 Task: Open Card Board Meeting Preparation in Board Customer Service Feedback Loop Implementation and Management to Workspace Information Technology Consulting and add a team member Softage.3@softage.net, a label Orange, a checklist Nutrition, an attachment from your computer, a color Orange and finally, add a card description 'Conduct and analyze customer feedback survey' and a comment 'This task requires us to be proactive and take ownership of our work, ensuring that we are making progress towards our goals.'. Add a start date 'Jan 03, 1900' with a due date 'Jan 10, 1900'
Action: Mouse moved to (63, 311)
Screenshot: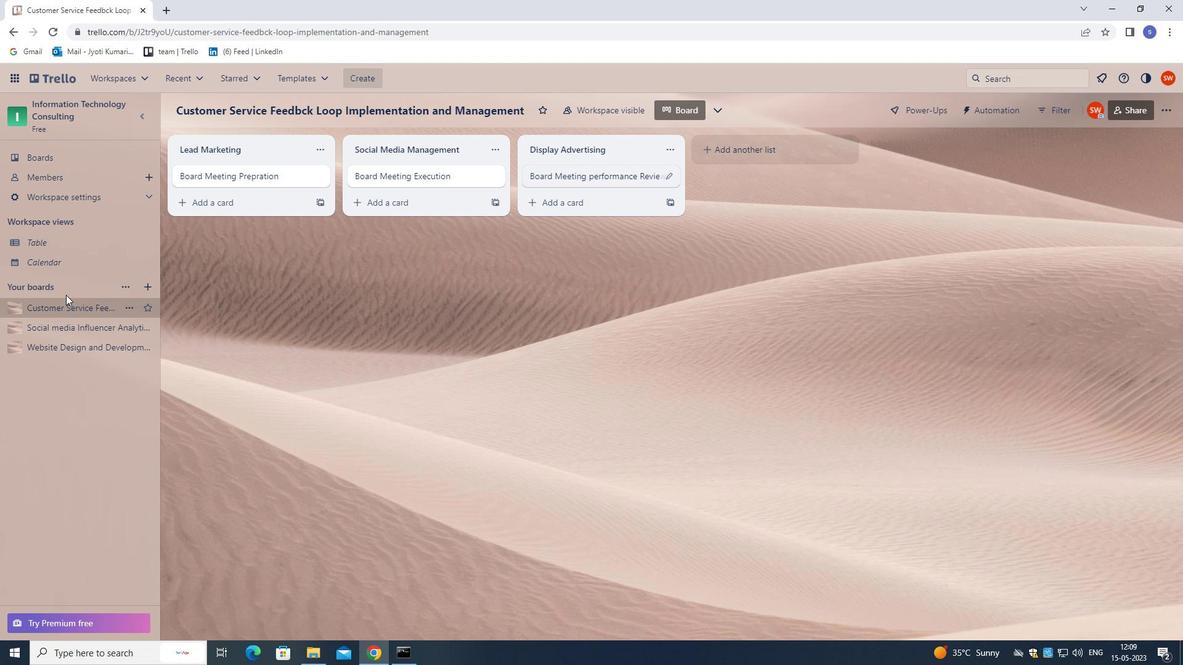 
Action: Mouse pressed left at (63, 311)
Screenshot: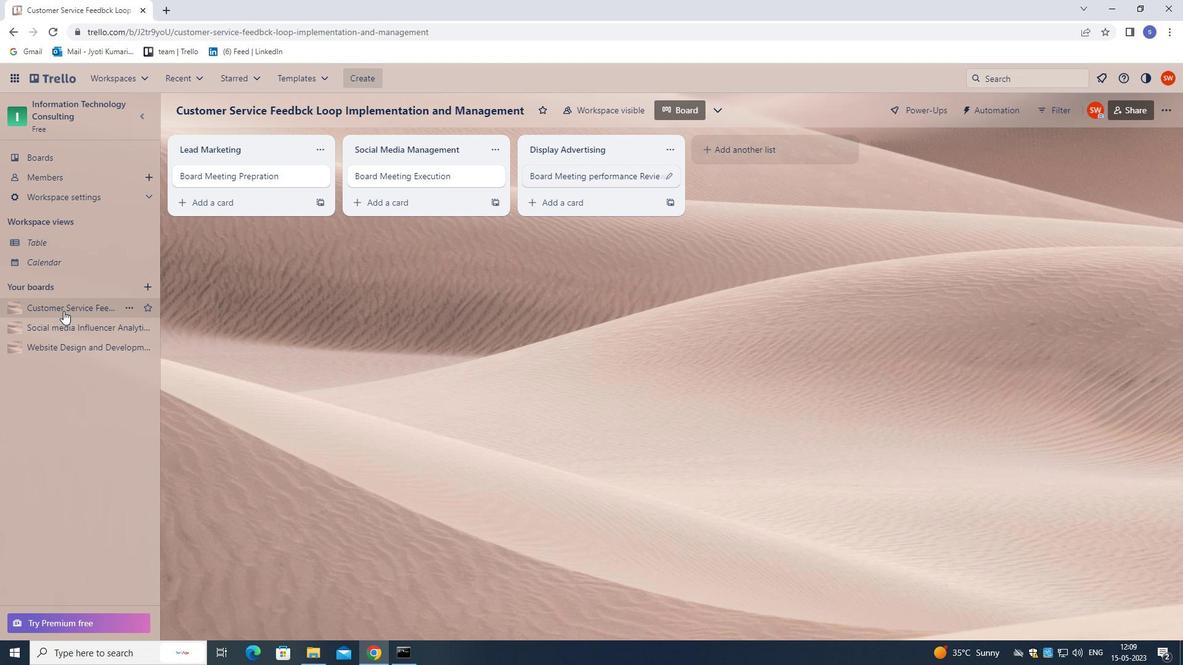 
Action: Mouse pressed left at (63, 311)
Screenshot: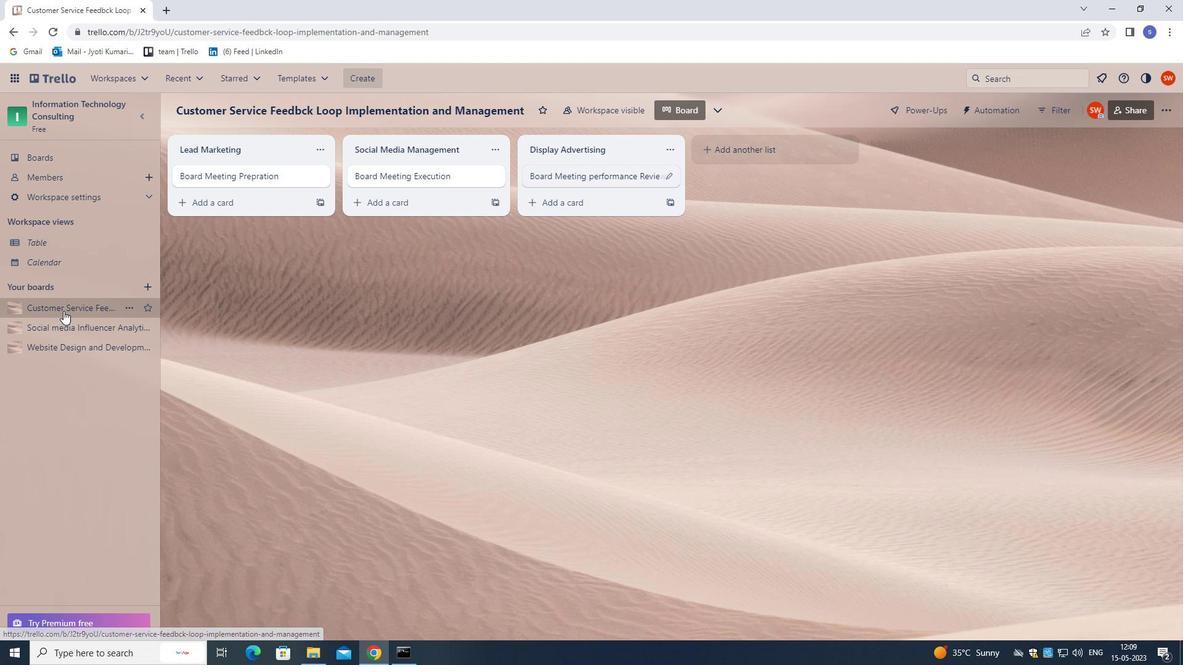 
Action: Mouse moved to (215, 177)
Screenshot: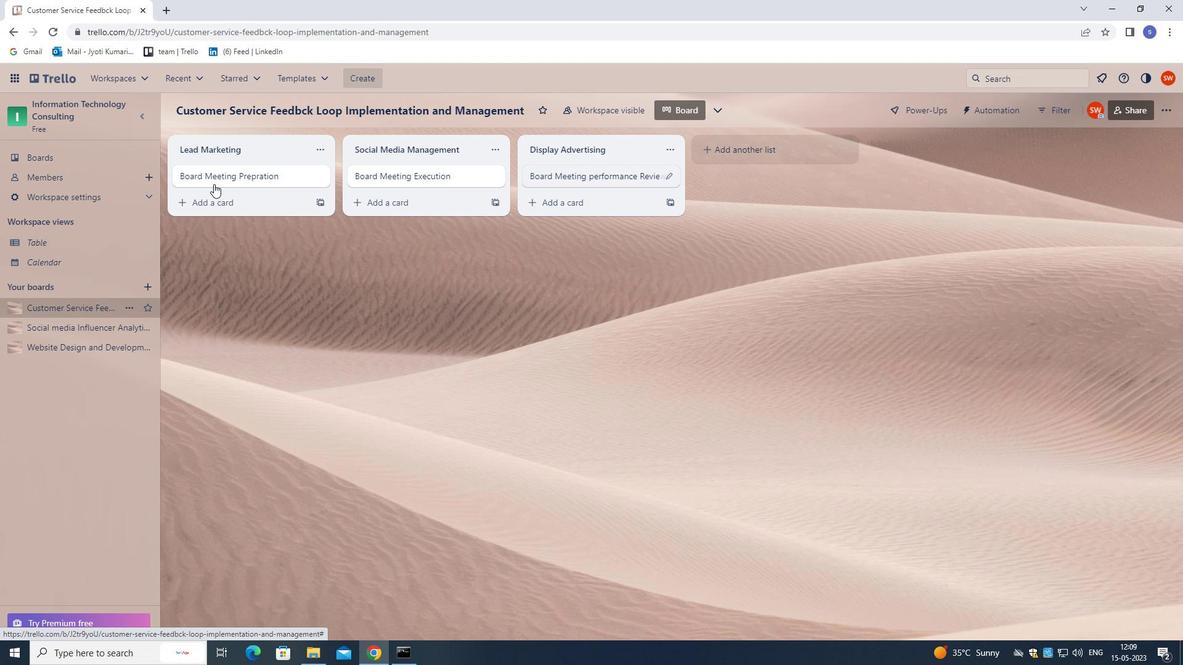 
Action: Mouse pressed left at (215, 177)
Screenshot: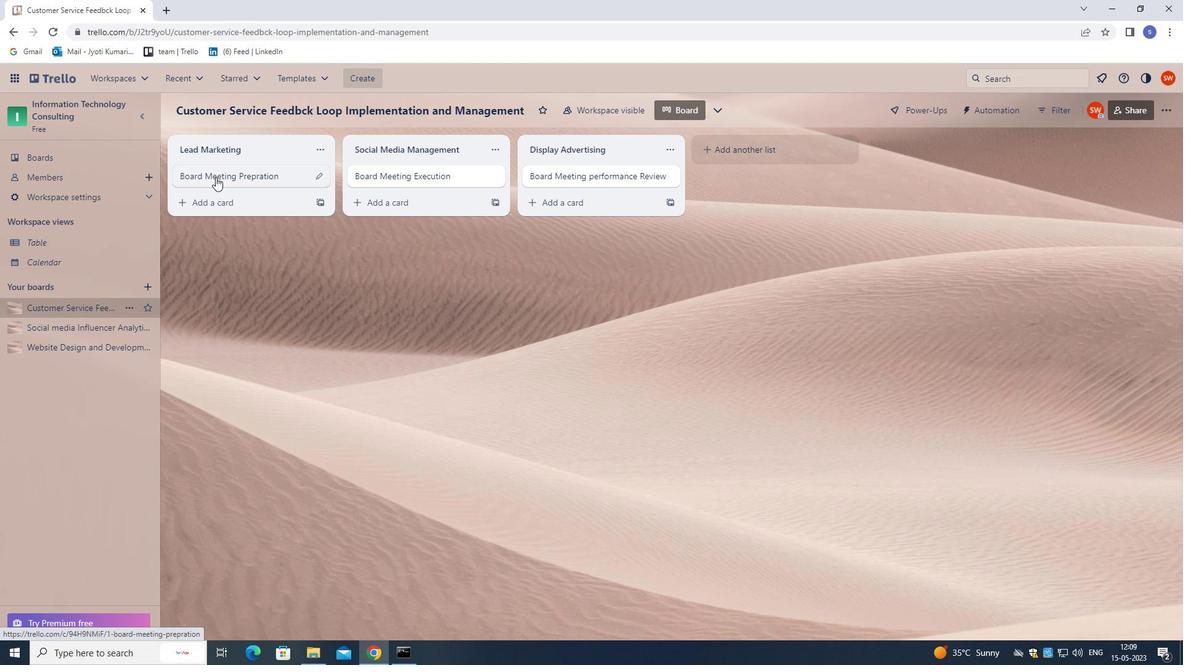
Action: Mouse moved to (733, 178)
Screenshot: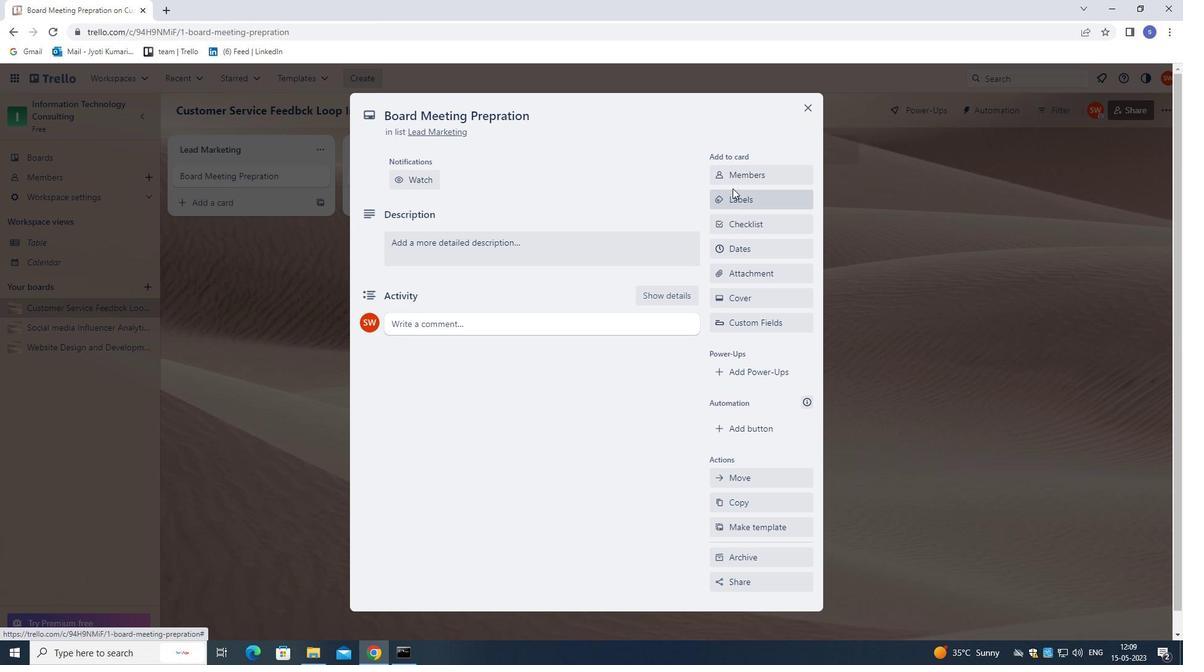 
Action: Mouse pressed left at (733, 178)
Screenshot: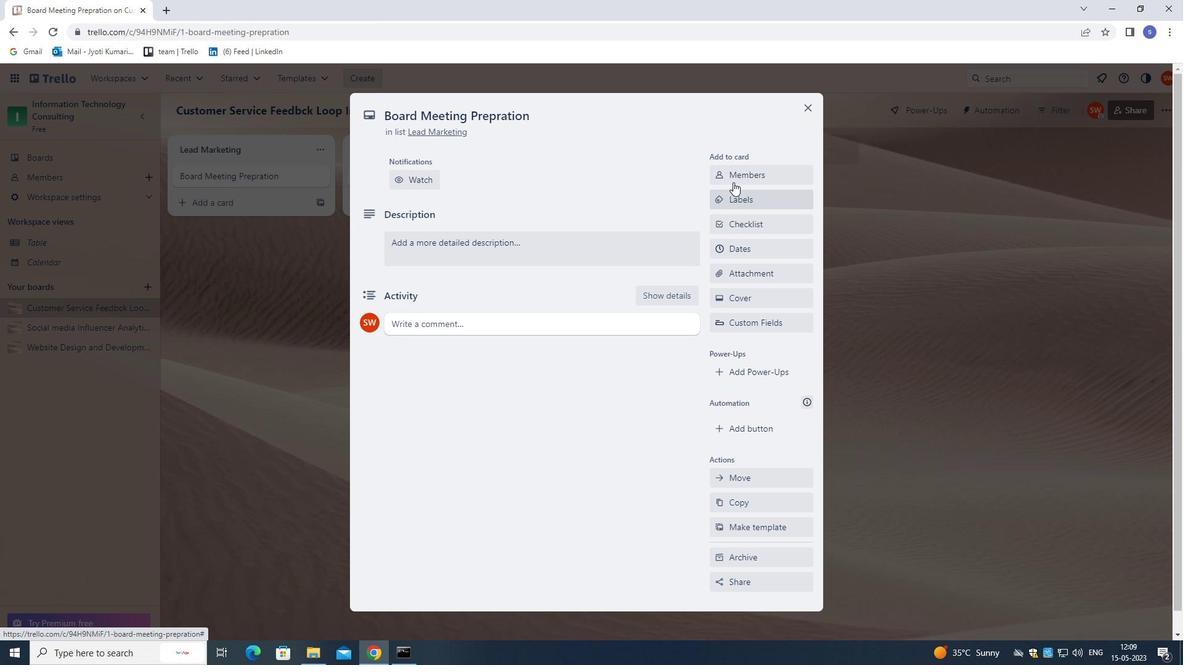 
Action: Mouse moved to (506, 245)
Screenshot: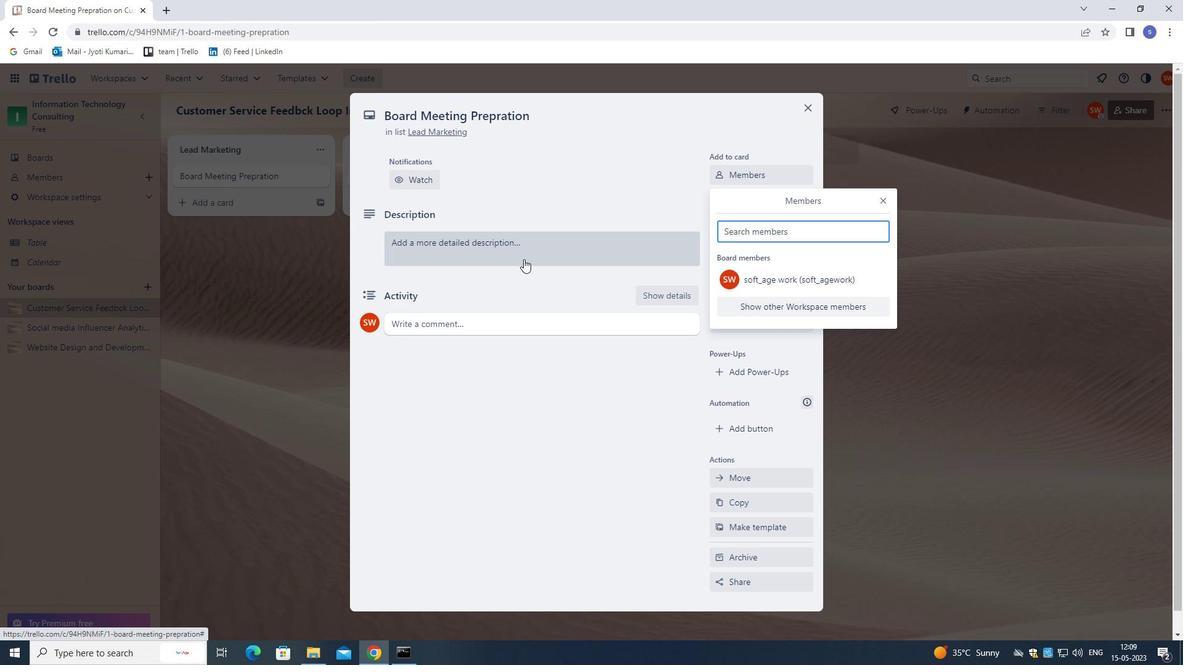 
Action: Key pressed softage.3<Key.shift>@SOFTAGE.NET
Screenshot: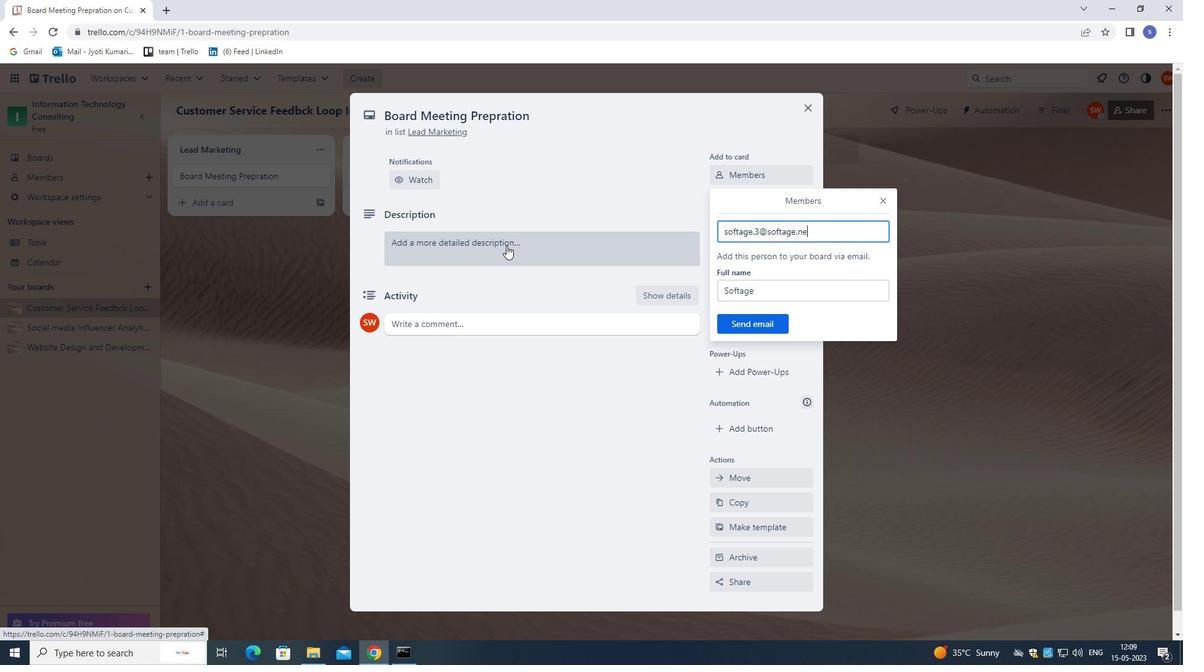 
Action: Mouse moved to (730, 320)
Screenshot: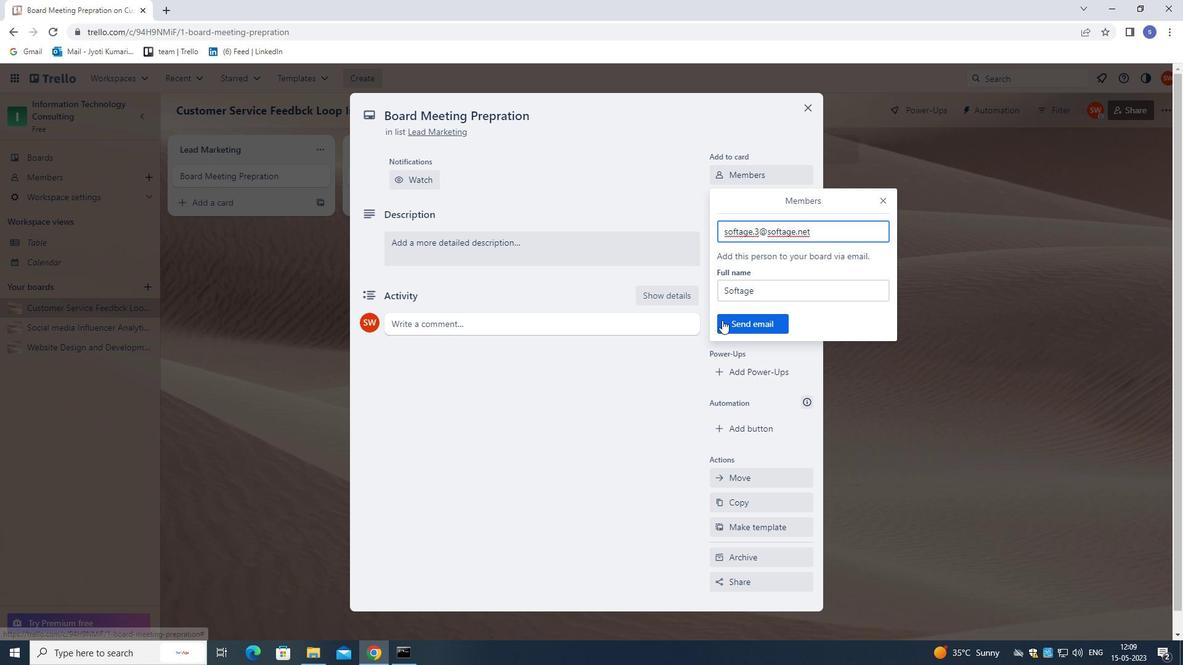 
Action: Mouse pressed left at (730, 320)
Screenshot: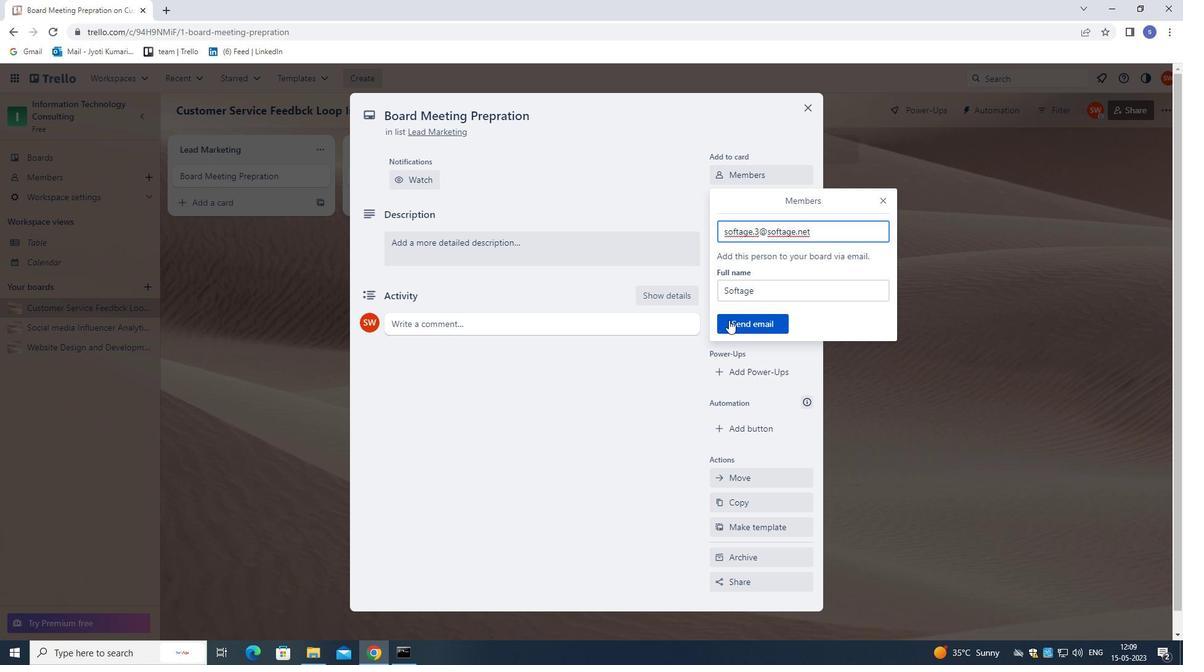 
Action: Mouse moved to (752, 240)
Screenshot: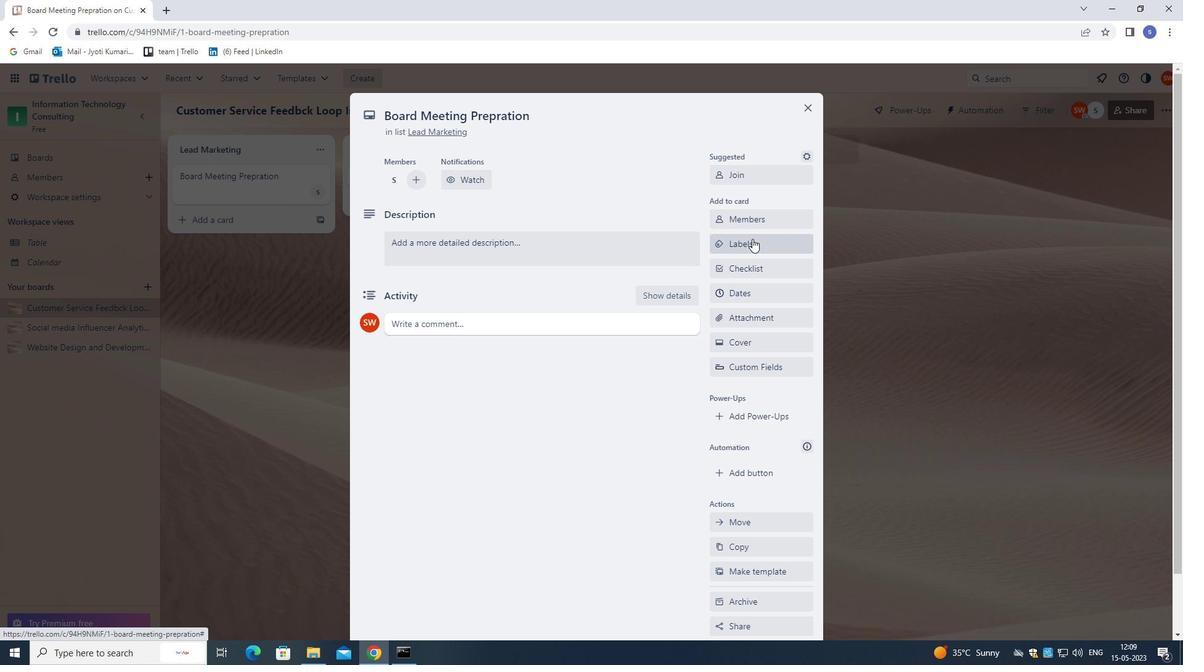 
Action: Mouse pressed left at (752, 240)
Screenshot: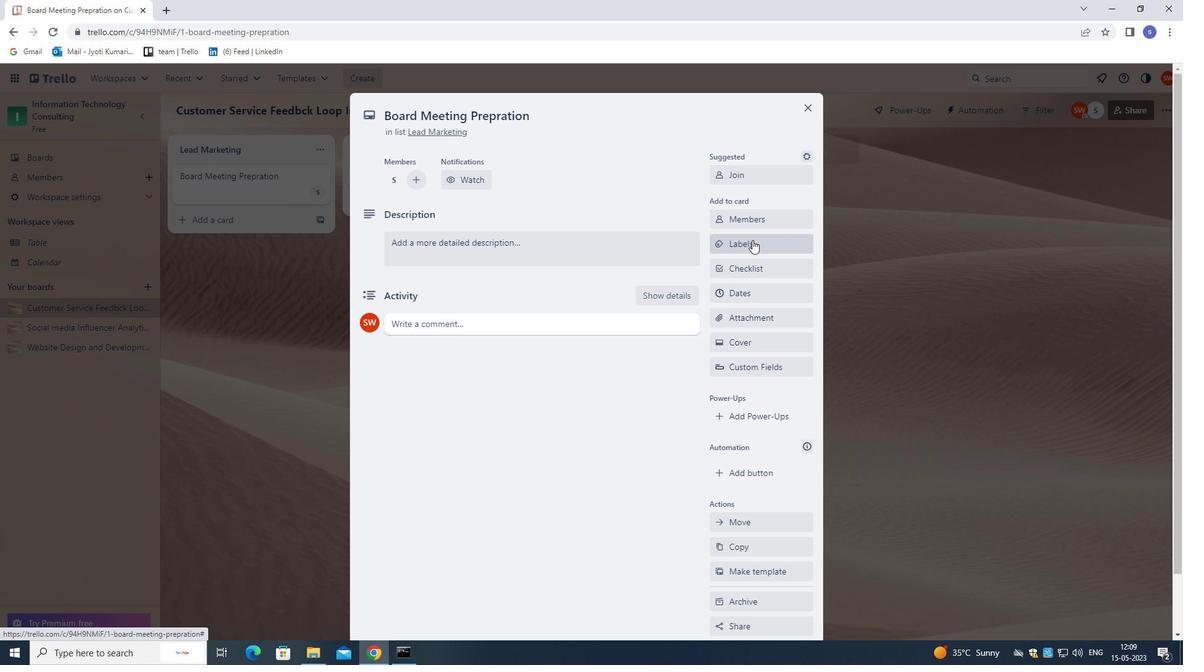 
Action: Mouse moved to (755, 237)
Screenshot: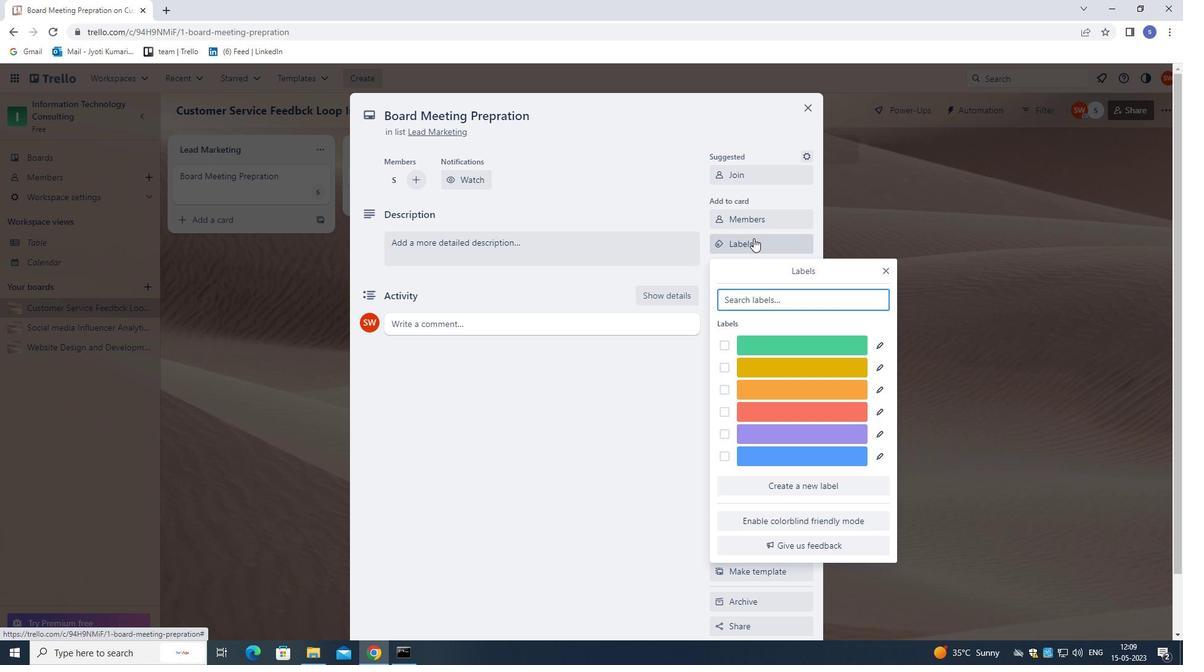 
Action: Key pressed O
Screenshot: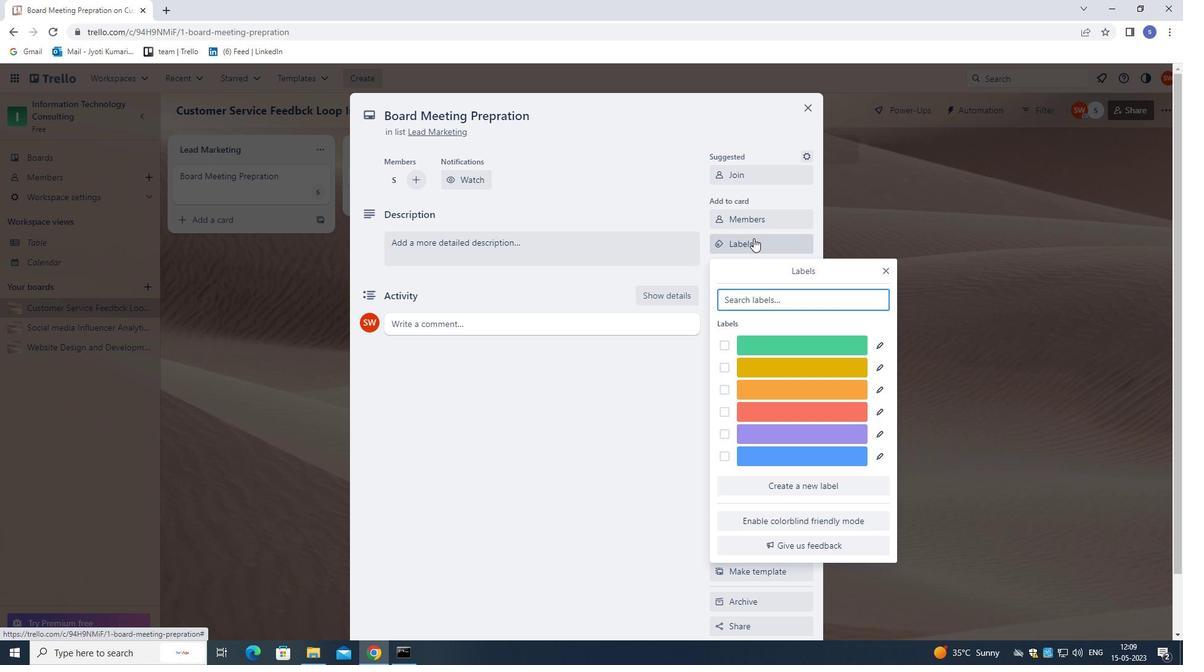 
Action: Mouse moved to (791, 346)
Screenshot: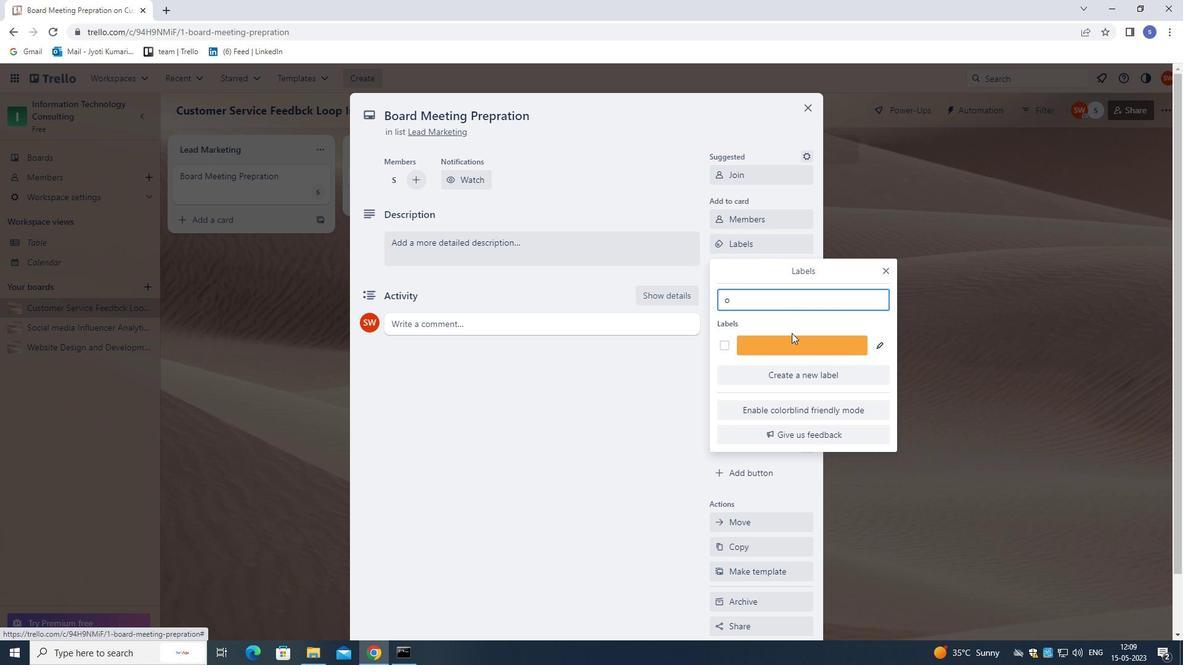 
Action: Mouse pressed left at (791, 346)
Screenshot: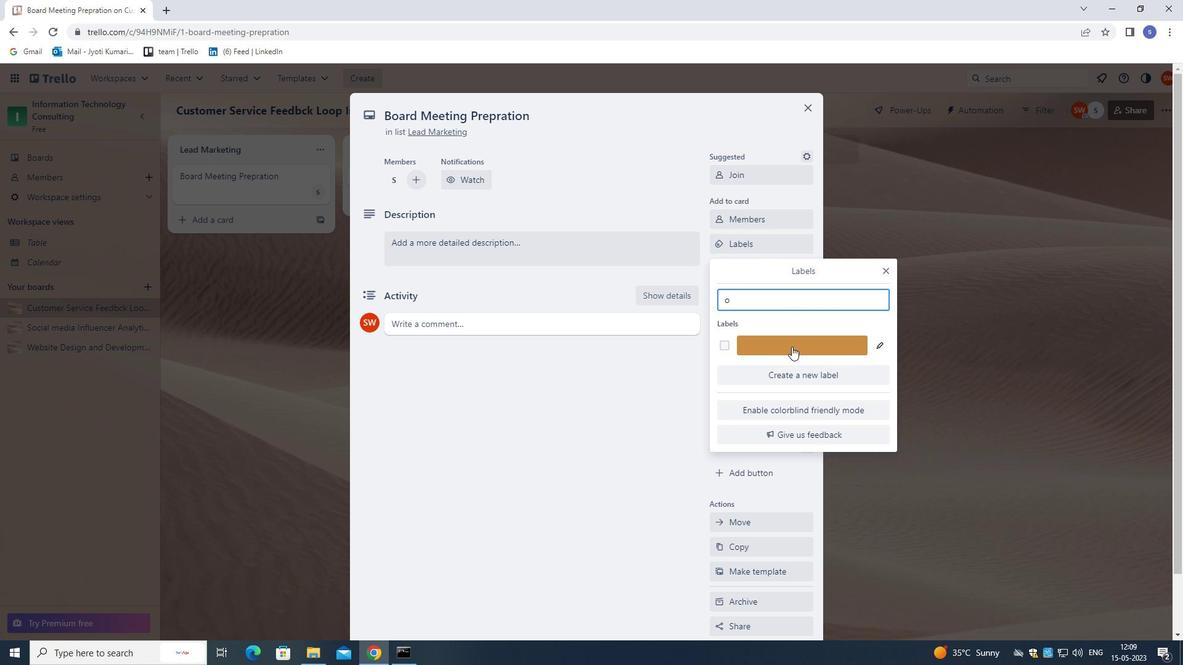 
Action: Mouse moved to (883, 266)
Screenshot: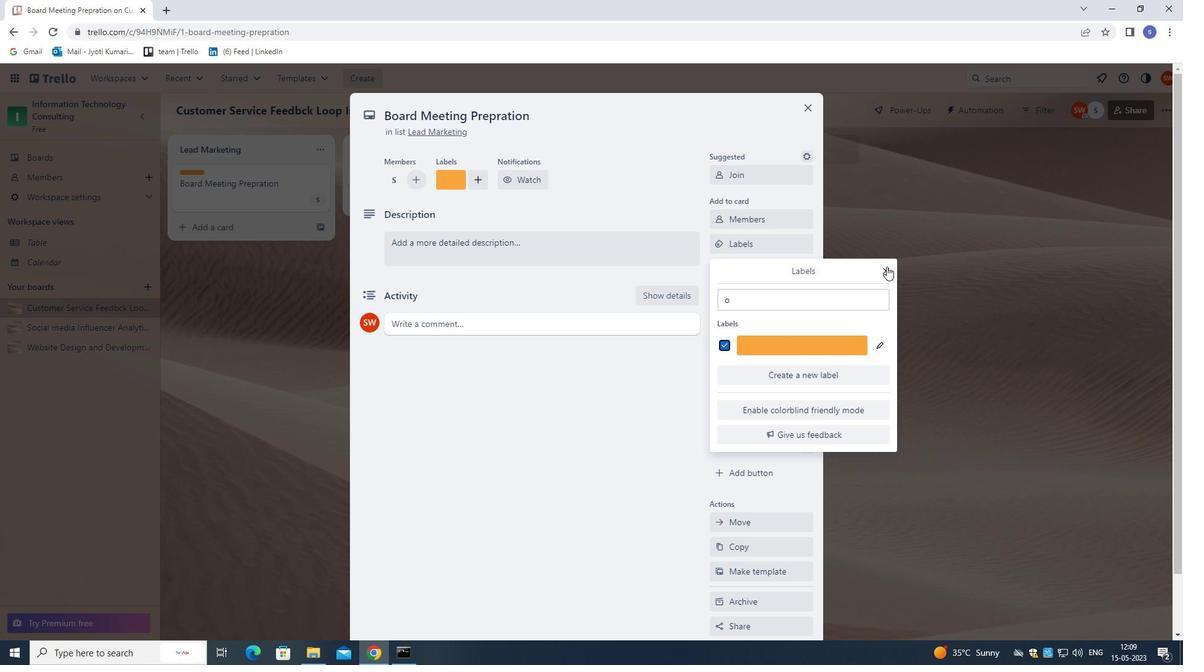 
Action: Mouse pressed left at (883, 266)
Screenshot: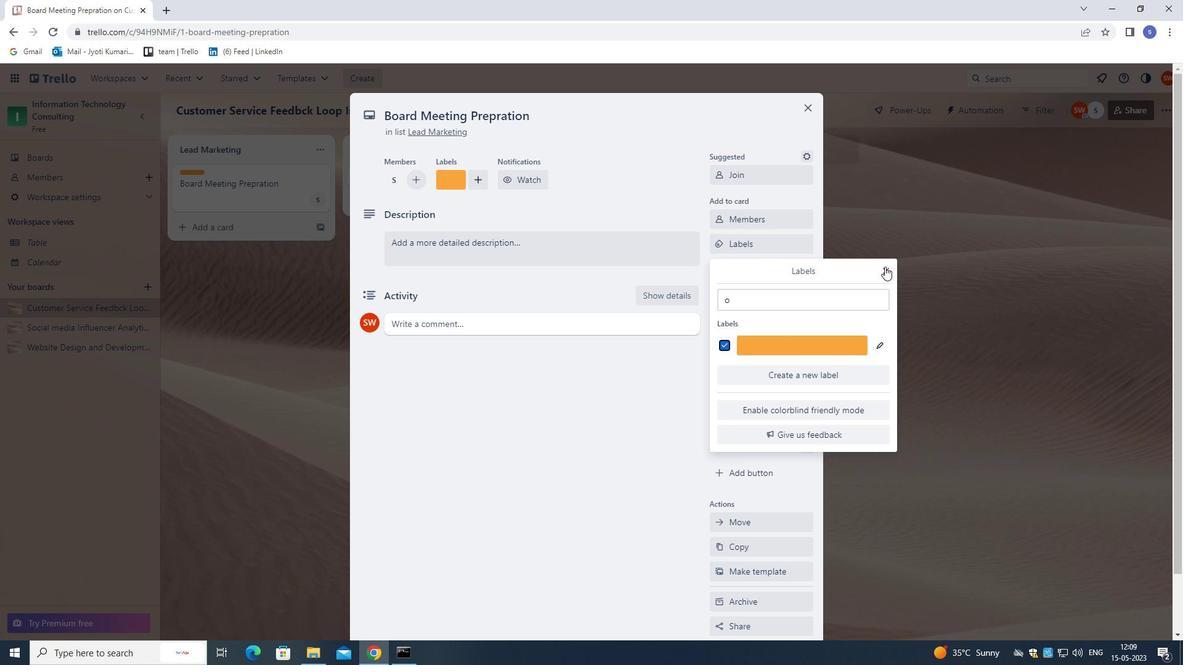 
Action: Mouse moved to (797, 272)
Screenshot: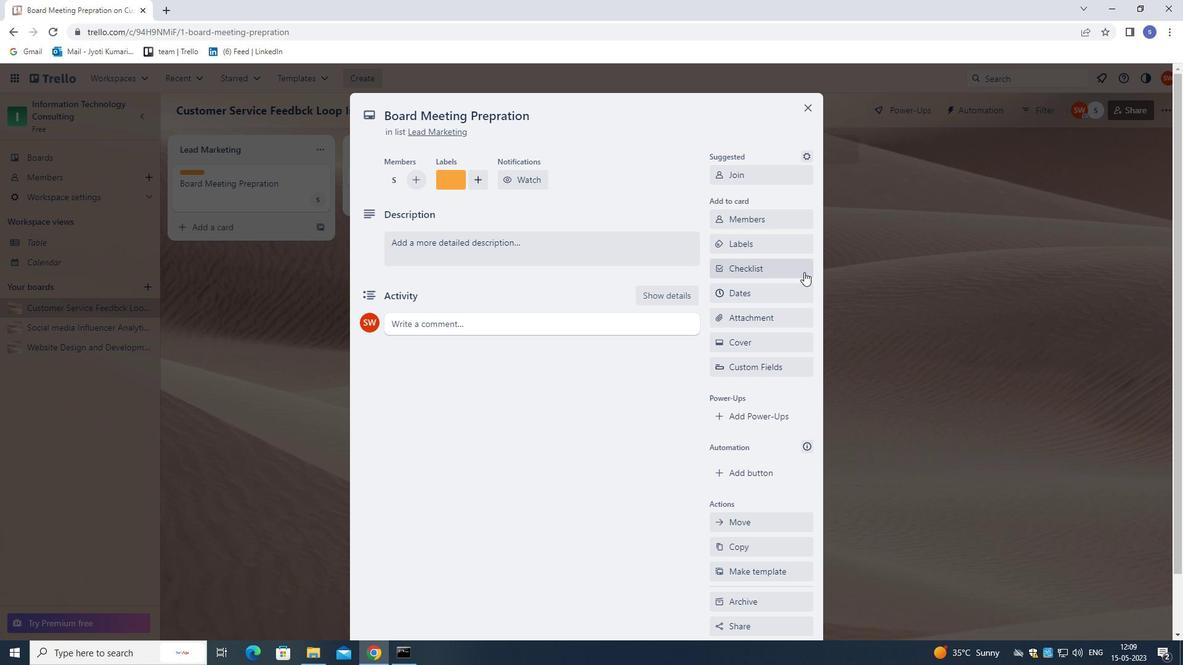 
Action: Mouse pressed left at (797, 272)
Screenshot: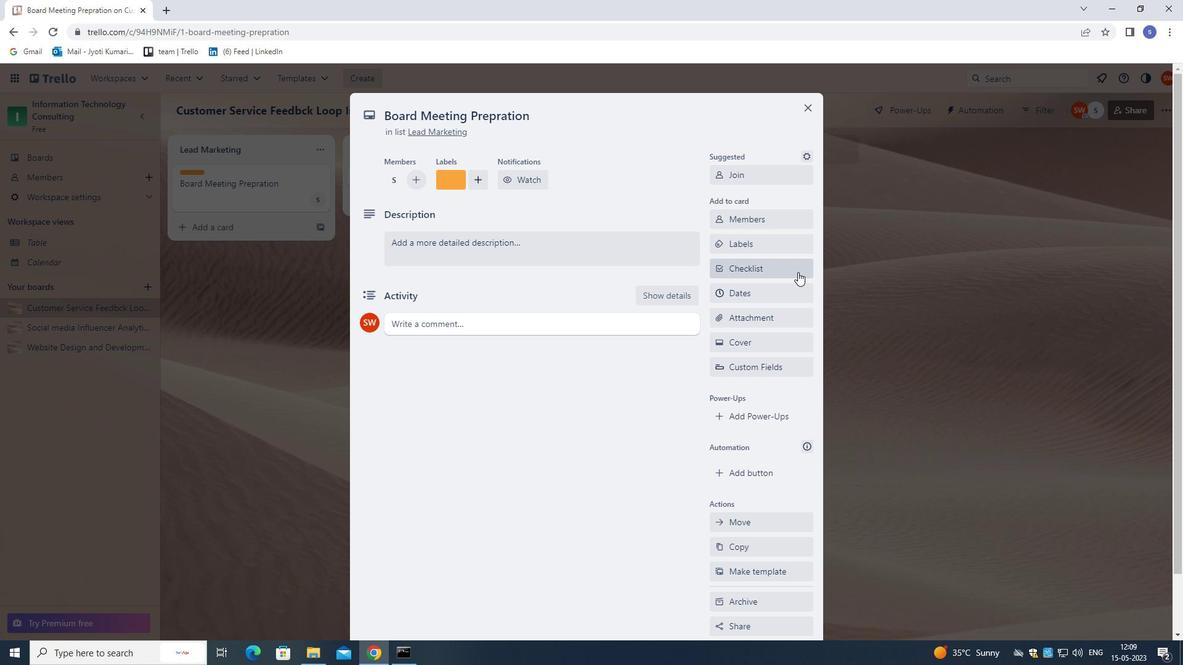 
Action: Mouse moved to (670, 316)
Screenshot: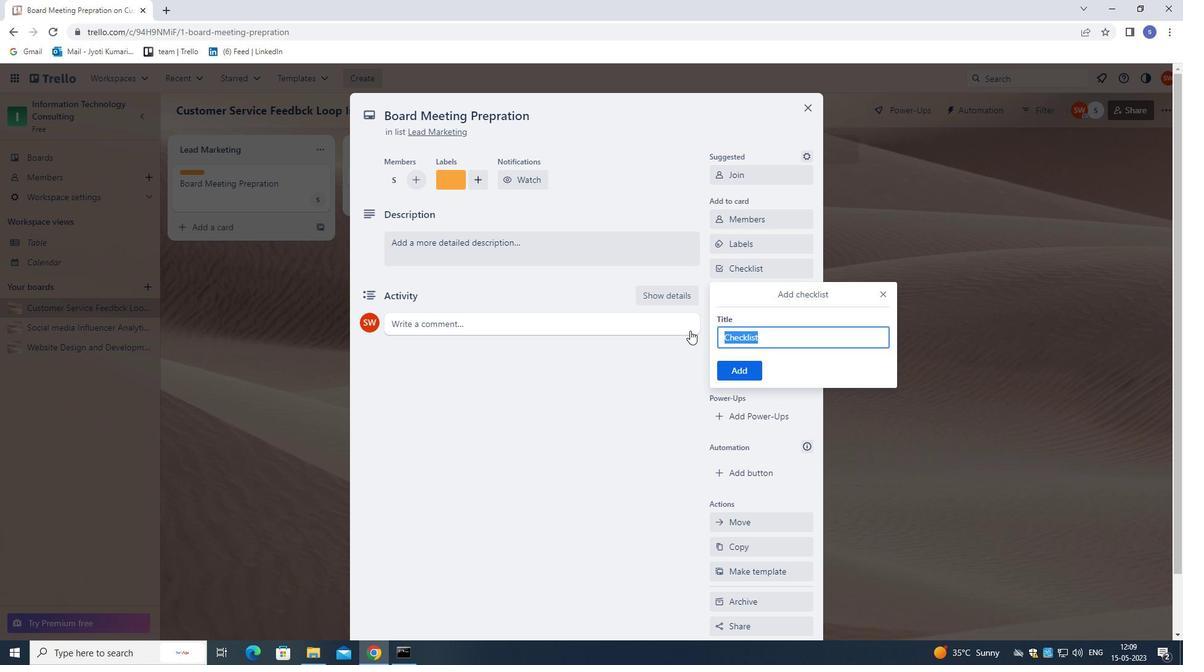 
Action: Key pressed <Key.shift>NUTRITION
Screenshot: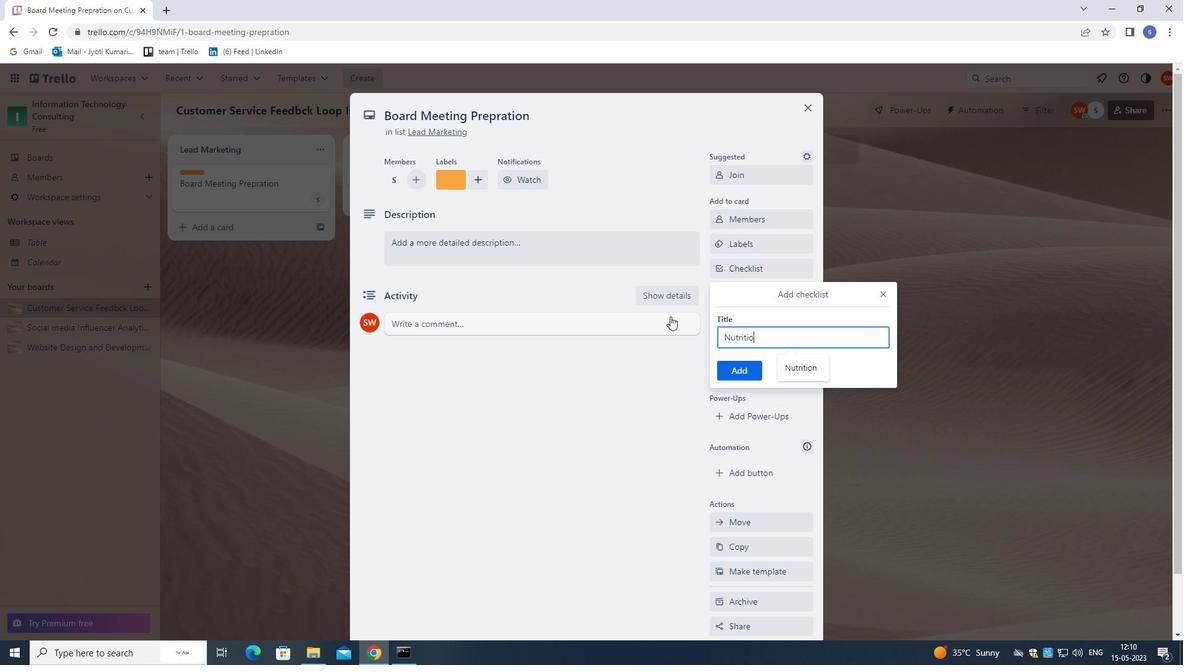 
Action: Mouse moved to (733, 370)
Screenshot: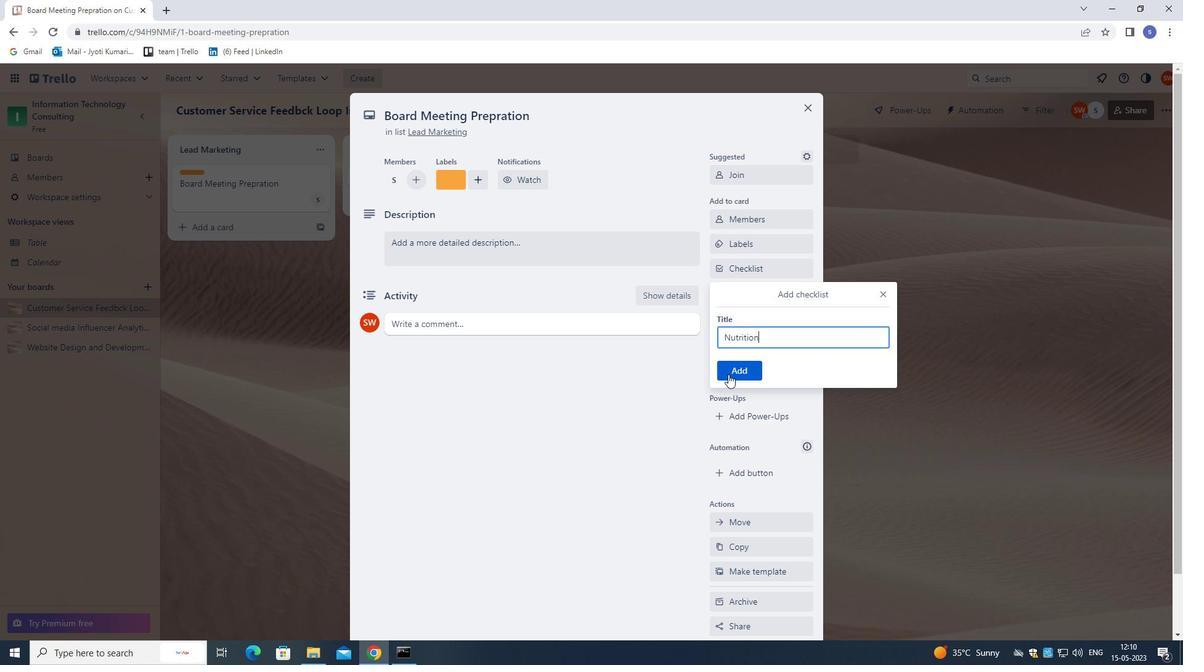 
Action: Mouse pressed left at (733, 370)
Screenshot: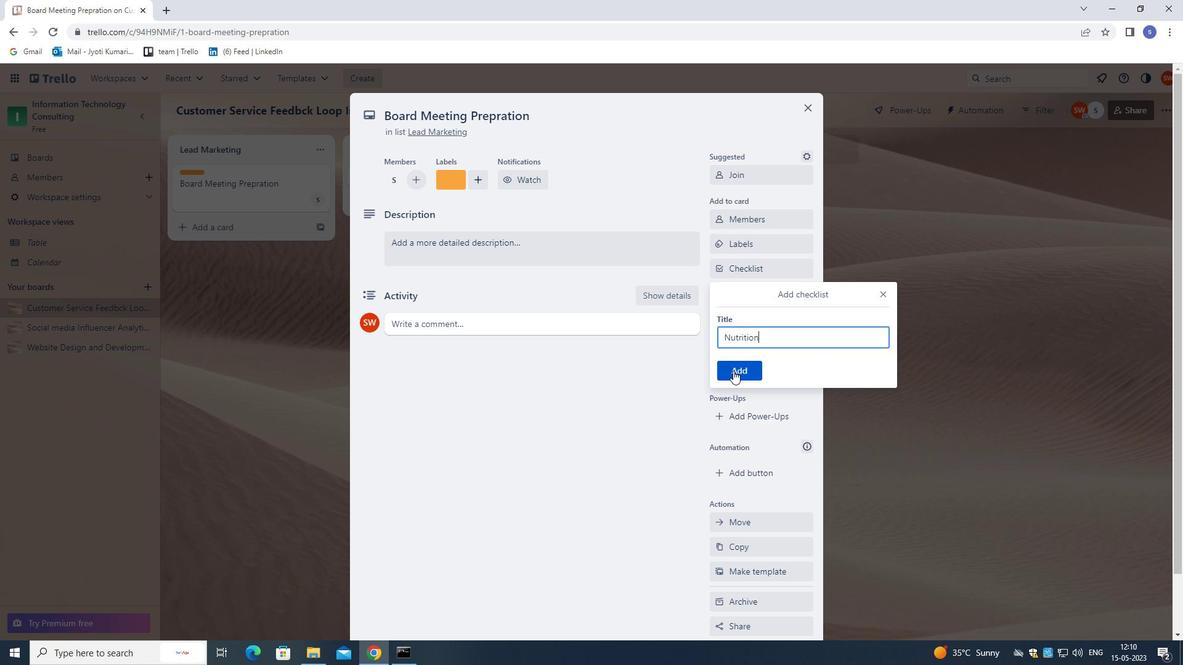 
Action: Mouse moved to (738, 298)
Screenshot: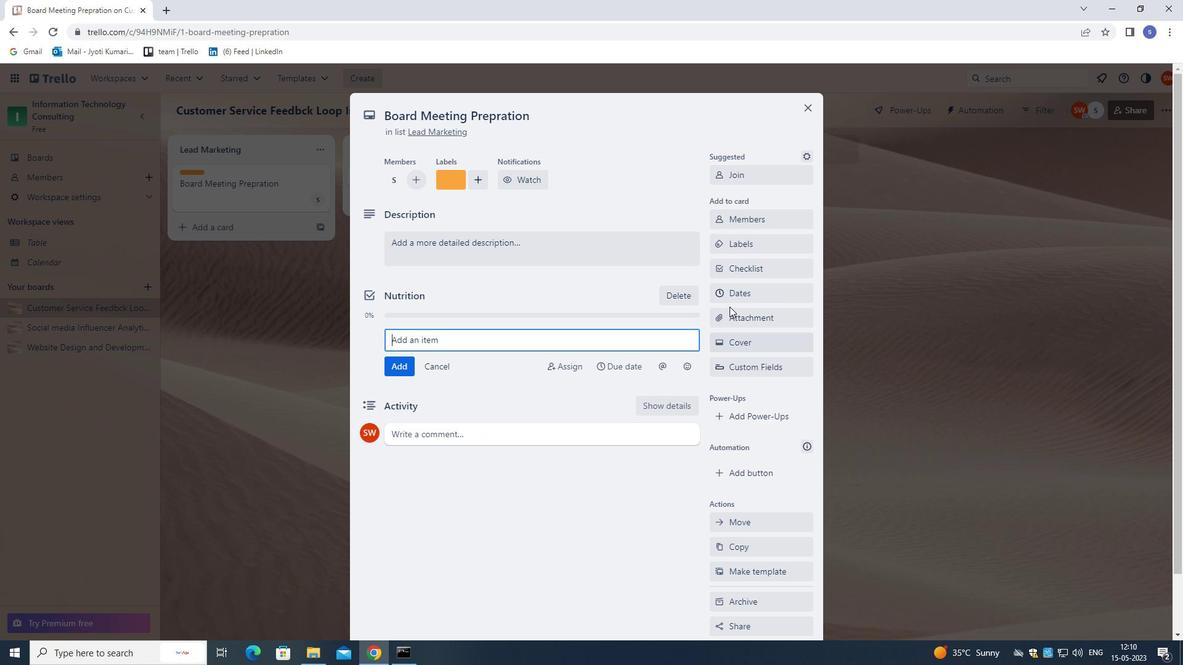 
Action: Mouse pressed left at (738, 298)
Screenshot: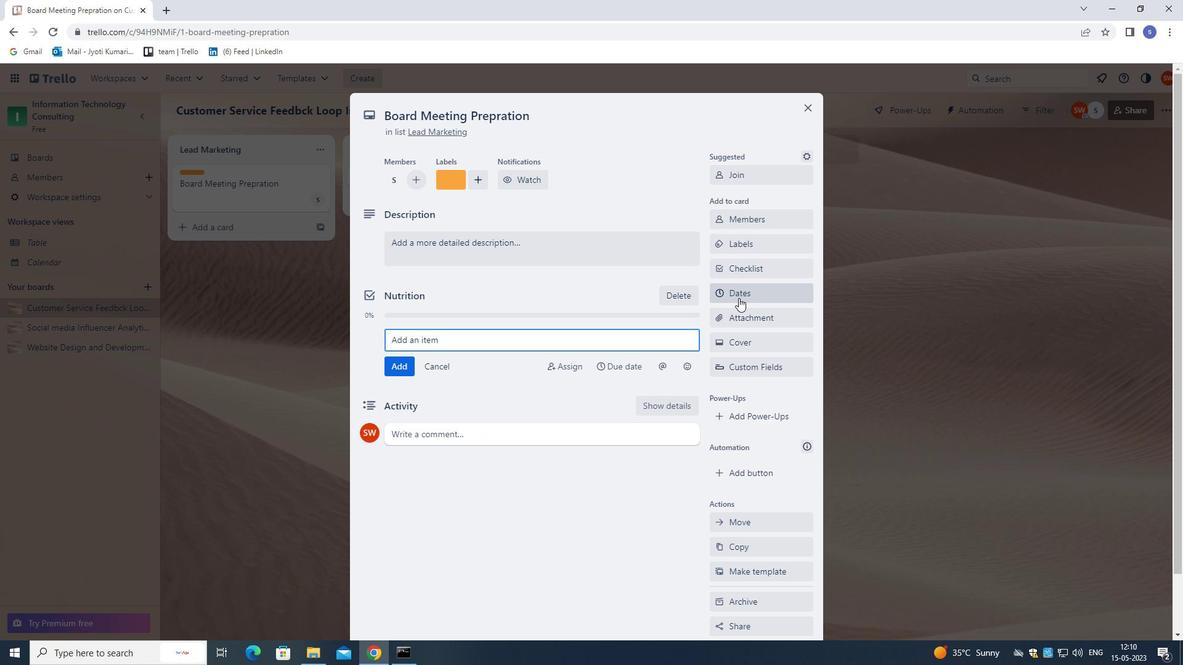 
Action: Mouse moved to (725, 335)
Screenshot: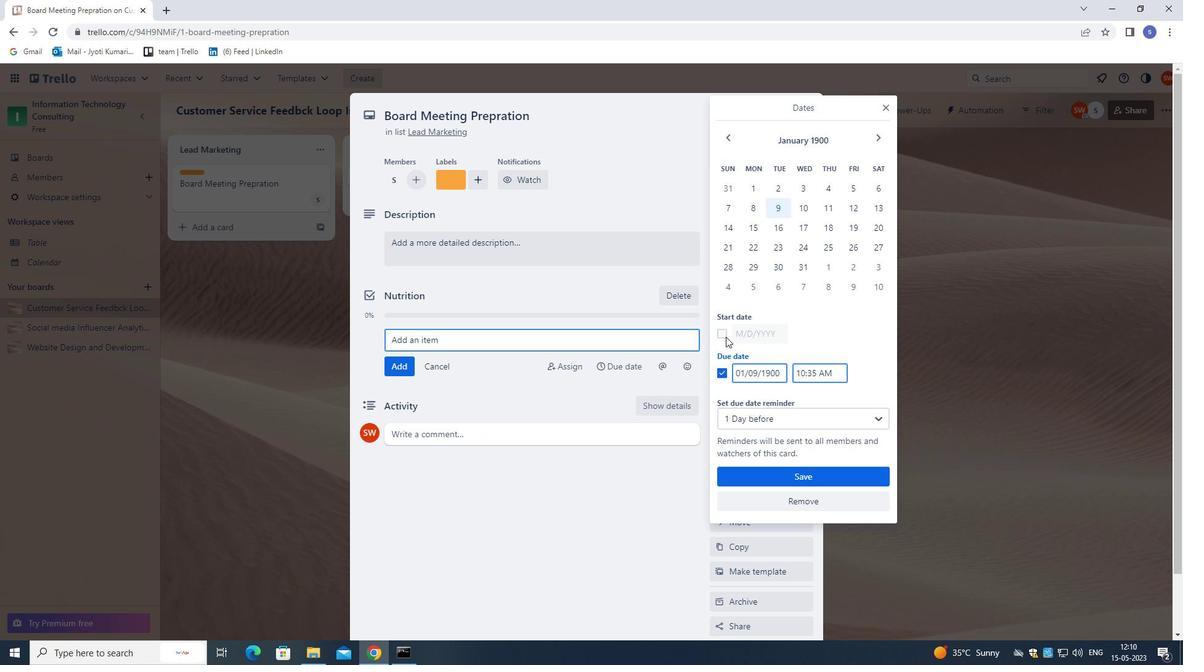 
Action: Mouse pressed left at (725, 335)
Screenshot: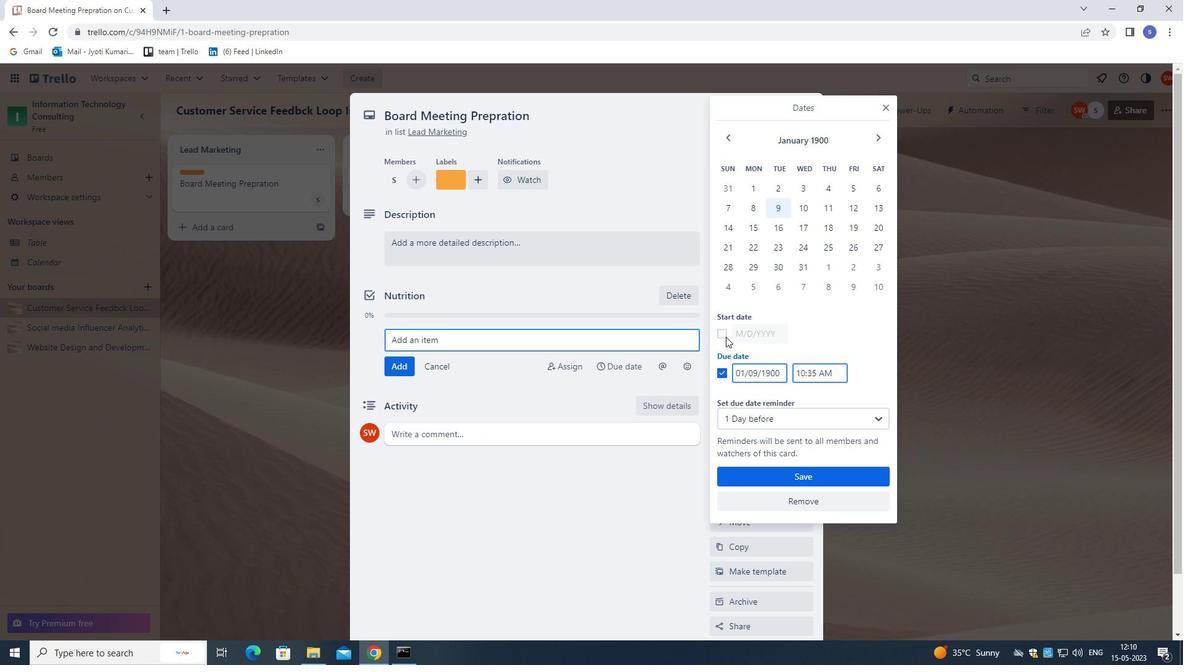
Action: Mouse moved to (796, 187)
Screenshot: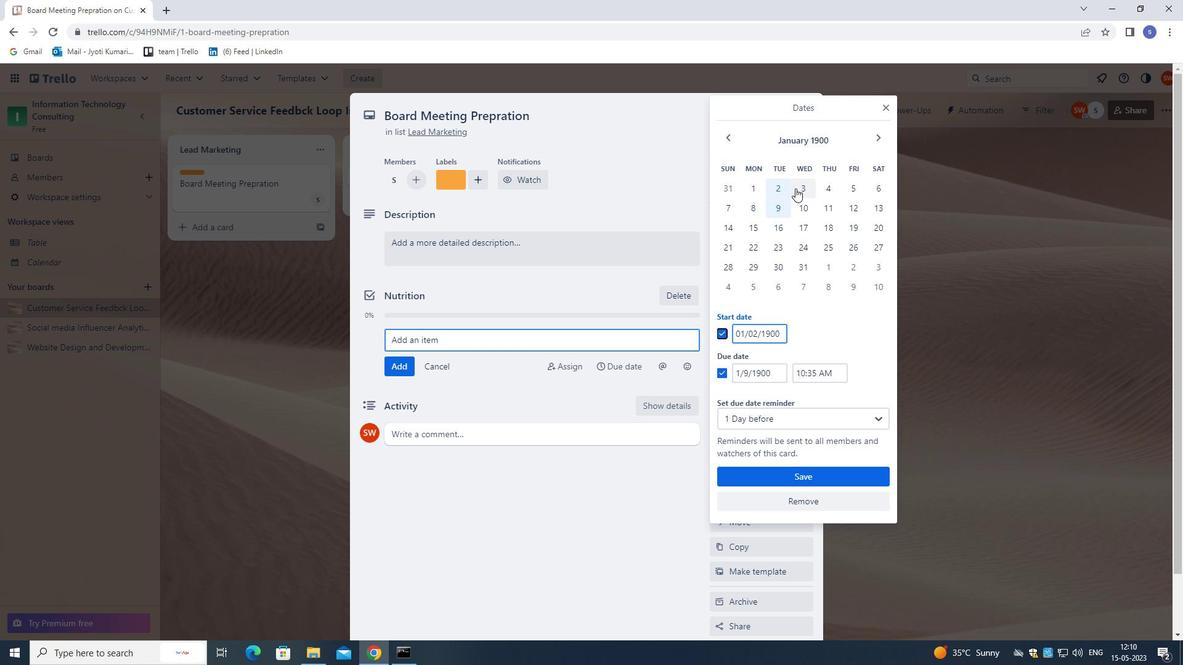 
Action: Mouse pressed left at (796, 187)
Screenshot: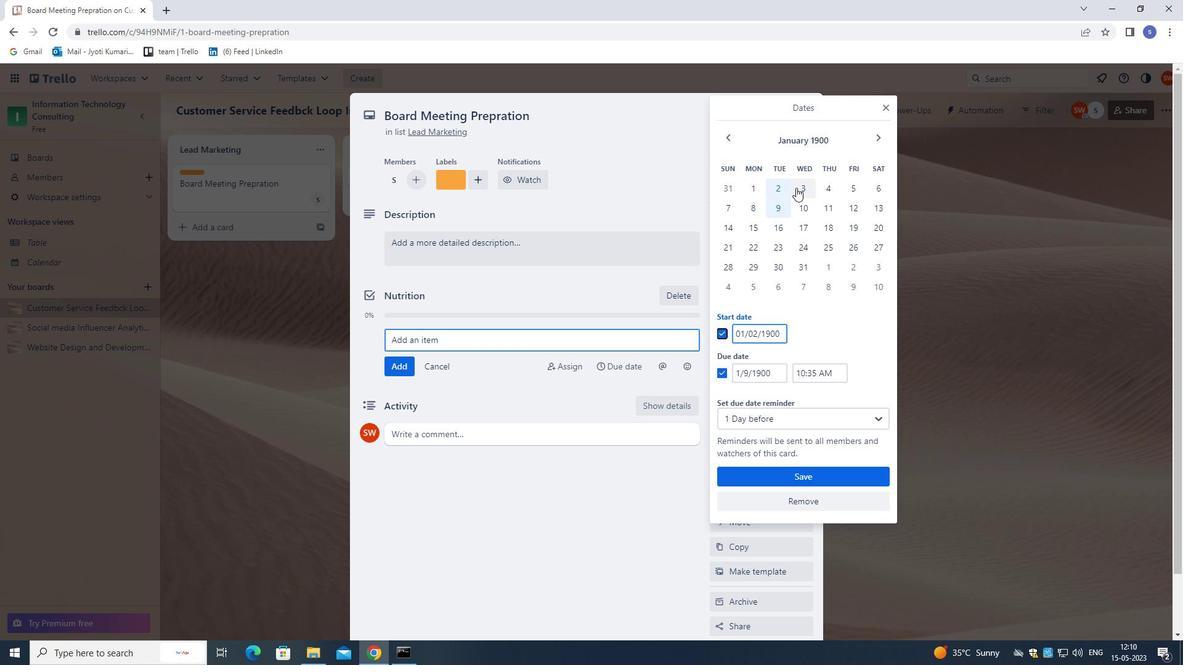 
Action: Mouse moved to (804, 209)
Screenshot: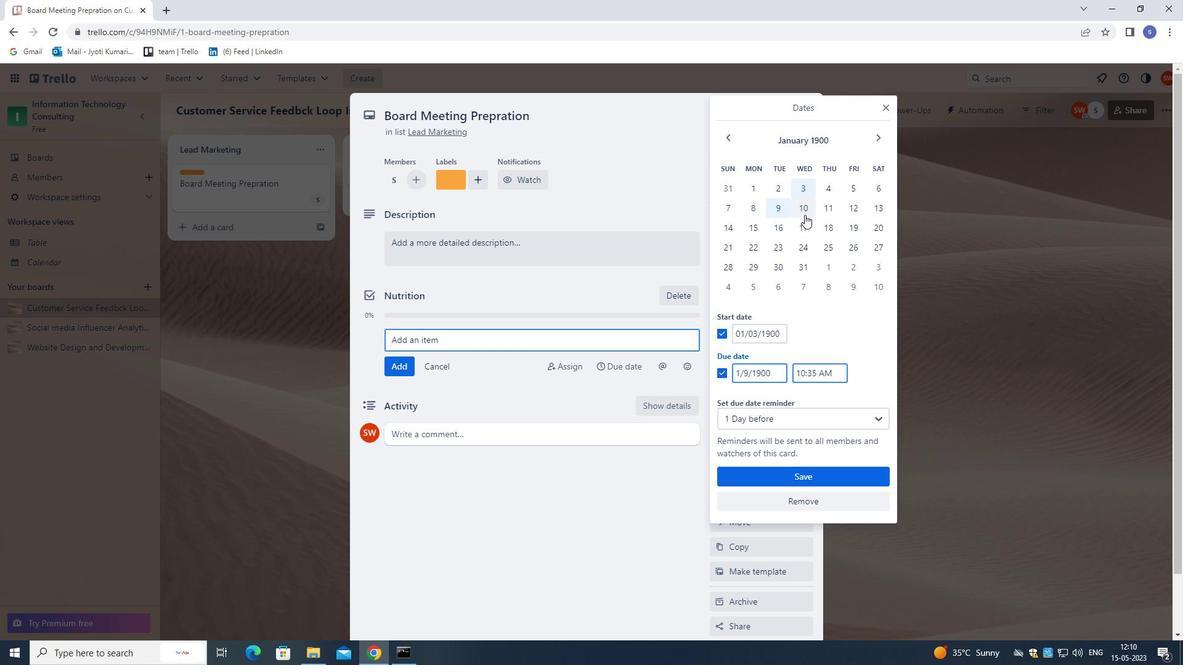 
Action: Mouse pressed left at (804, 209)
Screenshot: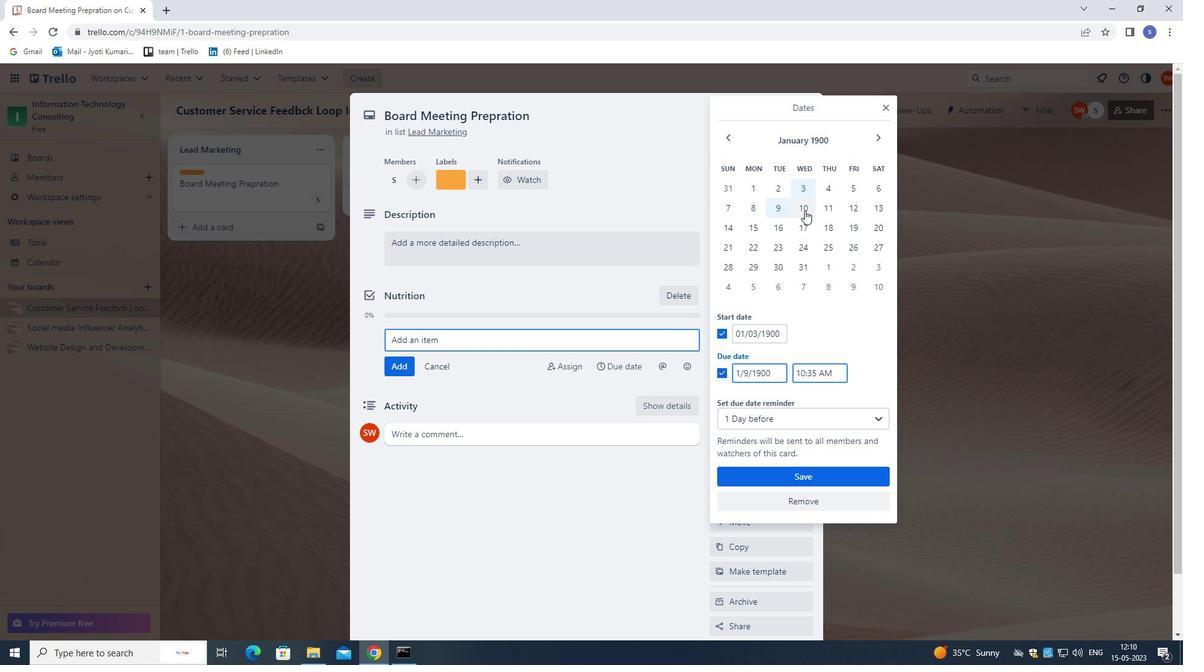 
Action: Mouse moved to (778, 475)
Screenshot: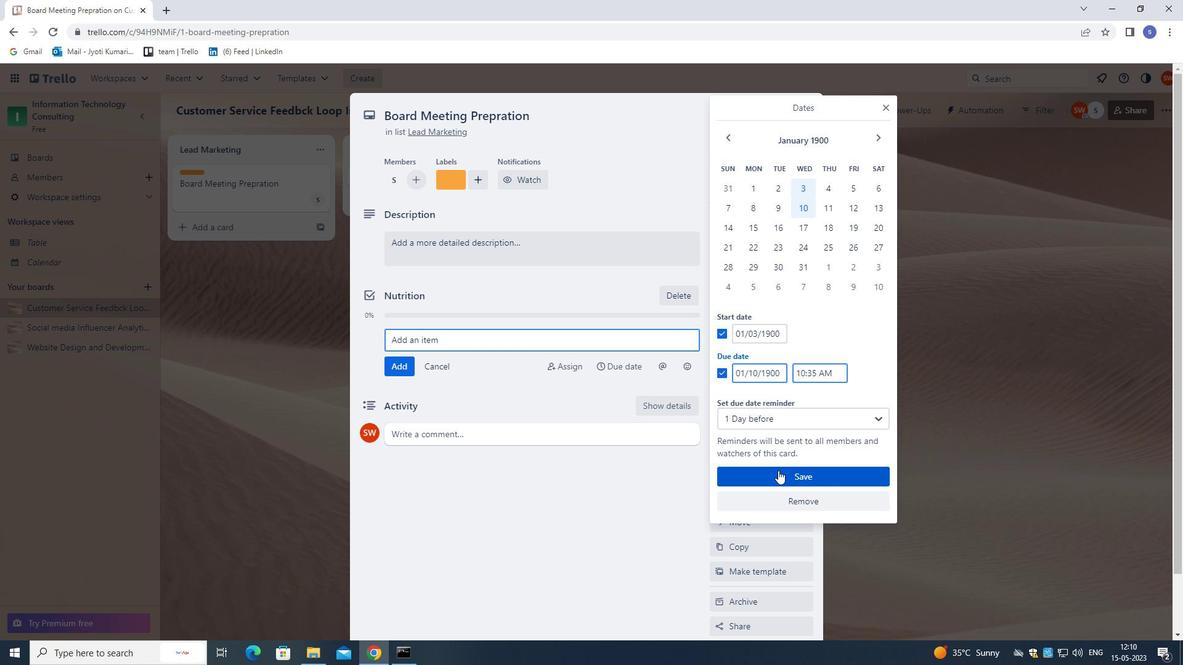 
Action: Mouse pressed left at (778, 475)
Screenshot: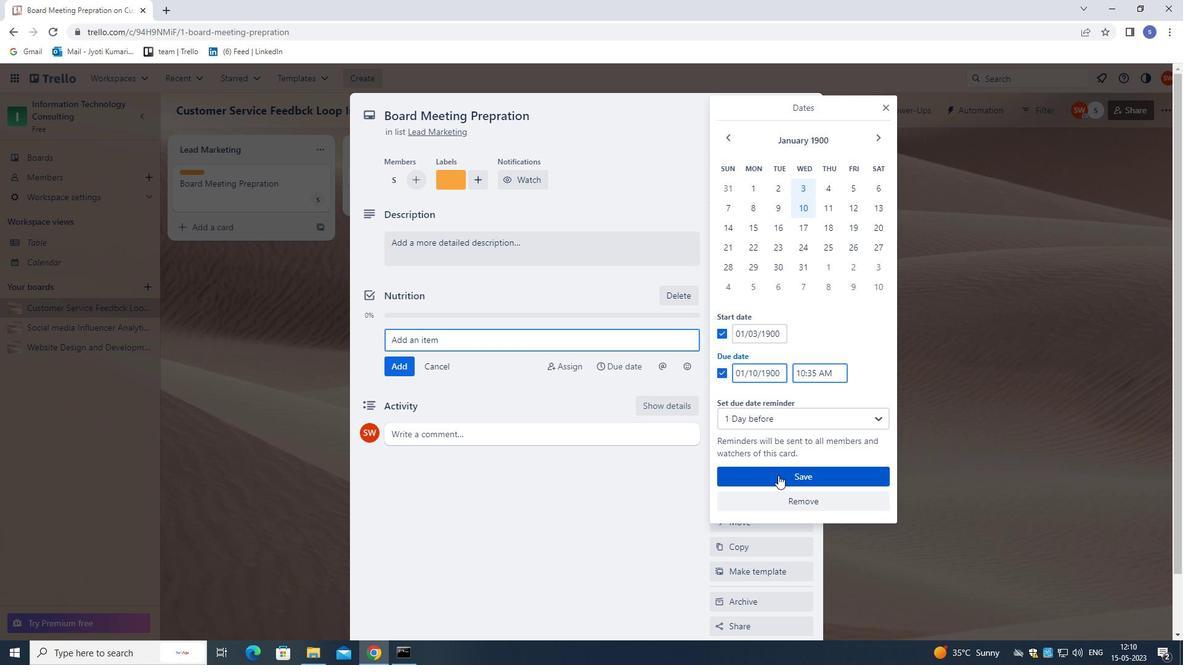 
Action: Mouse moved to (748, 318)
Screenshot: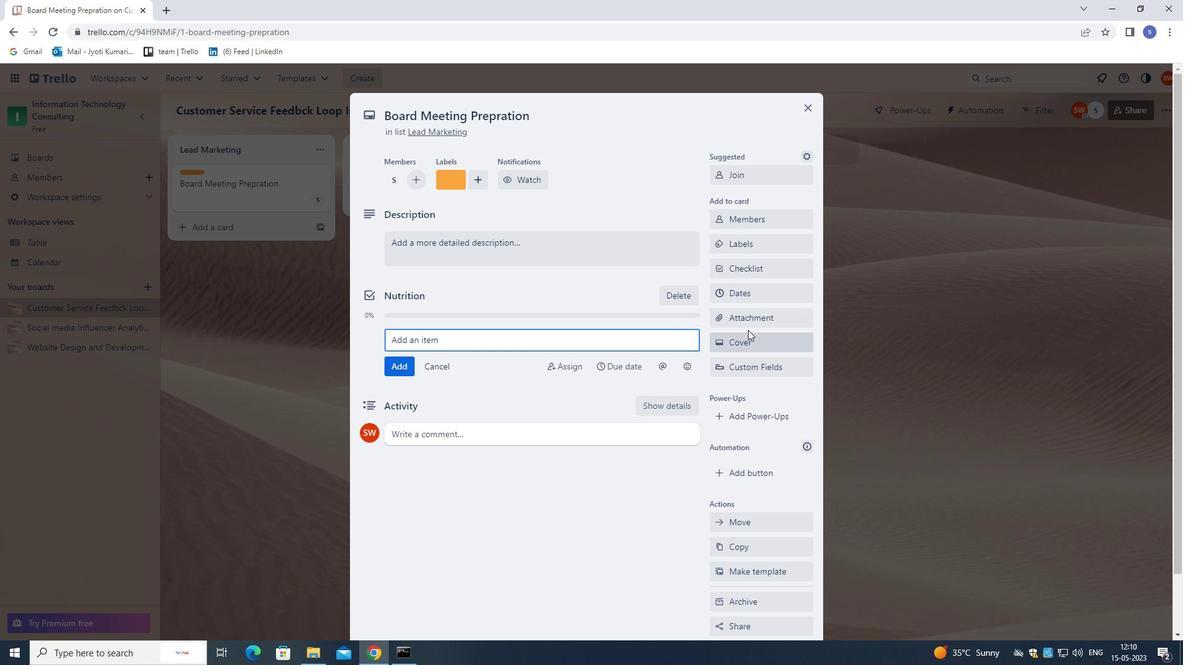 
Action: Mouse pressed left at (748, 318)
Screenshot: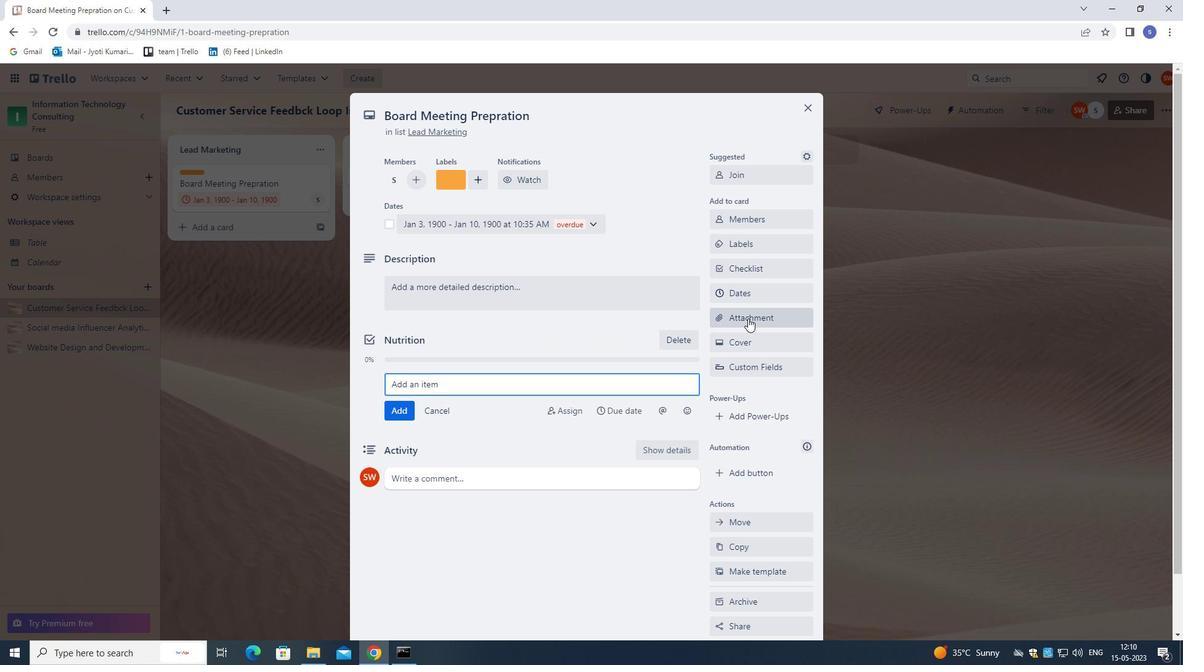 
Action: Mouse moved to (752, 370)
Screenshot: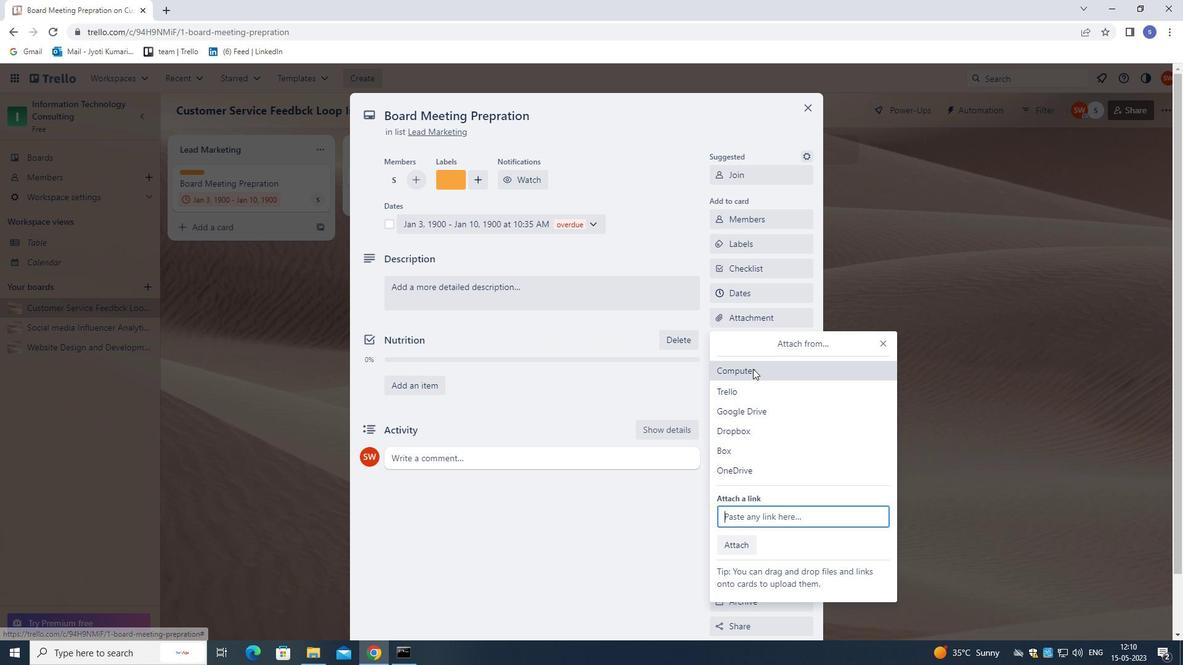 
Action: Mouse pressed left at (752, 370)
Screenshot: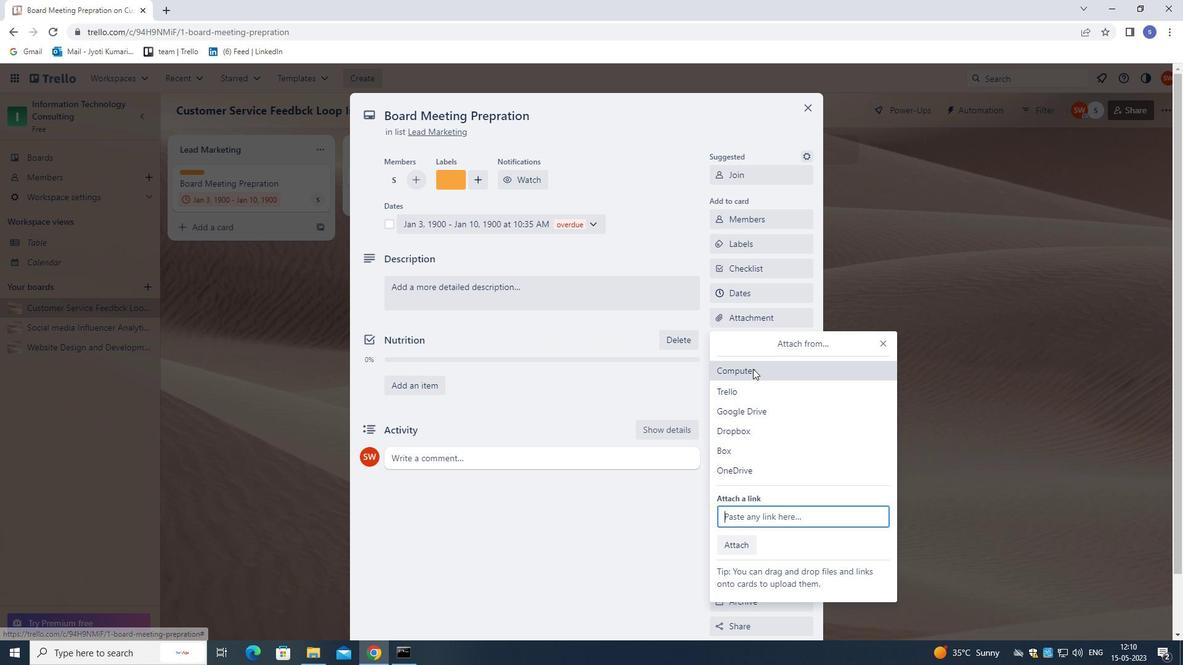 
Action: Mouse moved to (396, 203)
Screenshot: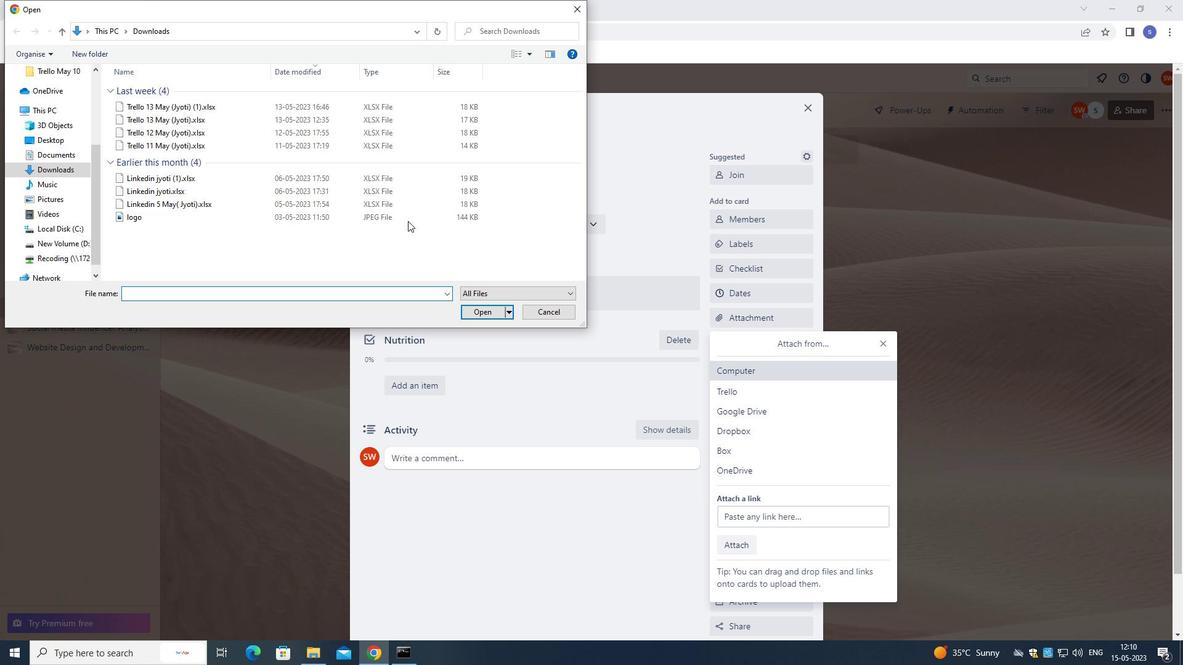 
Action: Mouse pressed left at (396, 203)
Screenshot: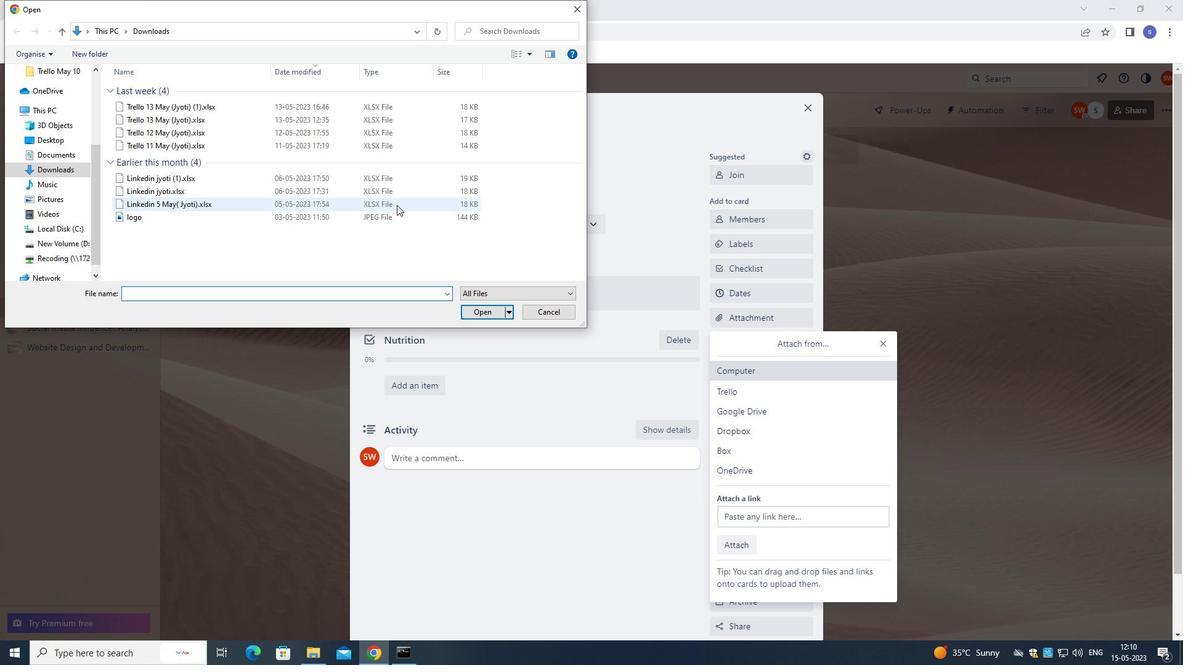 
Action: Mouse moved to (489, 308)
Screenshot: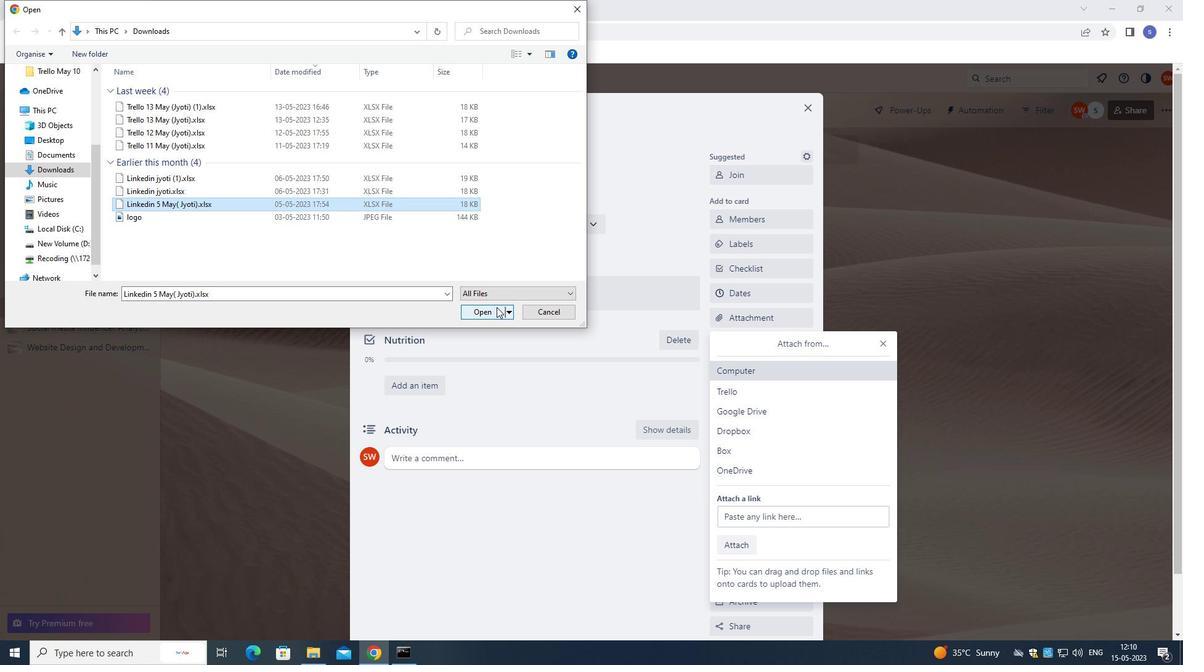 
Action: Mouse pressed left at (489, 308)
Screenshot: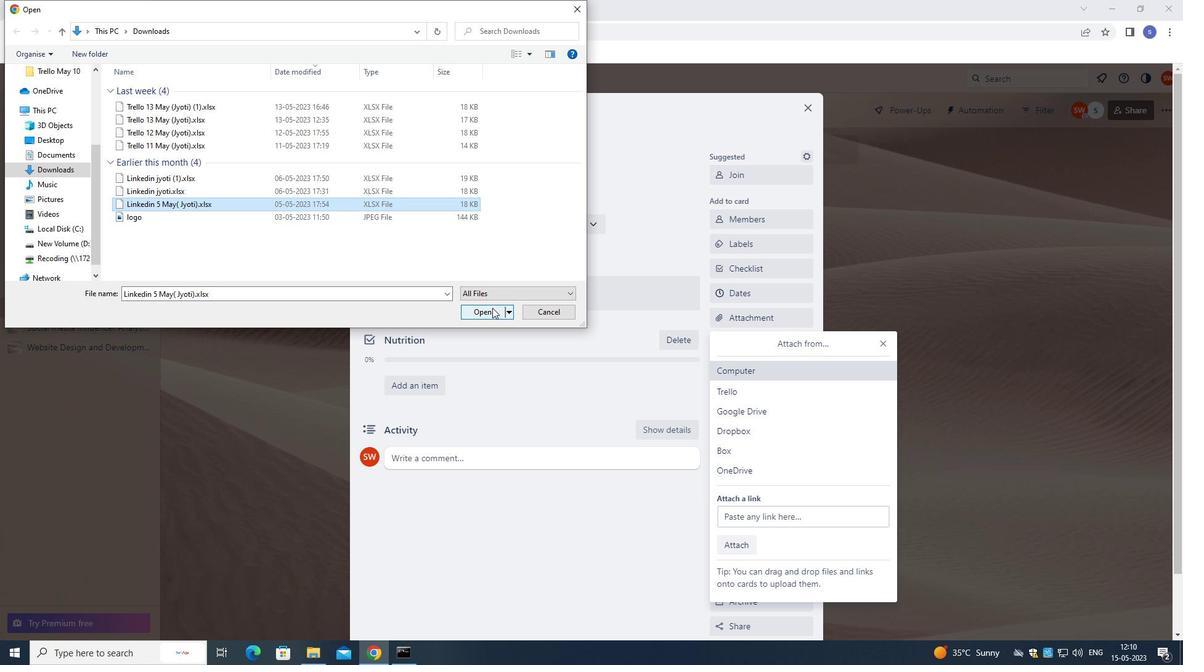 
Action: Mouse moved to (551, 296)
Screenshot: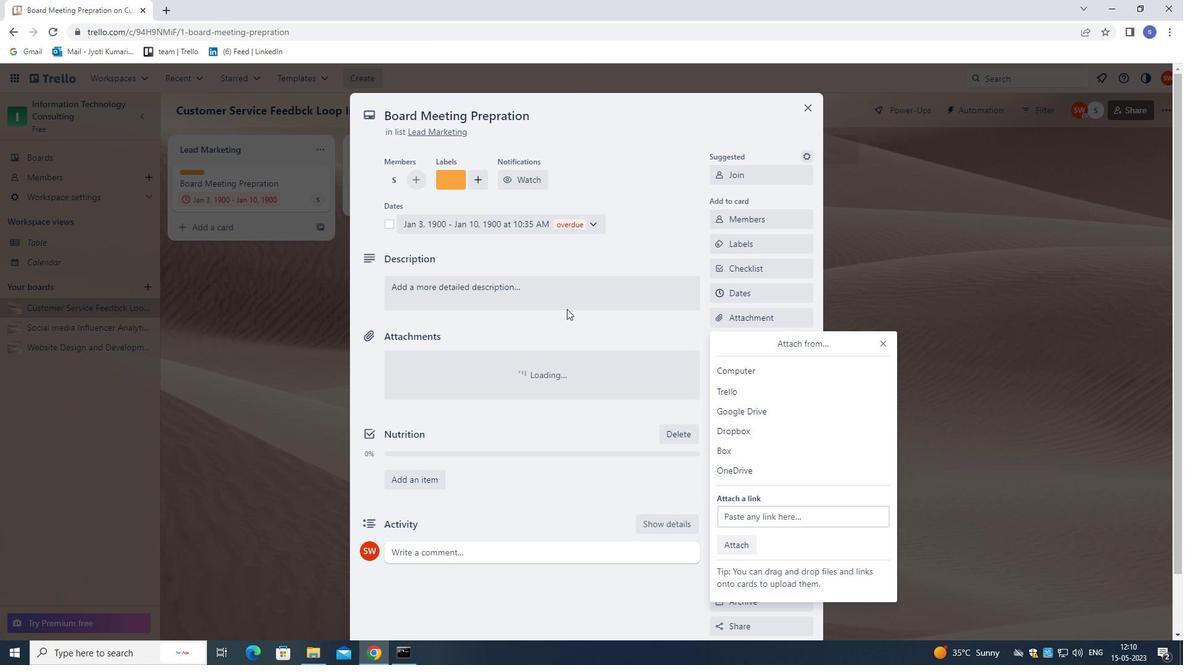 
Action: Mouse pressed left at (551, 296)
Screenshot: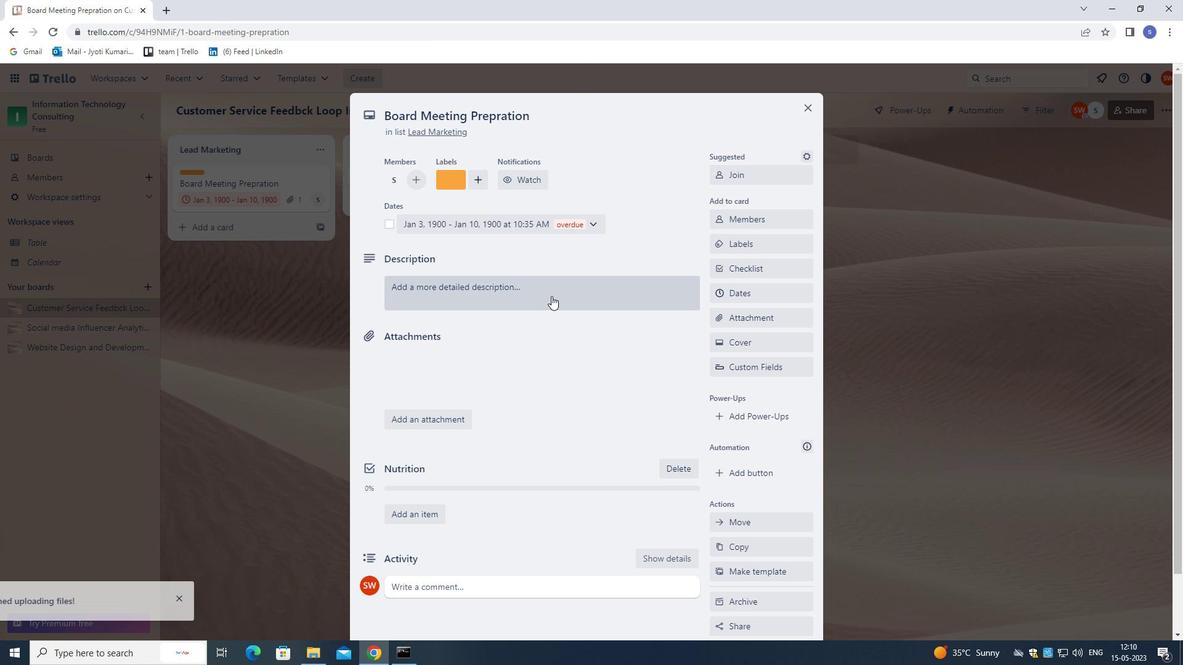 
Action: Mouse moved to (516, 295)
Screenshot: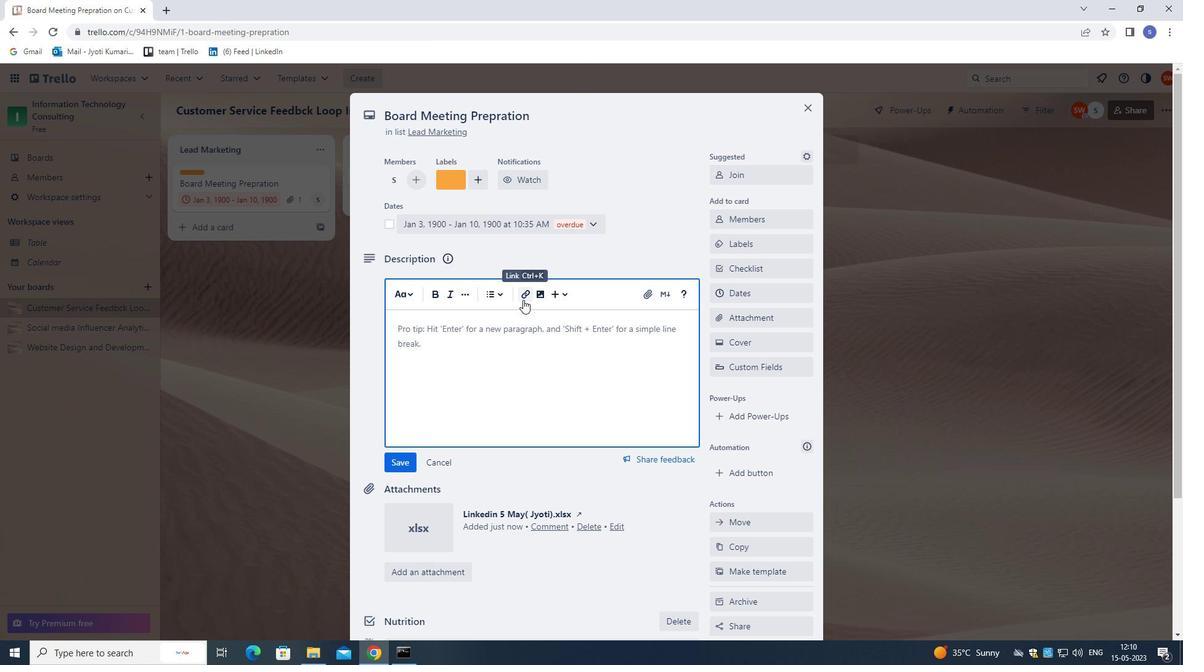 
Action: Key pressed <Key.shift>CONDUCT<Key.space>AND<Key.space>ANALYZE<Key.space>CUSTOMER<Key.space>FEEDBACK<Key.space>SURVEY<Key.space>.
Screenshot: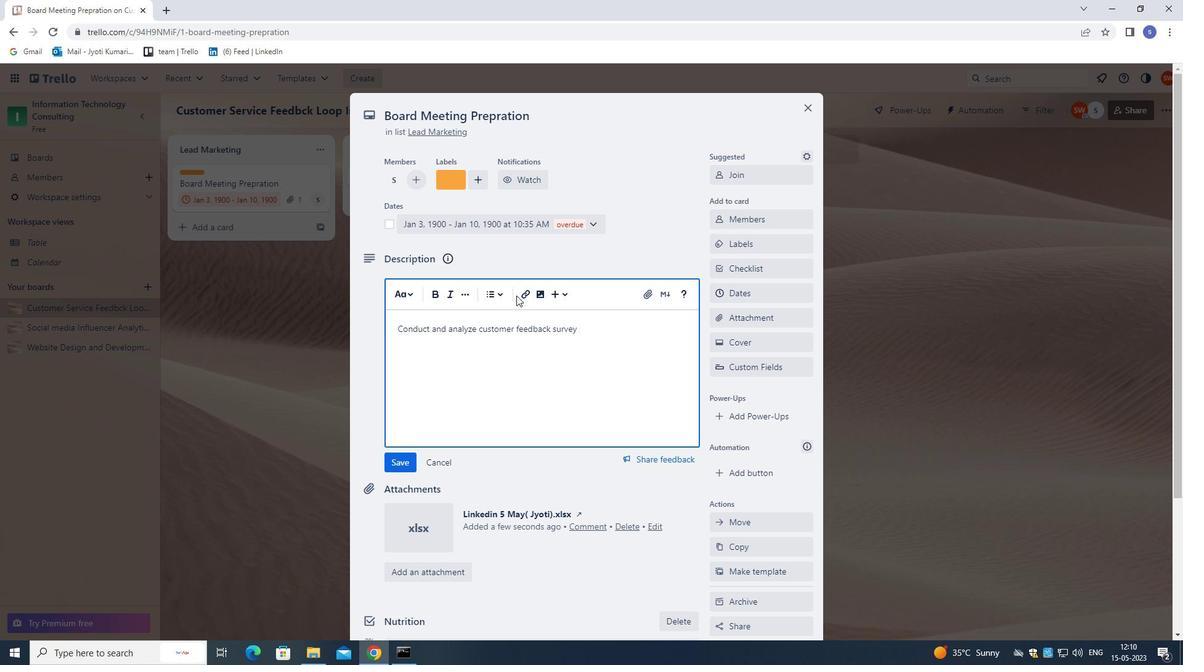 
Action: Mouse moved to (523, 282)
Screenshot: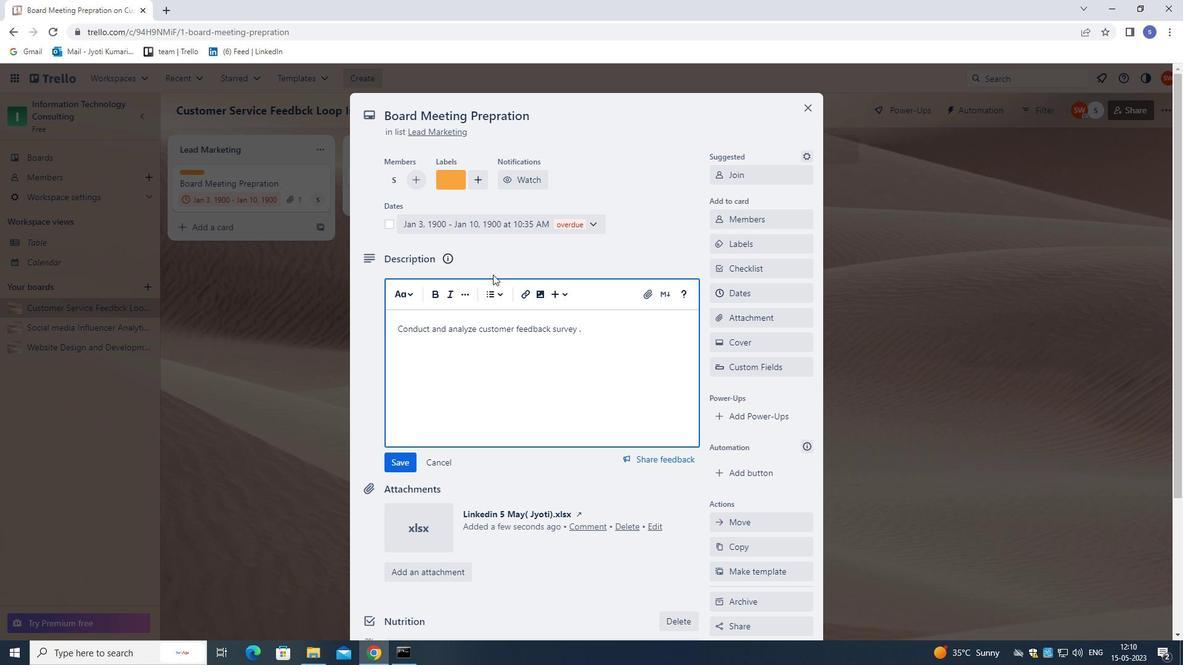 
Action: Mouse scrolled (523, 281) with delta (0, 0)
Screenshot: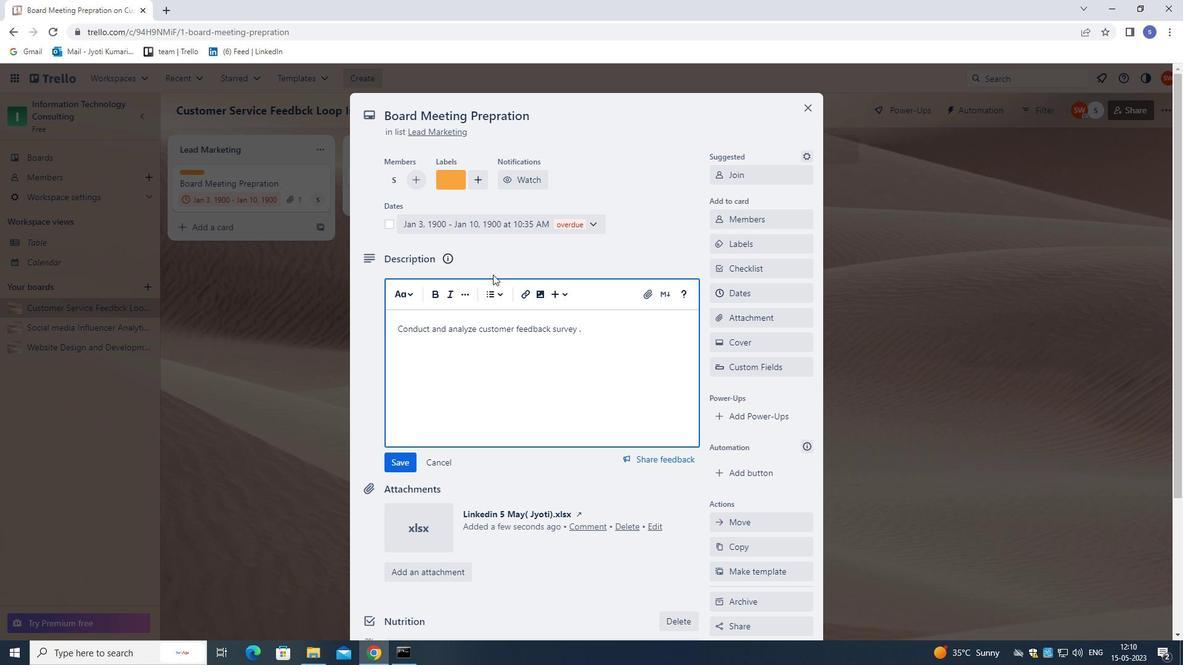 
Action: Mouse moved to (530, 301)
Screenshot: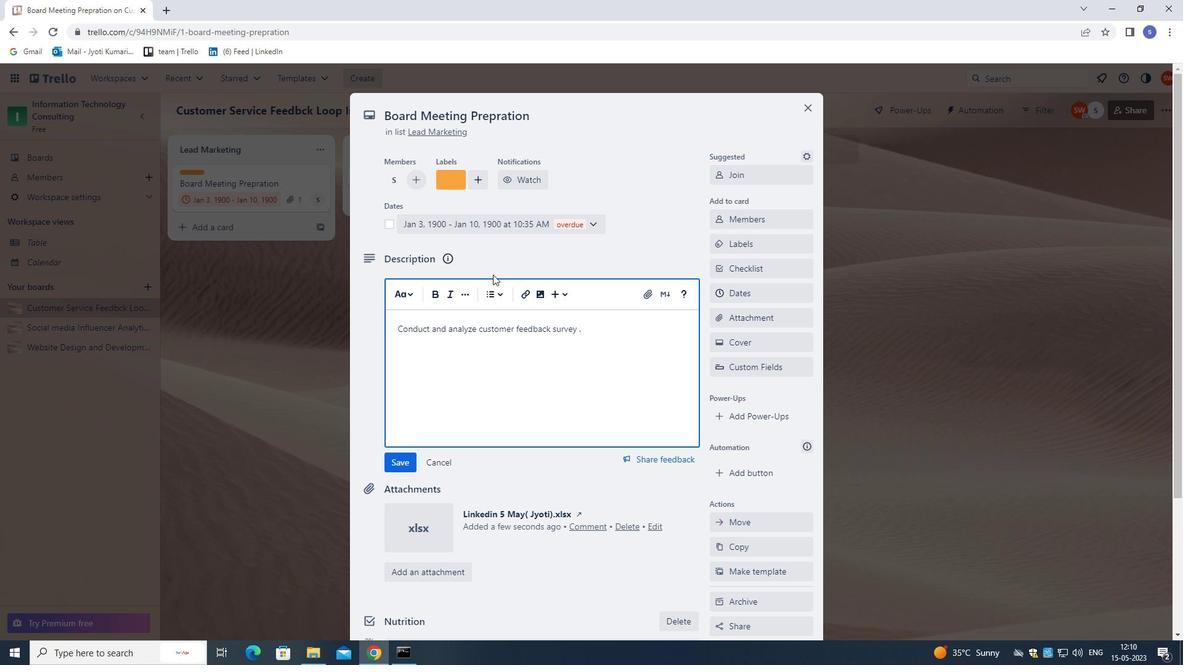 
Action: Mouse scrolled (530, 300) with delta (0, 0)
Screenshot: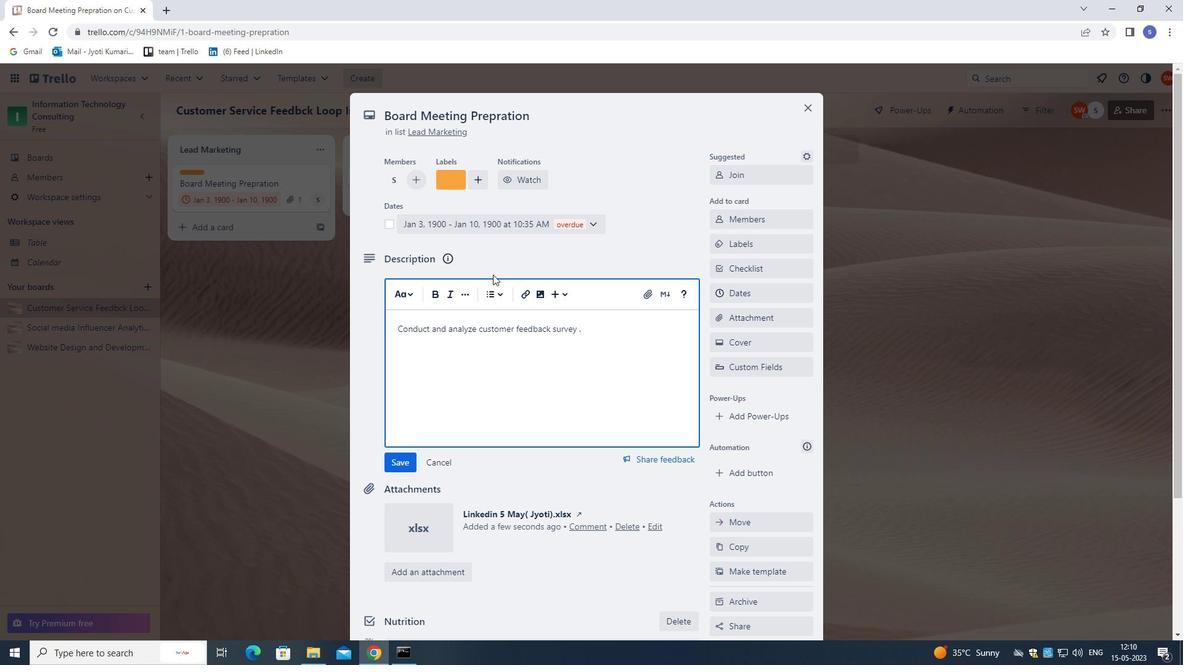 
Action: Mouse moved to (537, 316)
Screenshot: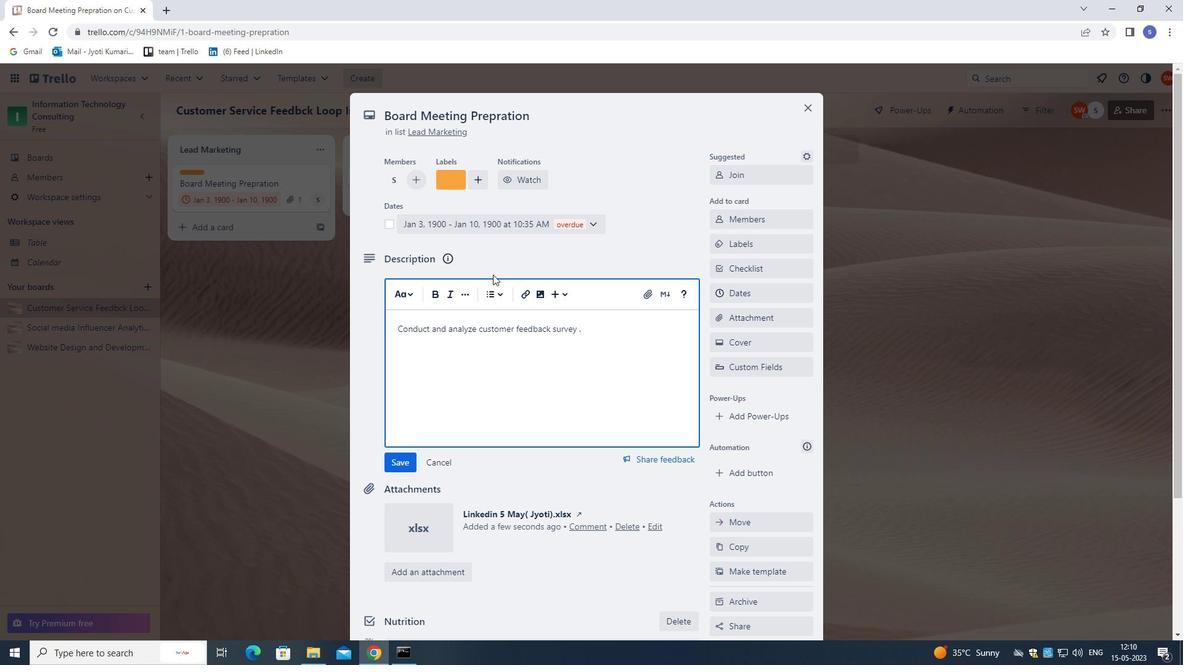 
Action: Mouse scrolled (537, 316) with delta (0, 0)
Screenshot: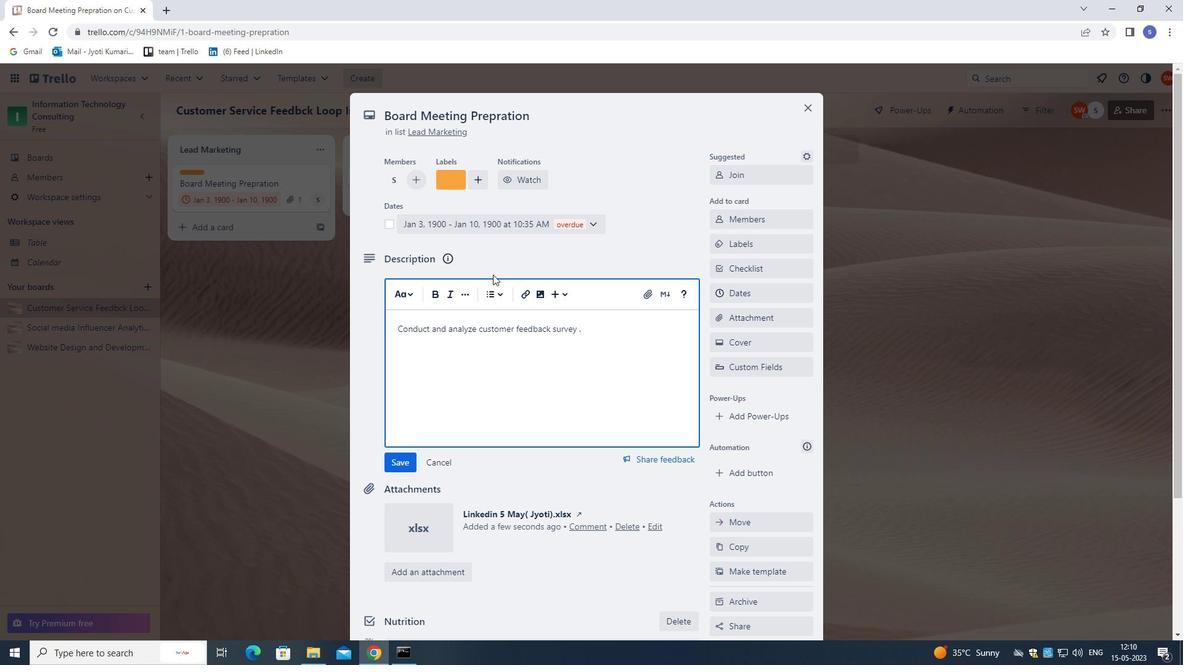 
Action: Mouse moved to (537, 324)
Screenshot: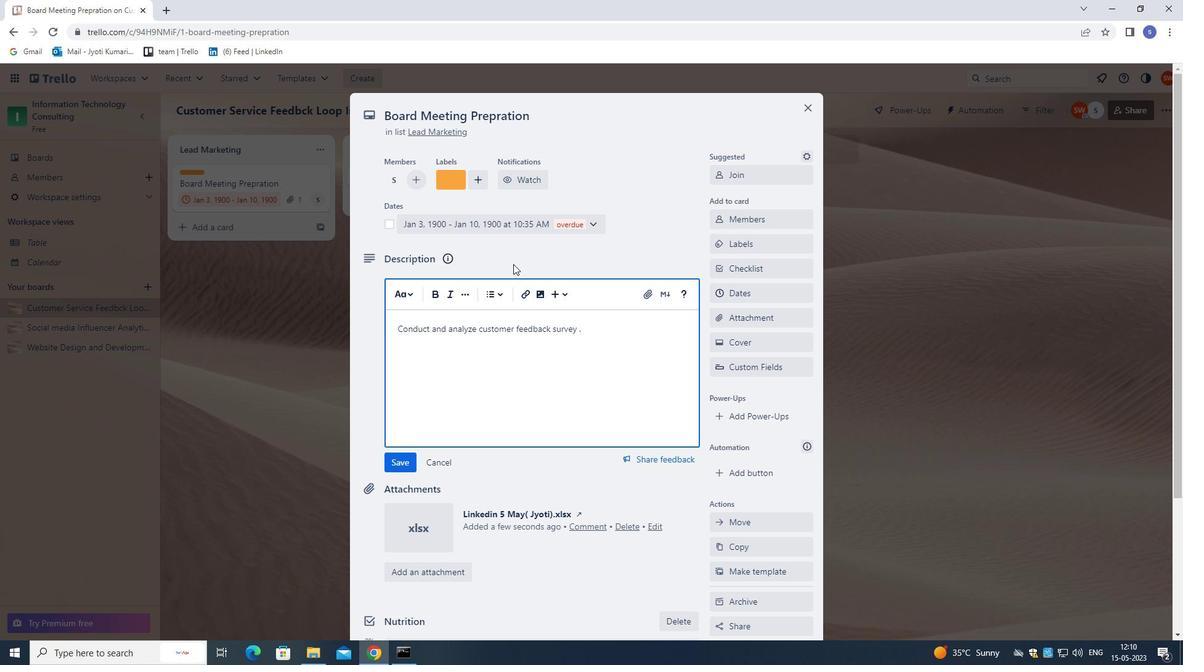 
Action: Mouse scrolled (537, 323) with delta (0, 0)
Screenshot: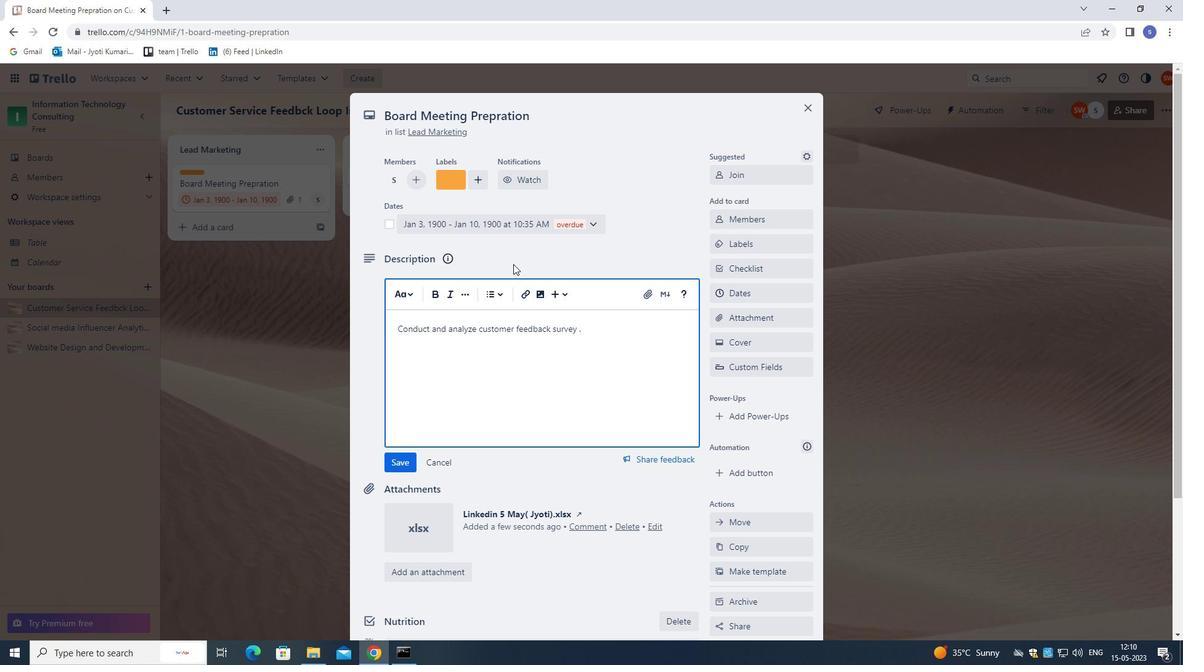 
Action: Mouse moved to (535, 338)
Screenshot: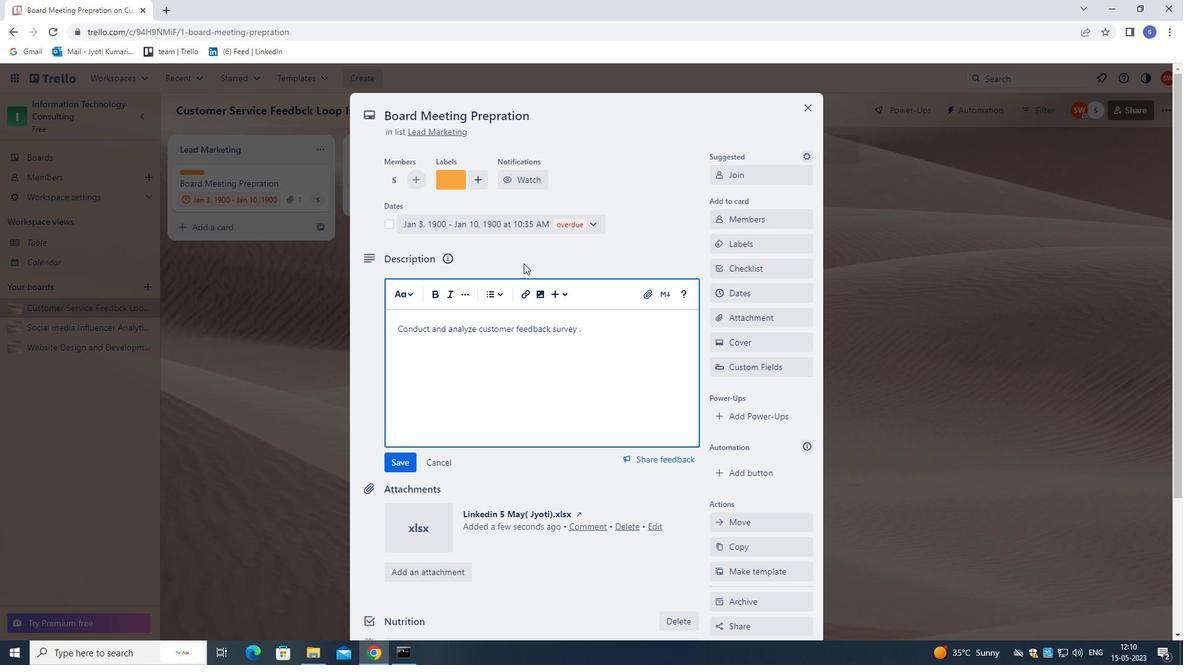 
Action: Mouse scrolled (535, 338) with delta (0, 0)
Screenshot: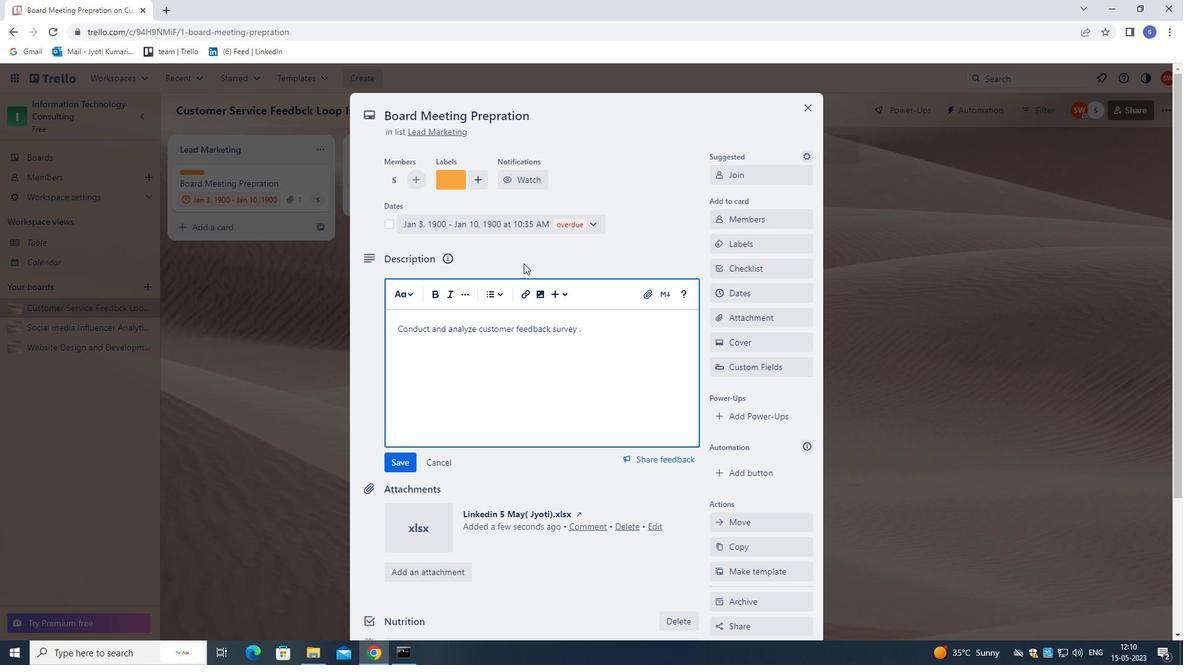 
Action: Mouse moved to (545, 369)
Screenshot: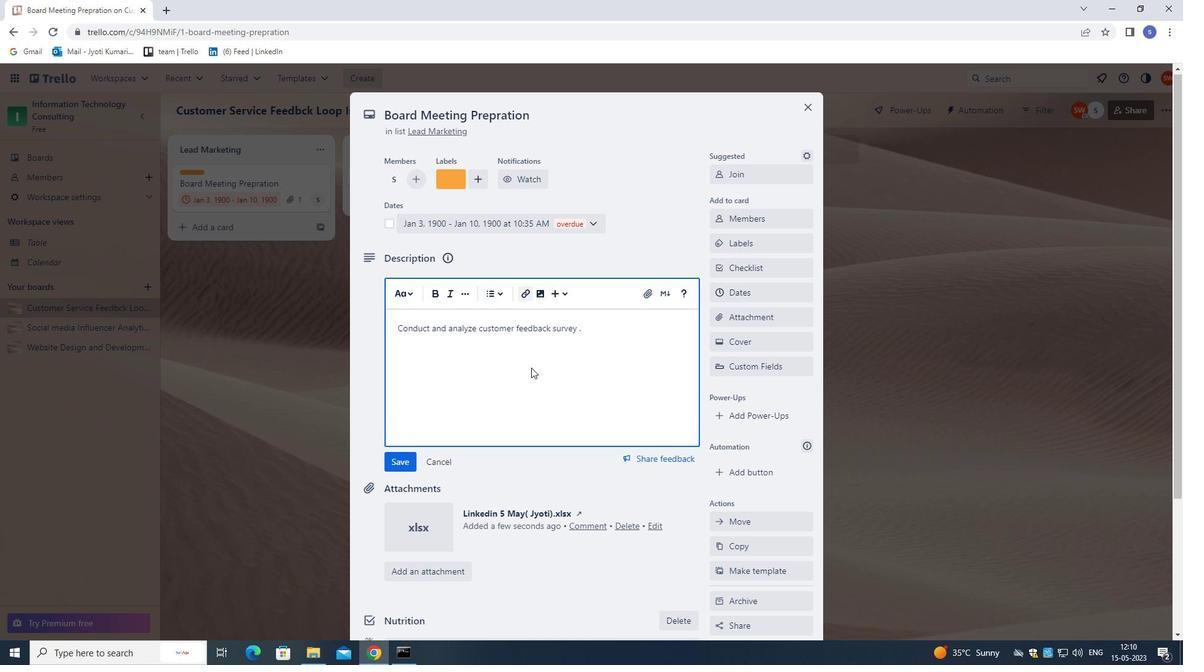 
Action: Mouse scrolled (545, 368) with delta (0, 0)
Screenshot: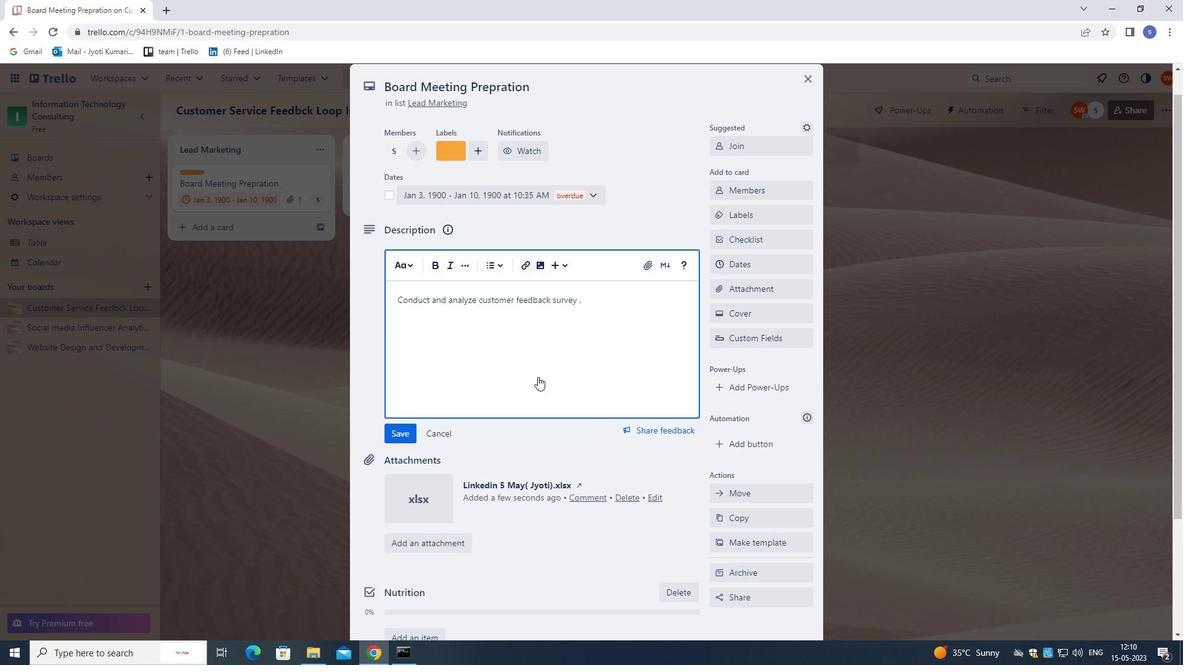 
Action: Mouse moved to (545, 376)
Screenshot: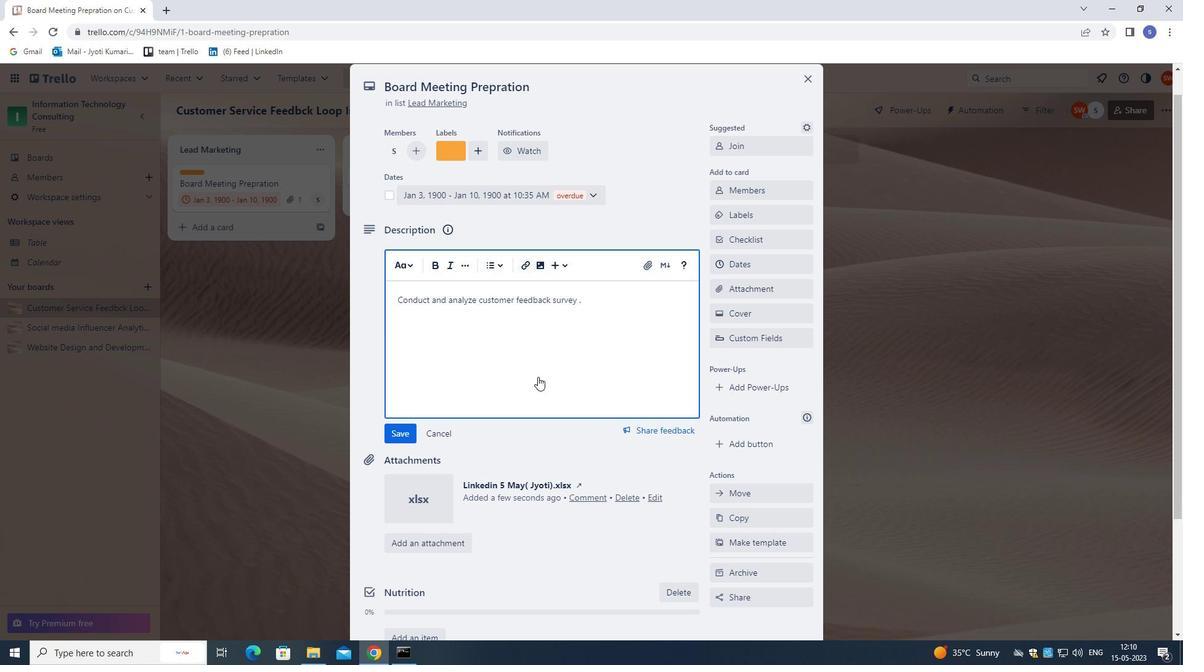 
Action: Mouse scrolled (545, 375) with delta (0, 0)
Screenshot: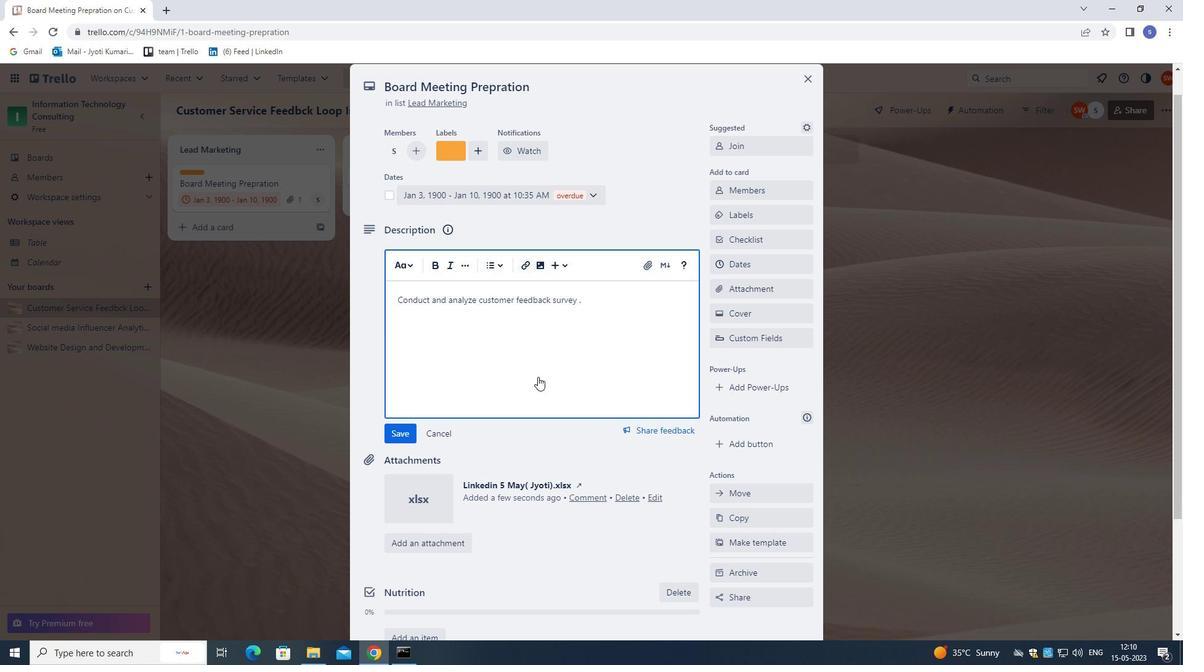 
Action: Mouse moved to (545, 380)
Screenshot: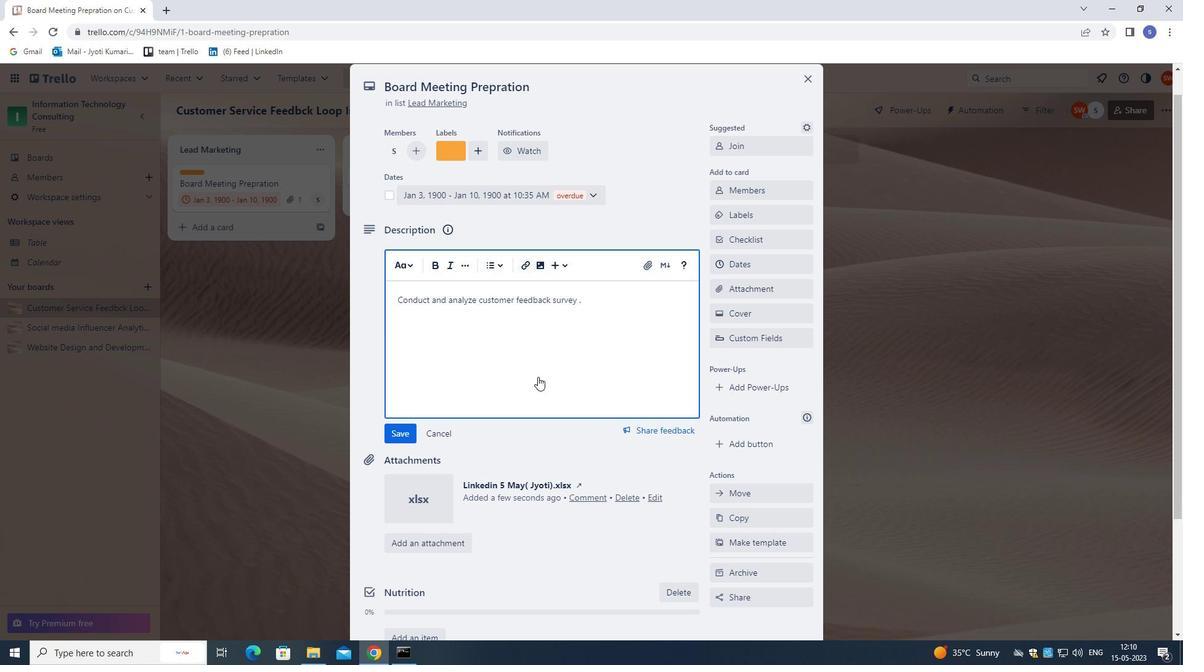 
Action: Mouse scrolled (545, 380) with delta (0, 0)
Screenshot: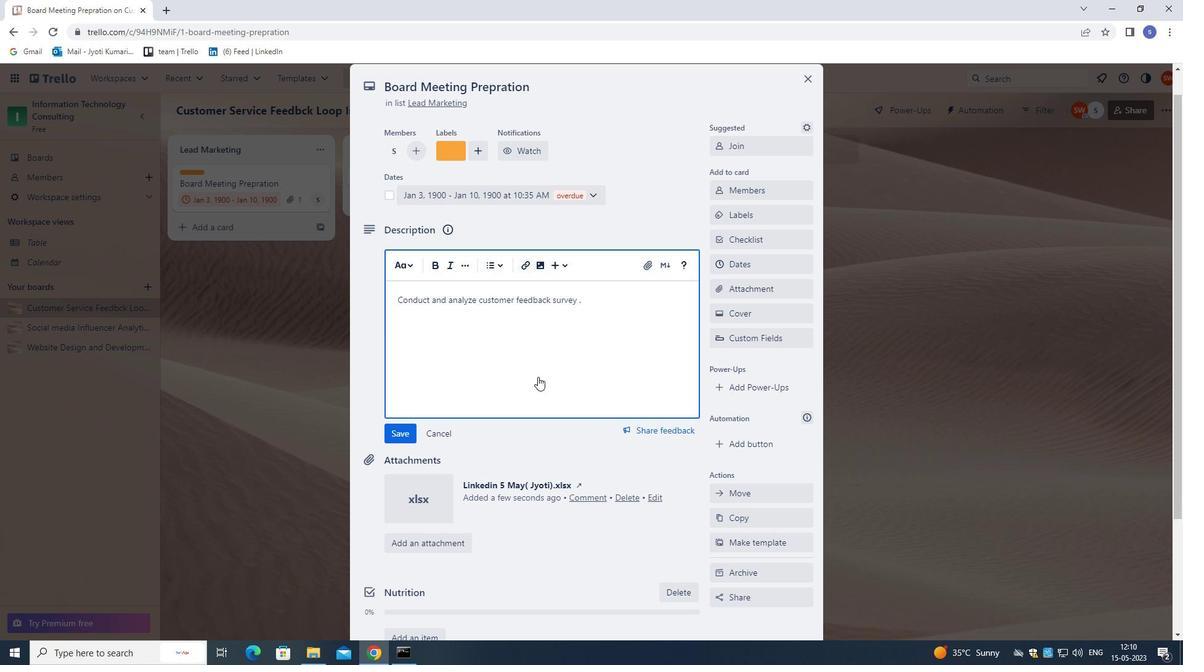 
Action: Mouse moved to (545, 382)
Screenshot: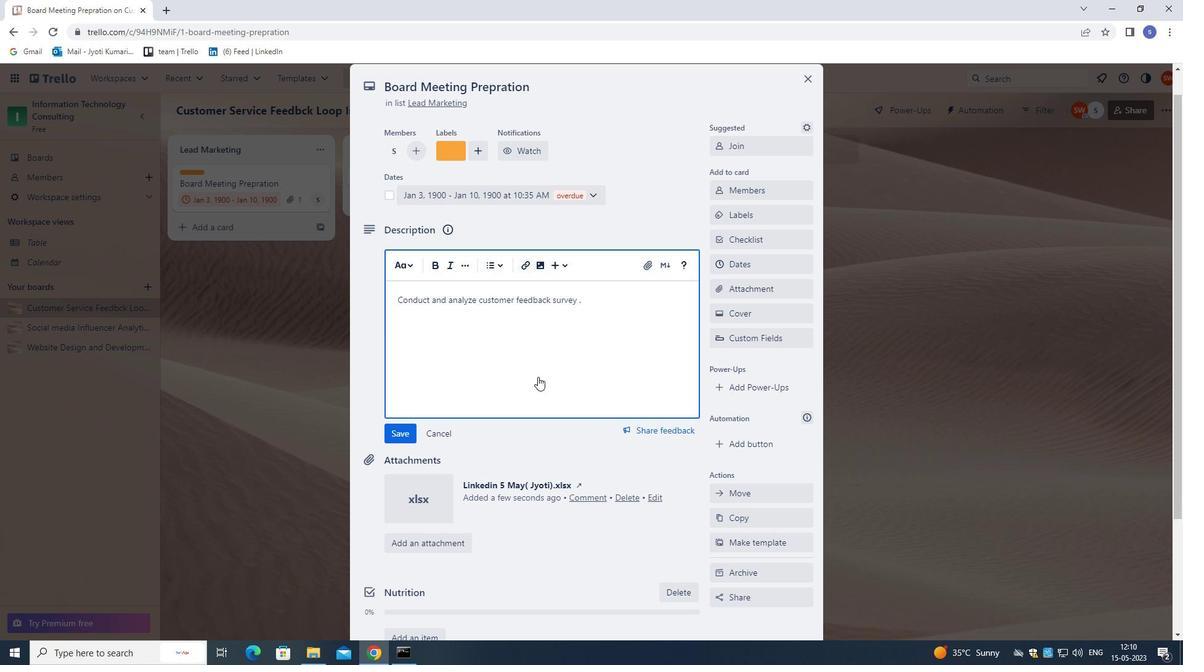 
Action: Mouse scrolled (545, 382) with delta (0, 0)
Screenshot: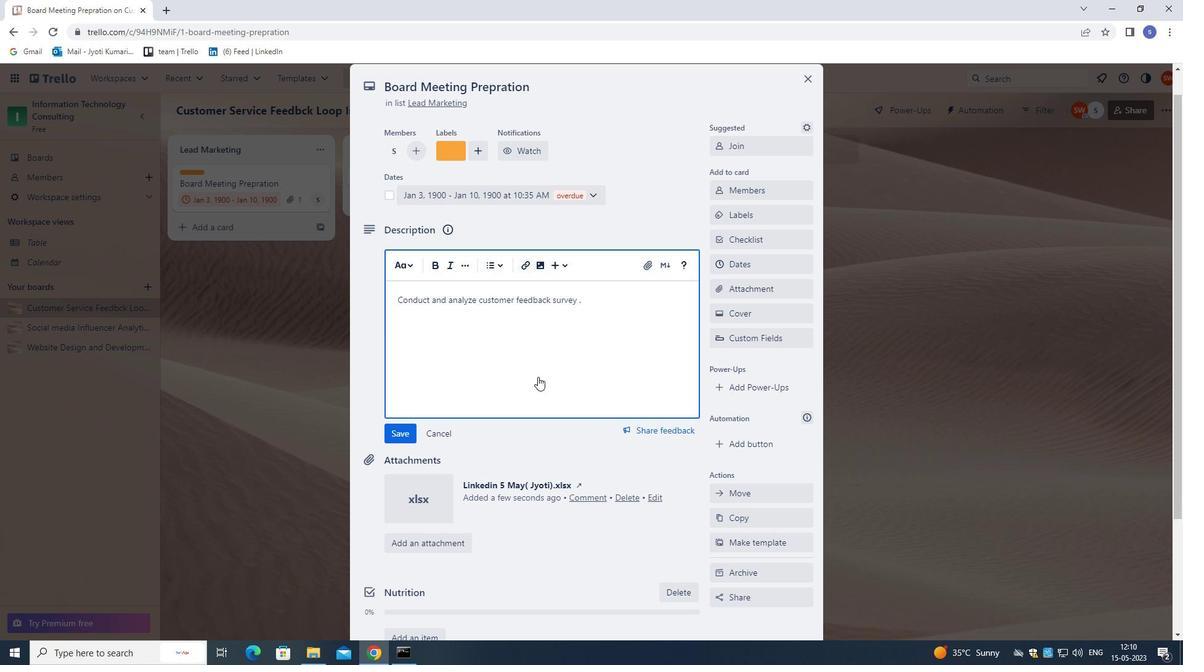 
Action: Mouse moved to (545, 383)
Screenshot: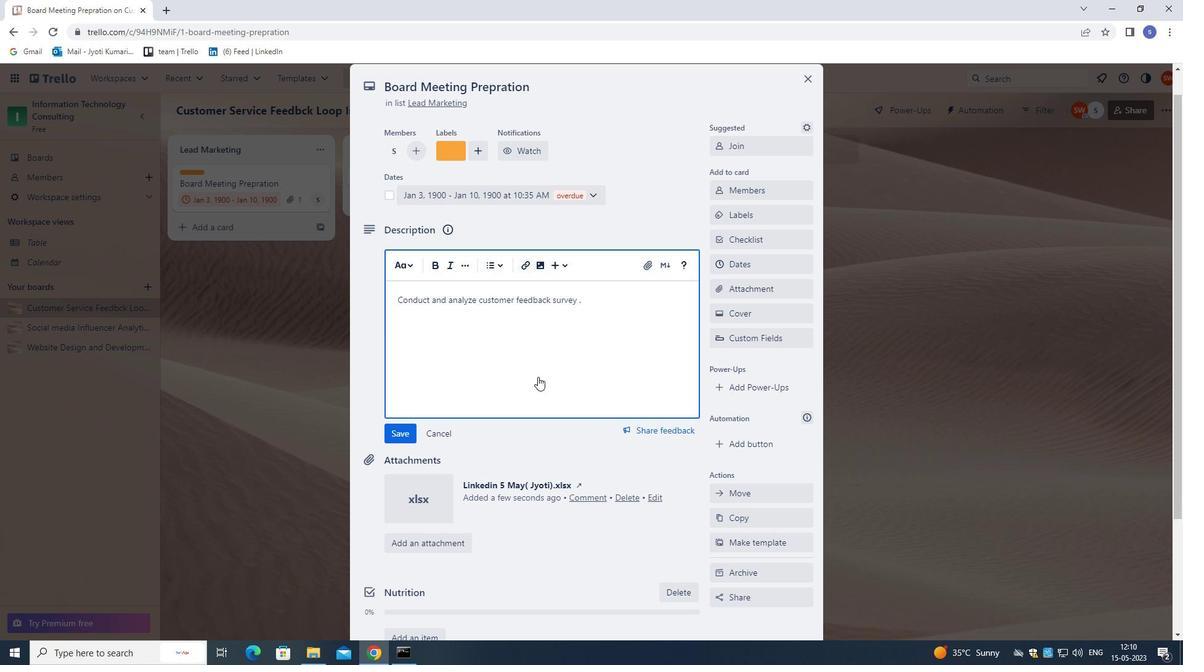 
Action: Mouse scrolled (545, 383) with delta (0, 0)
Screenshot: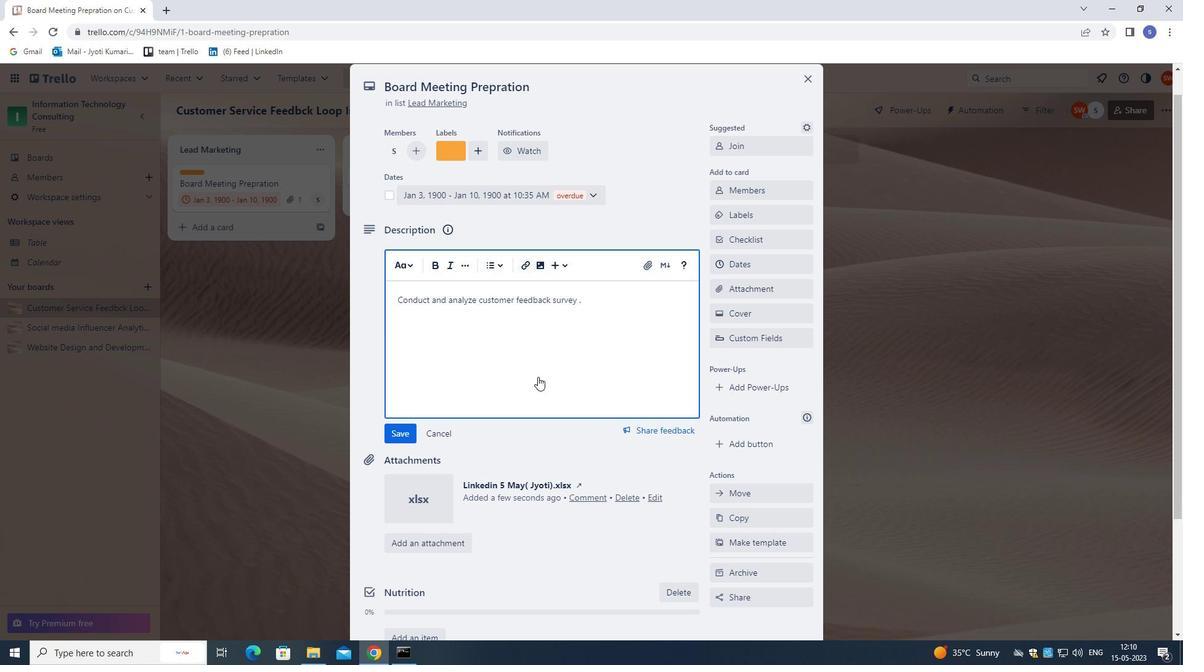 
Action: Mouse moved to (545, 385)
Screenshot: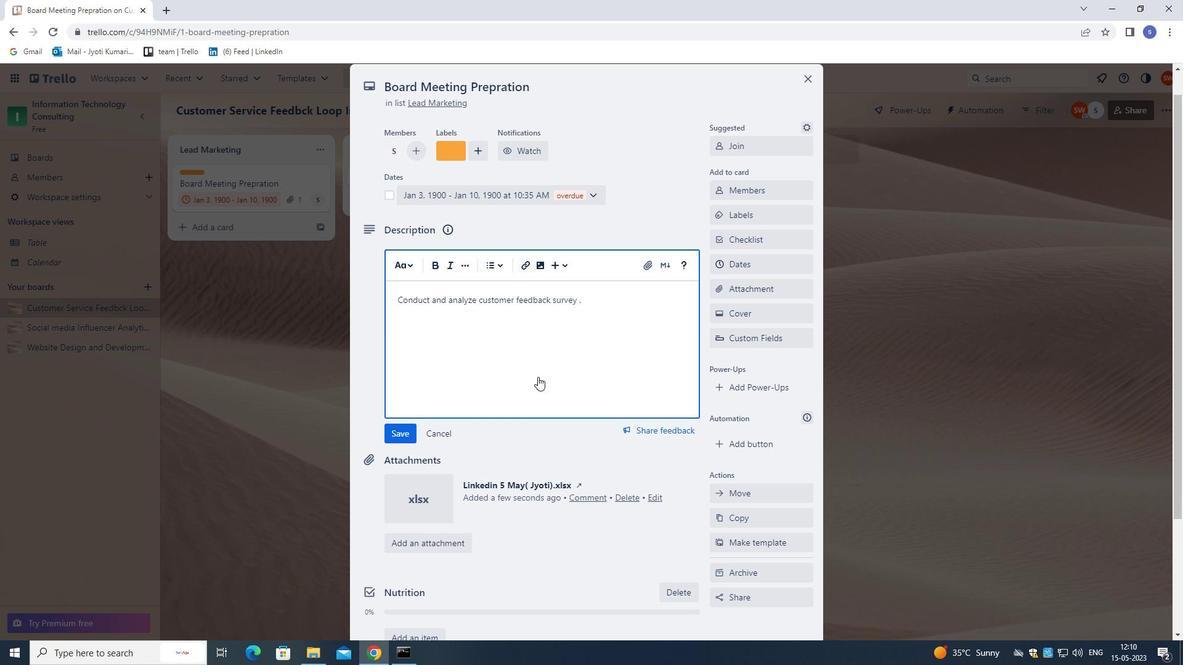 
Action: Mouse scrolled (545, 384) with delta (0, 0)
Screenshot: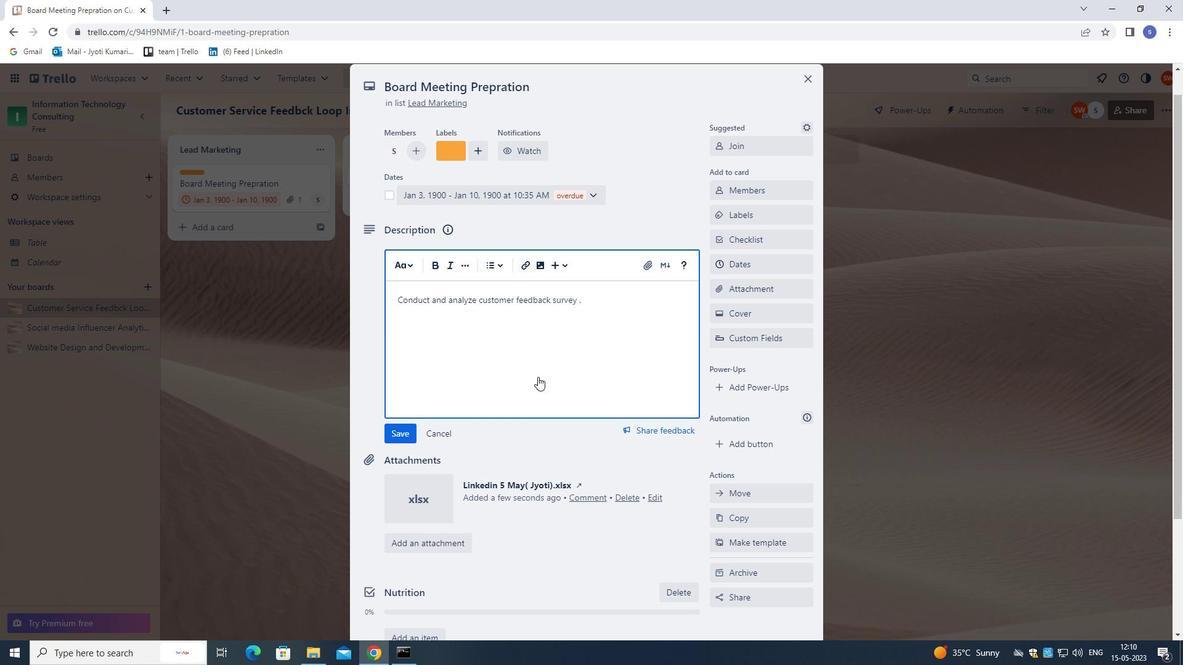 
Action: Mouse moved to (558, 555)
Screenshot: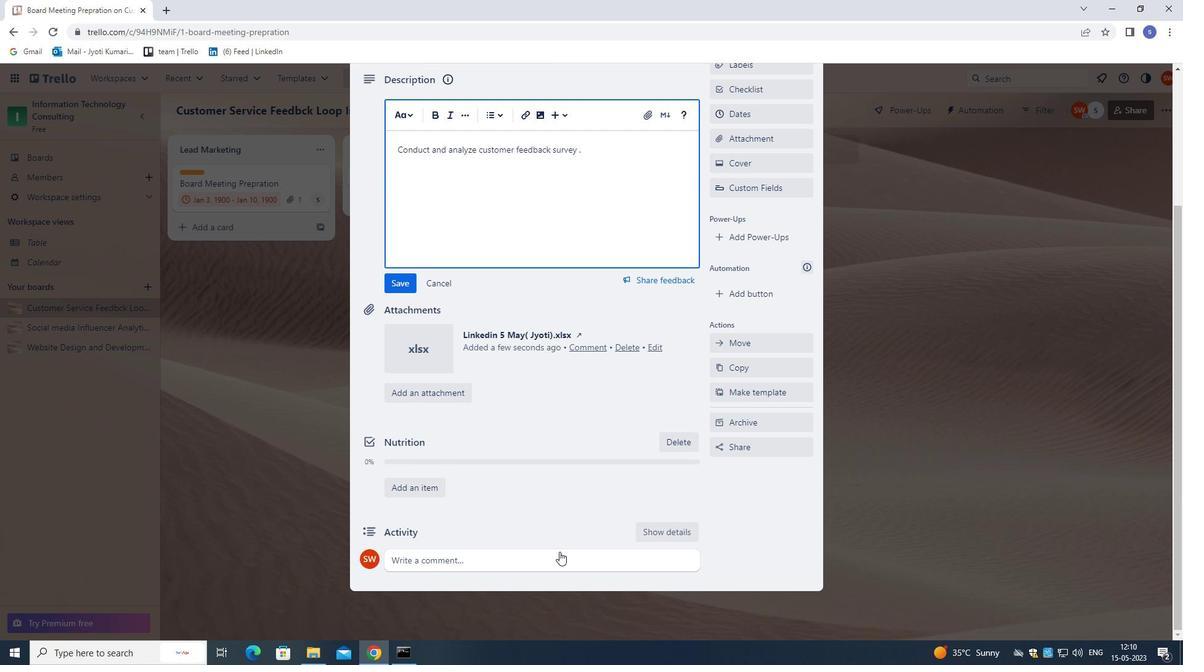 
Action: Mouse pressed left at (558, 555)
Screenshot: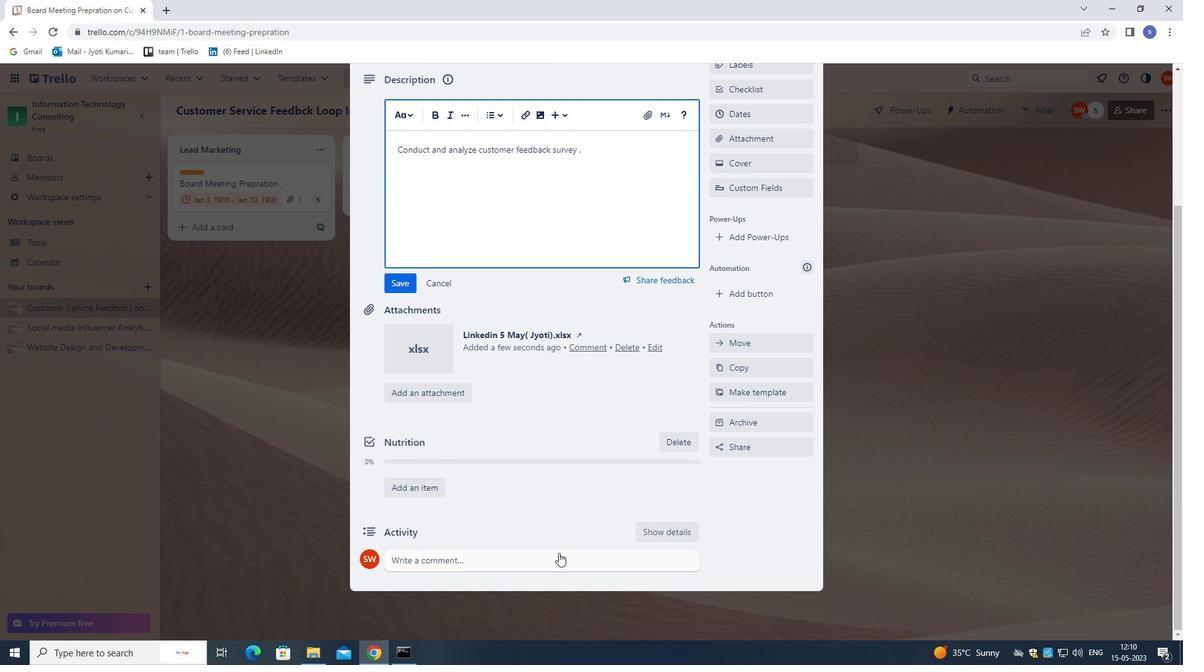 
Action: Mouse moved to (507, 426)
Screenshot: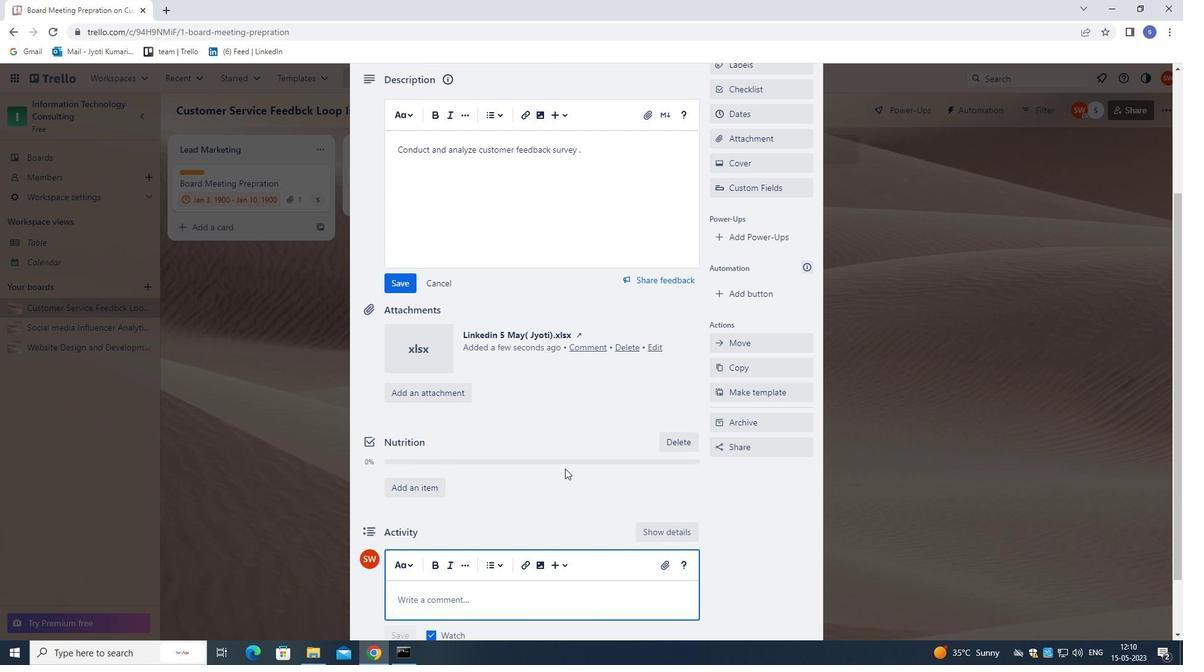 
Action: Key pressed <Key.shift>THIS<Key.space>TASK<Key.space>REQUIRES<Key.space>US<Key.space>TO<Key.space>BE<Key.space>PROACTIVE<Key.space>AND<Key.space>TAKE<Key.space>OWNERSHIP<Key.space>OF<Key.space>OUR<Key.space>,<Key.space>ENSURING<Key.space>THAT<Key.space>WE<Key.space>ARE<Key.space>MAKING<Key.space>PROGRESS<Key.space>TOWARDS<Key.space>OUR<Key.space>GOALS.
Screenshot: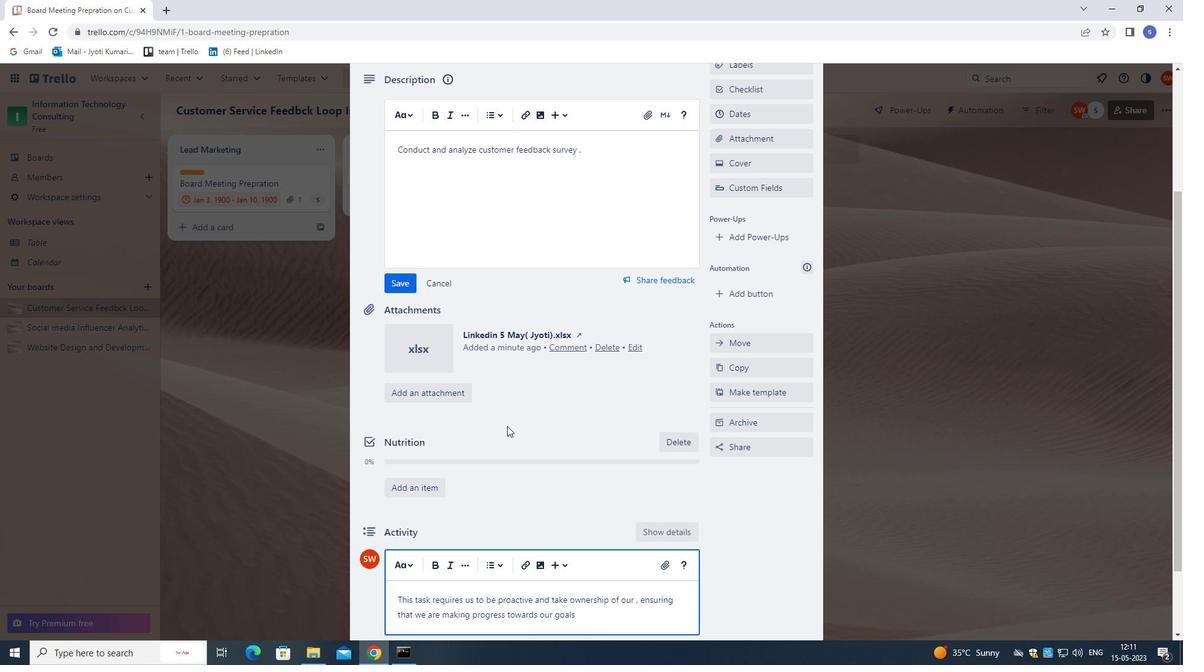 
Action: Mouse moved to (404, 281)
Screenshot: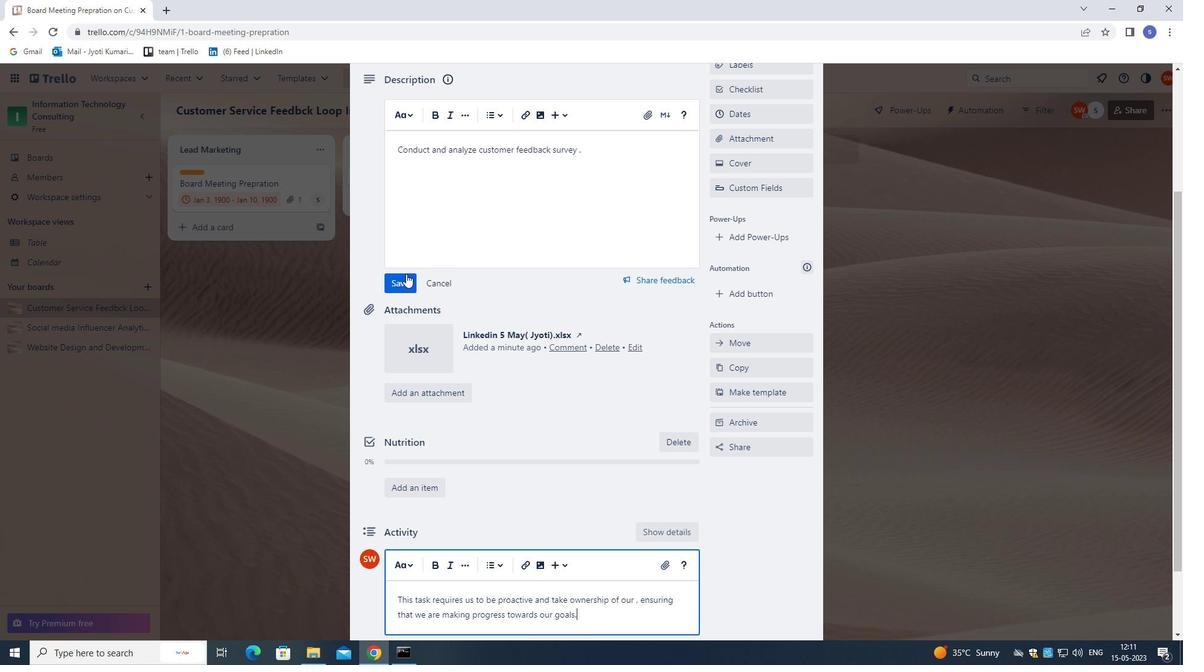 
Action: Mouse pressed left at (404, 281)
Screenshot: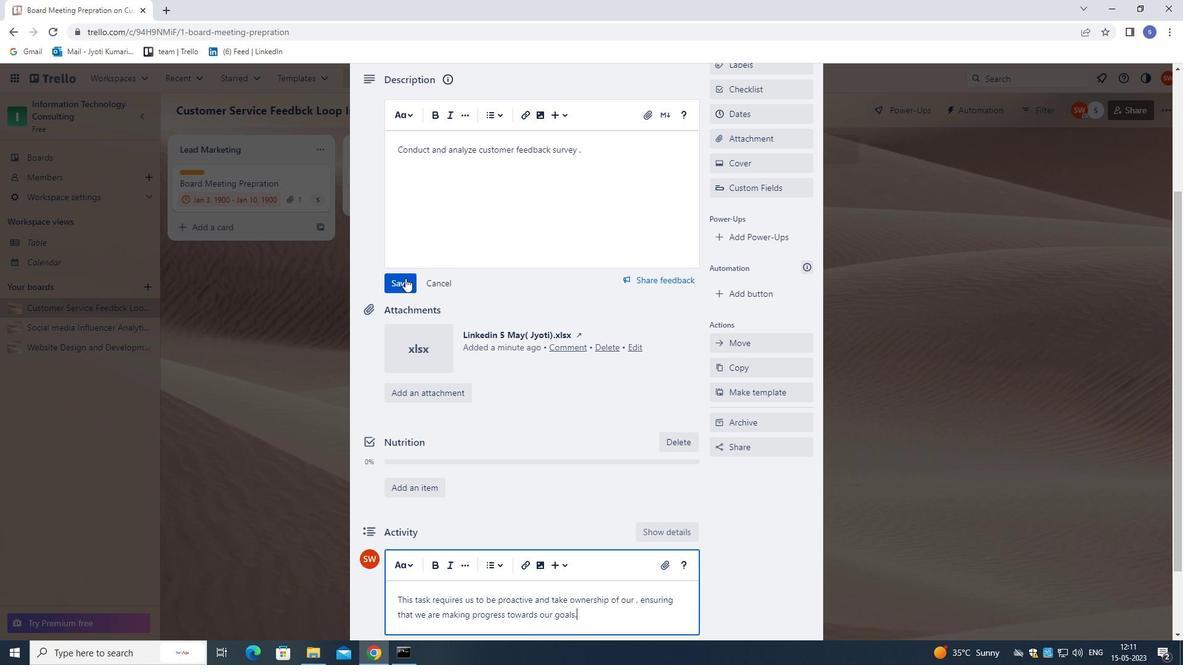 
Action: Mouse moved to (480, 497)
Screenshot: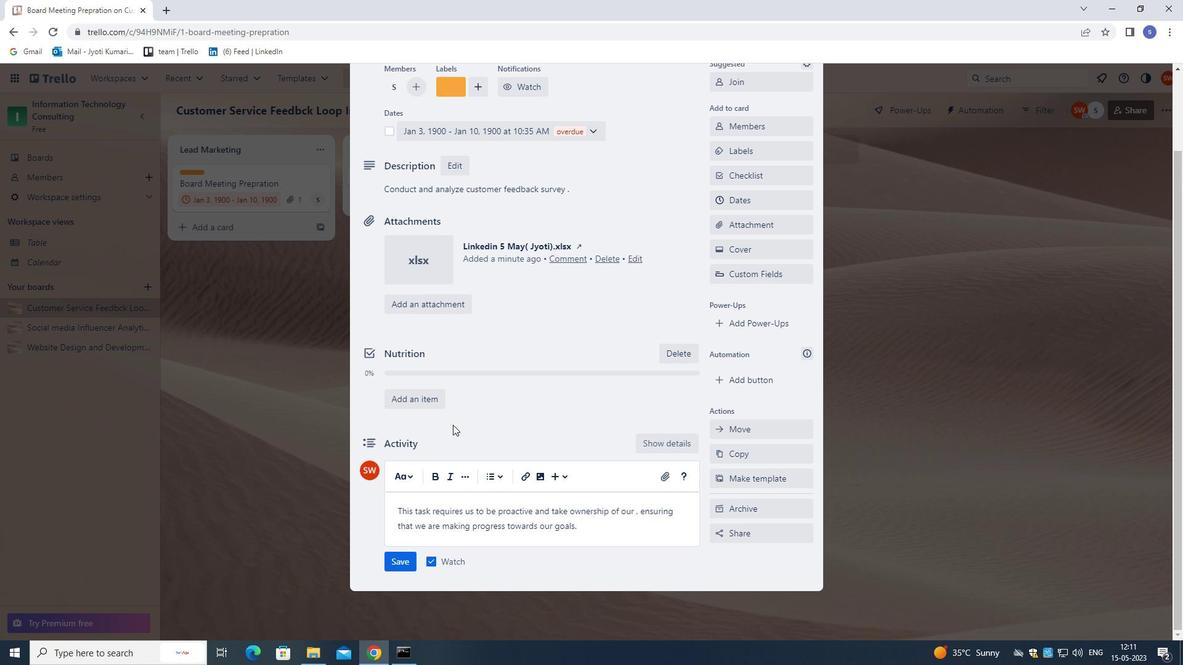 
Action: Mouse scrolled (480, 497) with delta (0, 0)
Screenshot: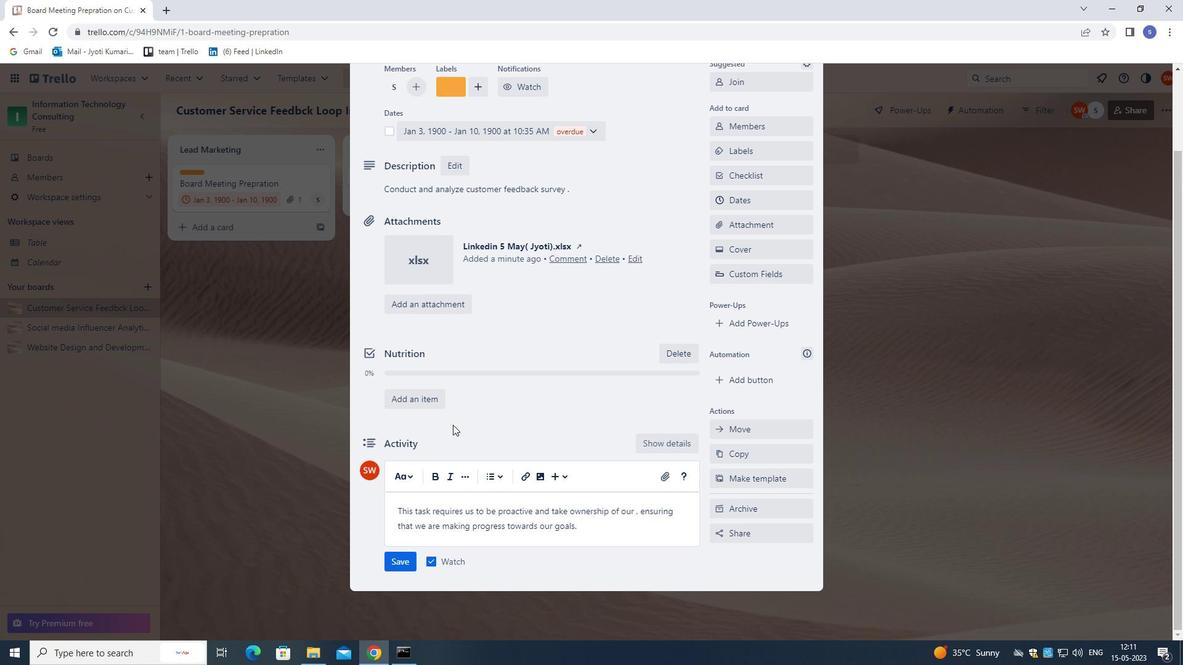 
Action: Mouse moved to (476, 512)
Screenshot: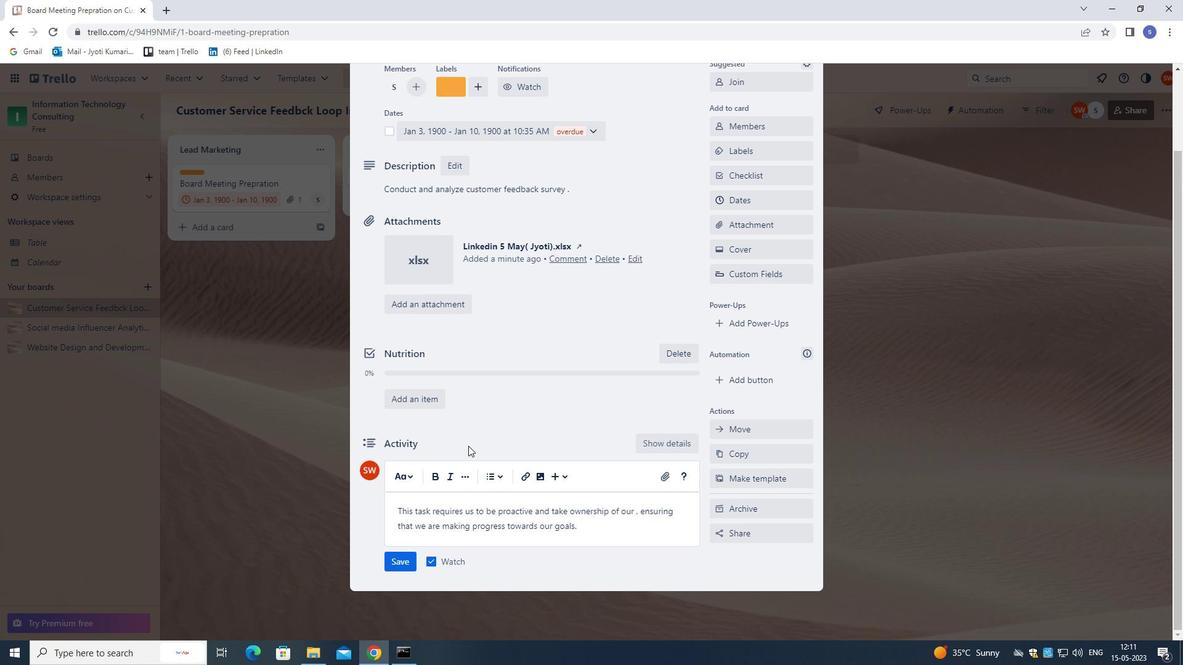 
Action: Mouse scrolled (476, 512) with delta (0, 0)
Screenshot: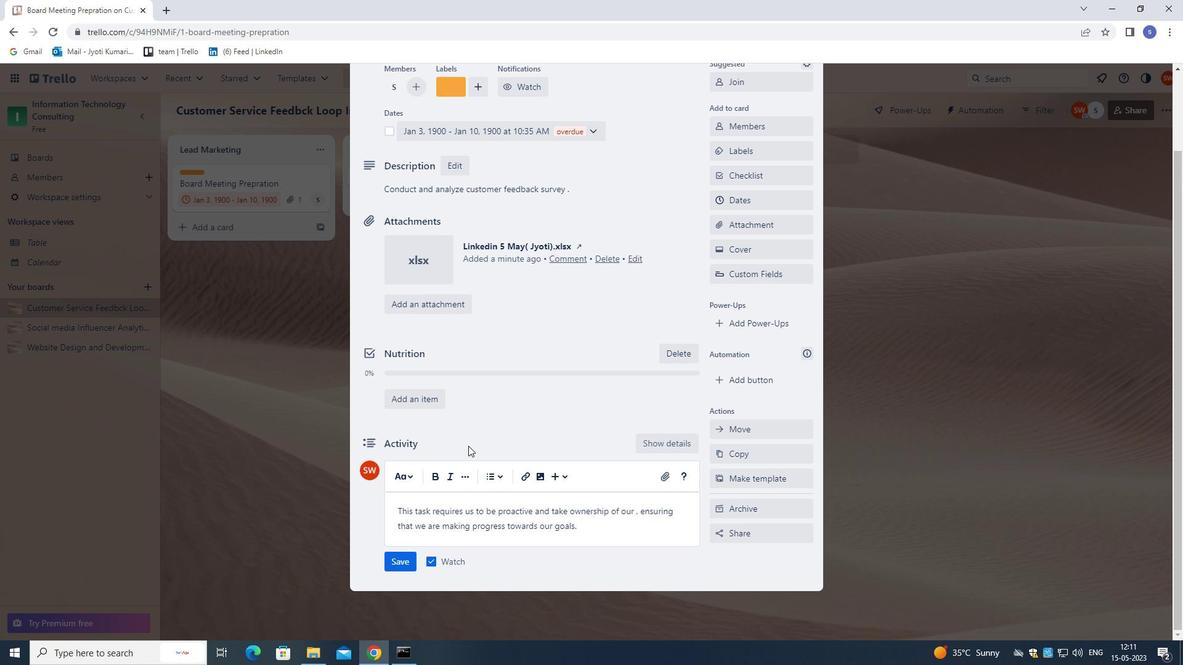 
Action: Mouse moved to (476, 514)
Screenshot: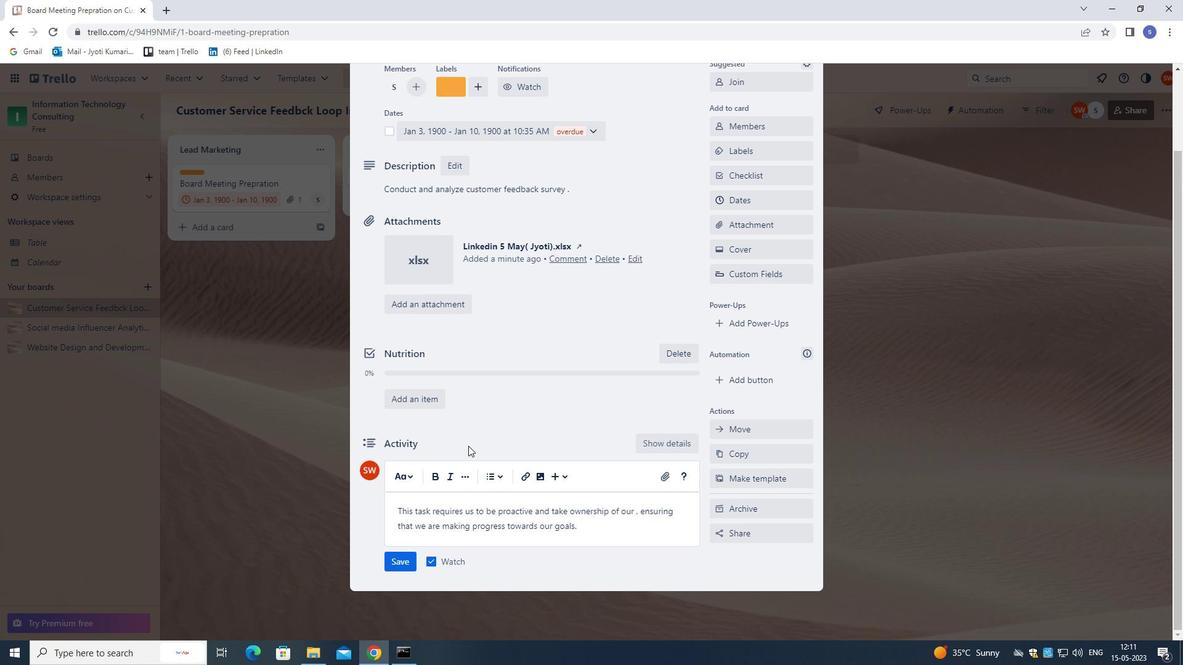 
Action: Mouse scrolled (476, 513) with delta (0, 0)
Screenshot: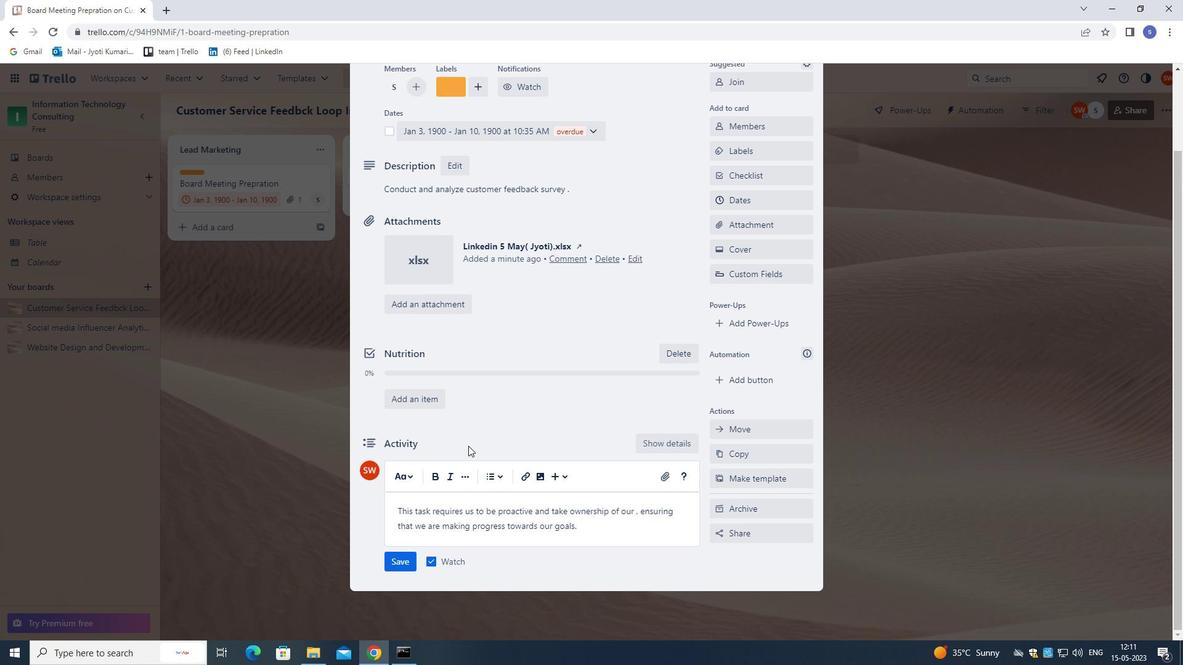 
Action: Mouse moved to (477, 516)
Screenshot: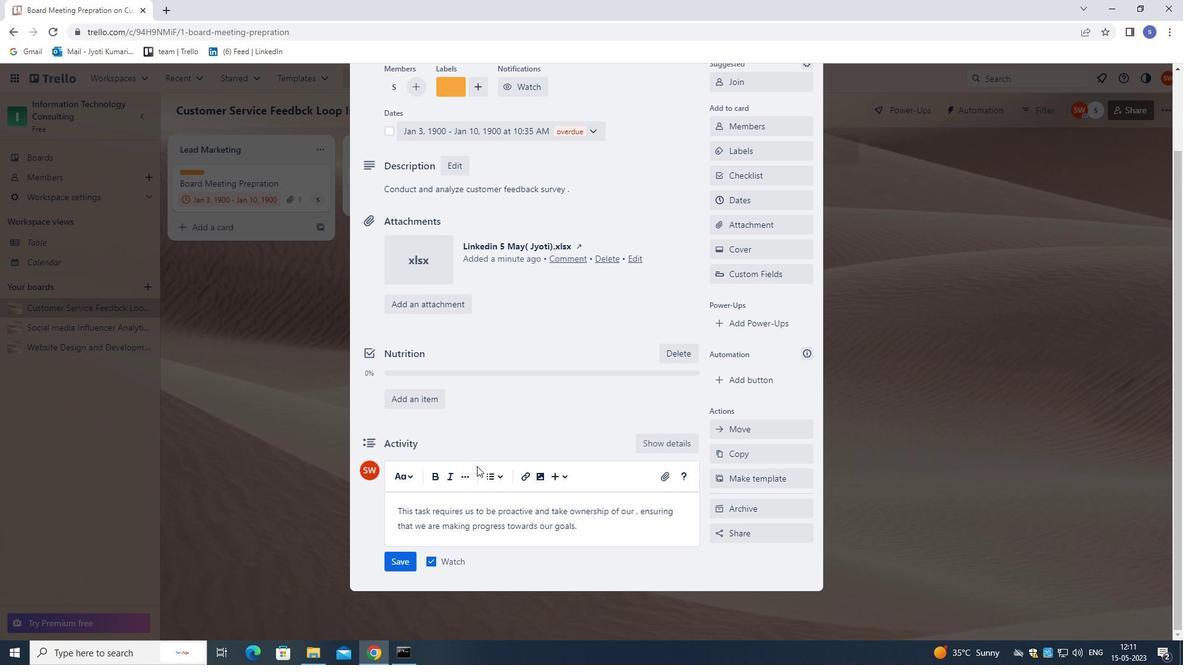 
Action: Mouse scrolled (477, 516) with delta (0, 0)
Screenshot: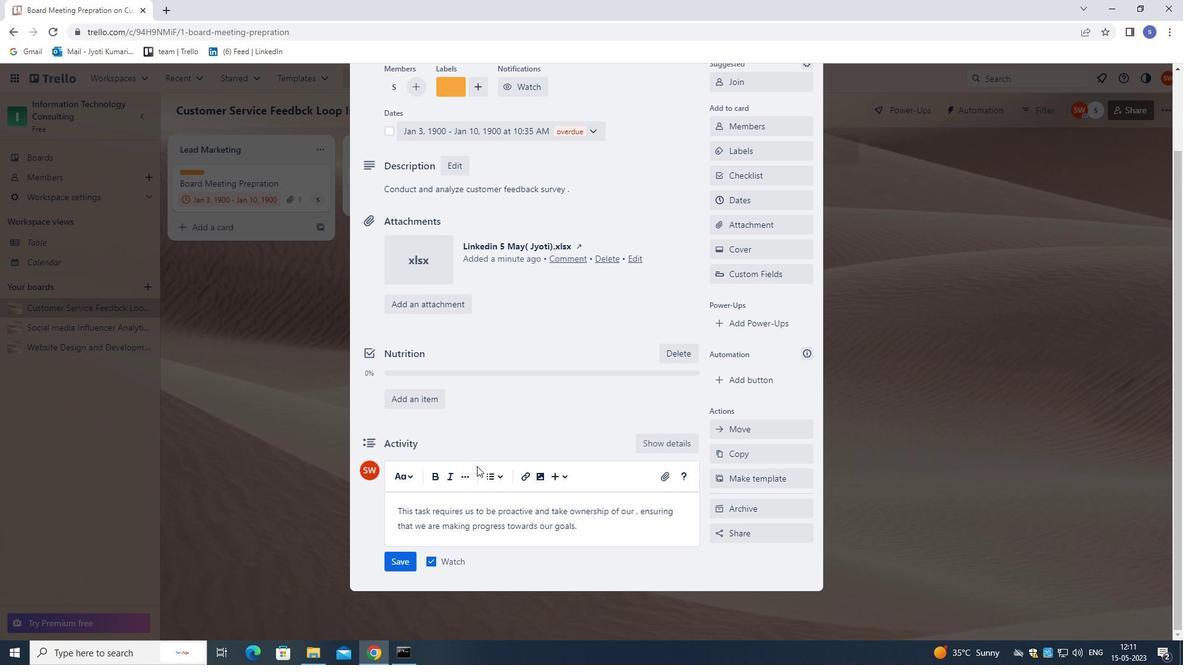 
Action: Mouse moved to (393, 560)
Screenshot: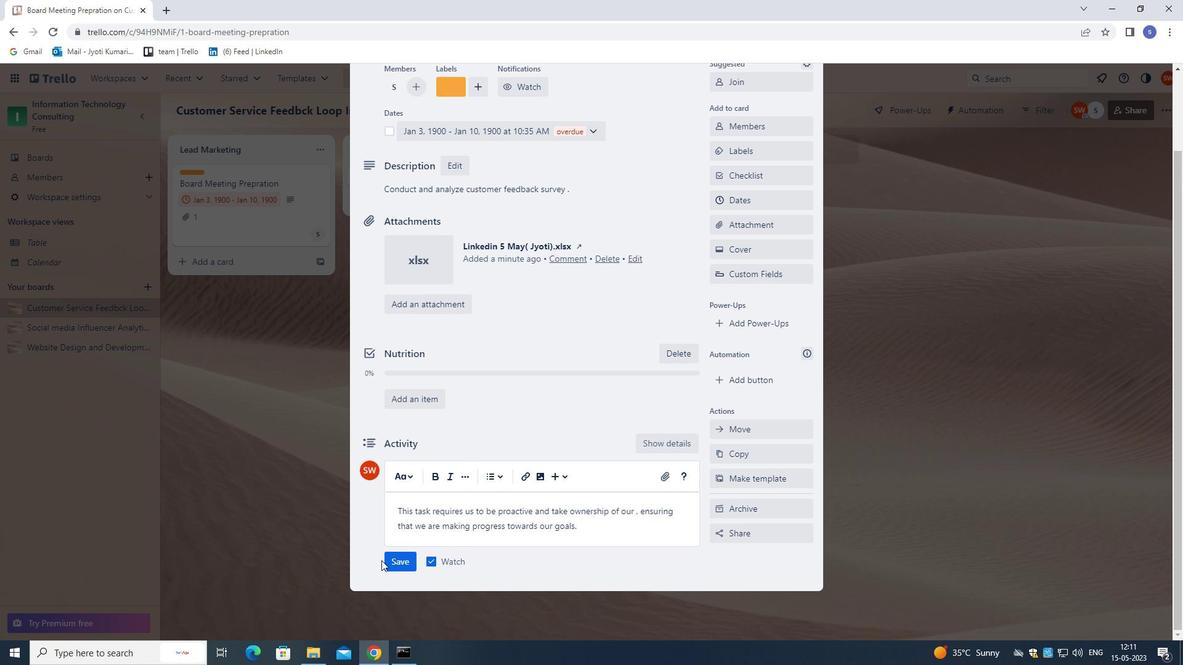 
Action: Mouse pressed left at (393, 560)
Screenshot: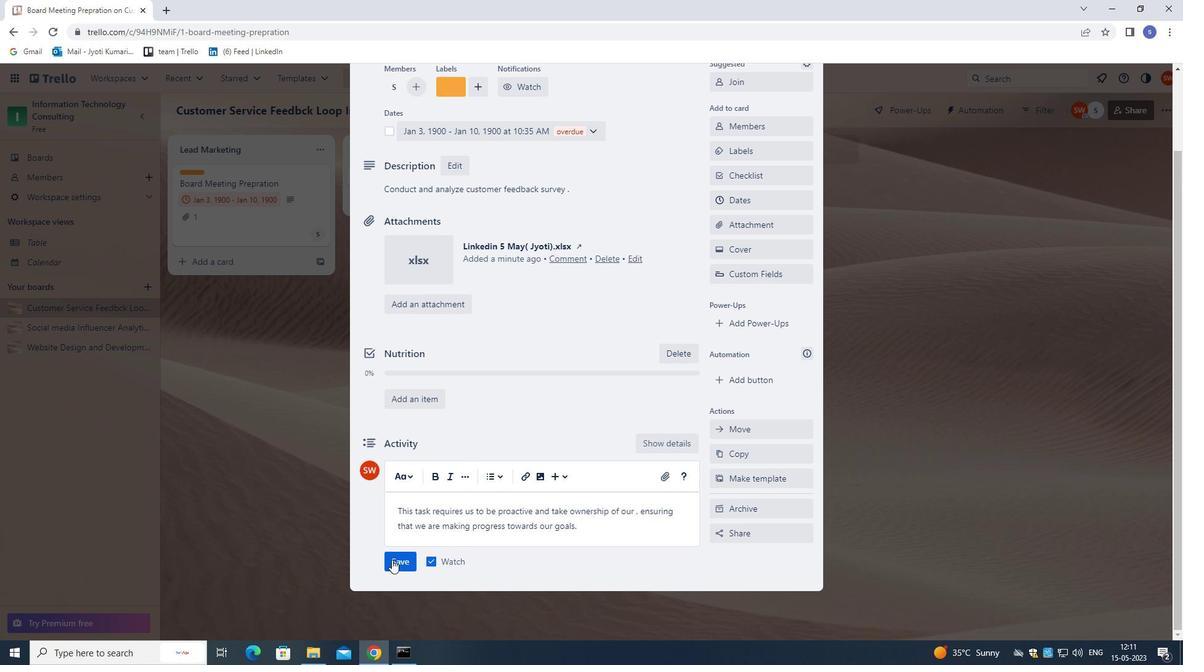 
Action: Mouse moved to (476, 451)
Screenshot: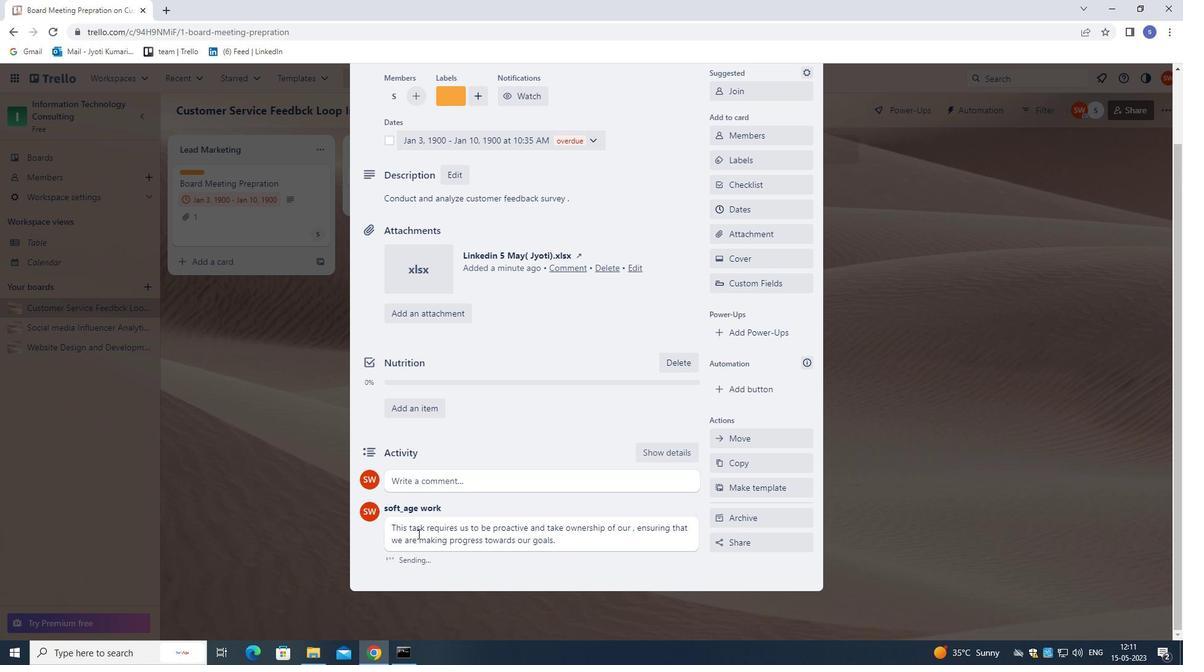 
Action: Mouse scrolled (476, 452) with delta (0, 0)
Screenshot: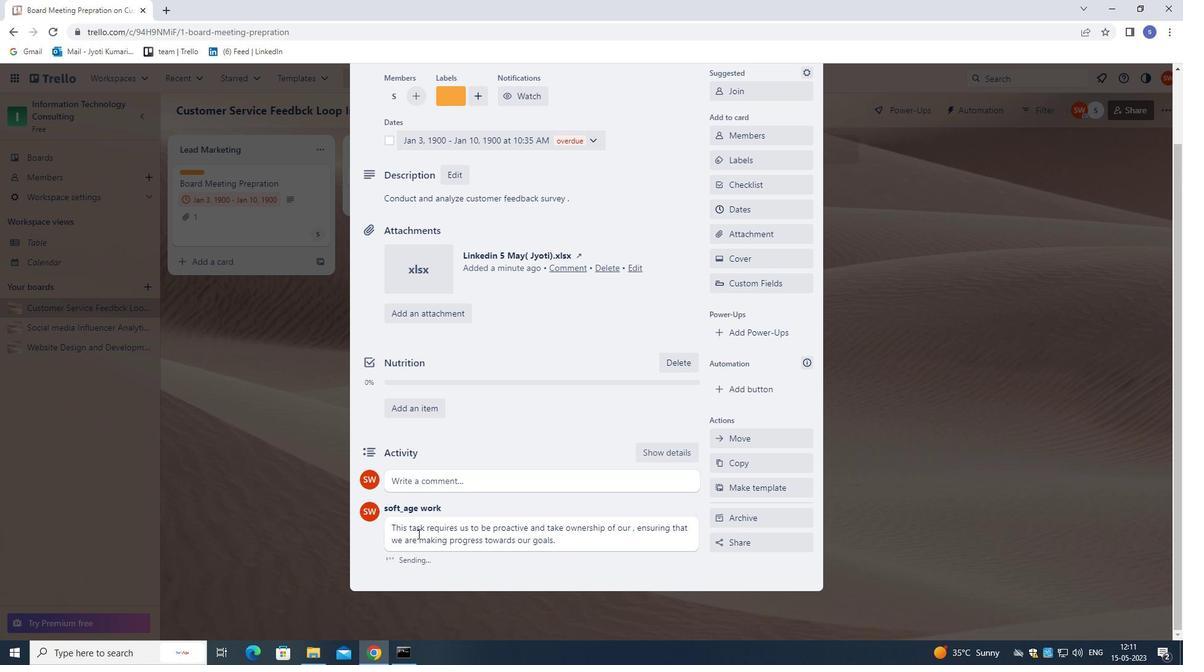 
Action: Mouse moved to (500, 426)
Screenshot: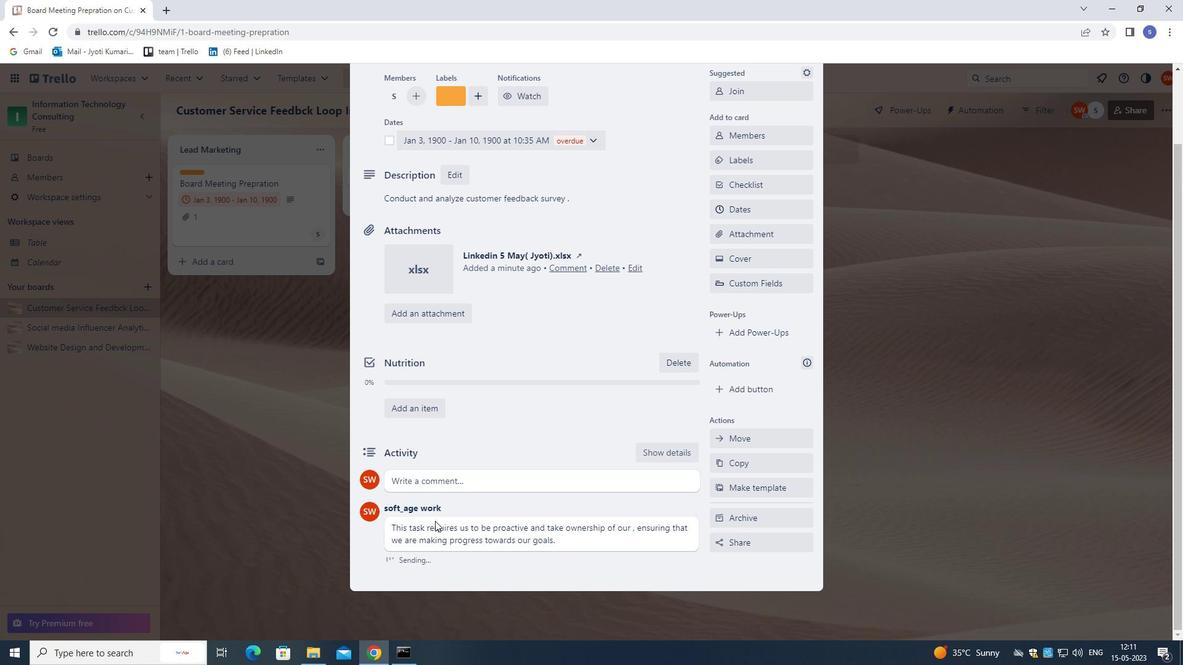
Action: Mouse scrolled (500, 427) with delta (0, 0)
Screenshot: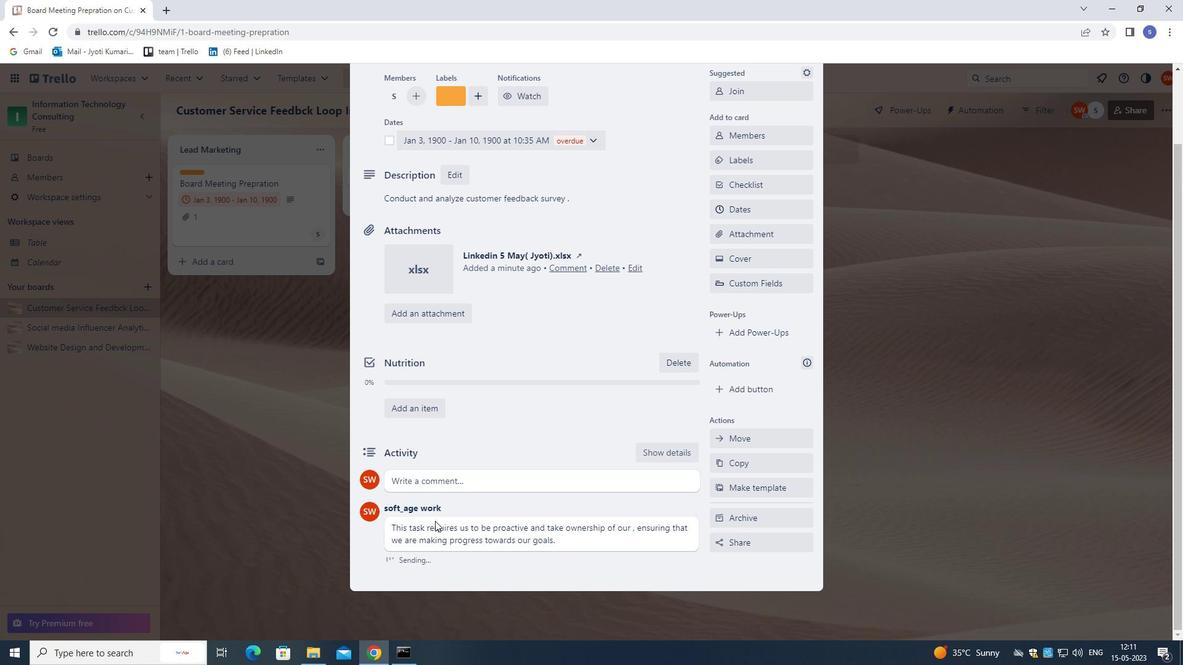
Action: Mouse moved to (528, 399)
Screenshot: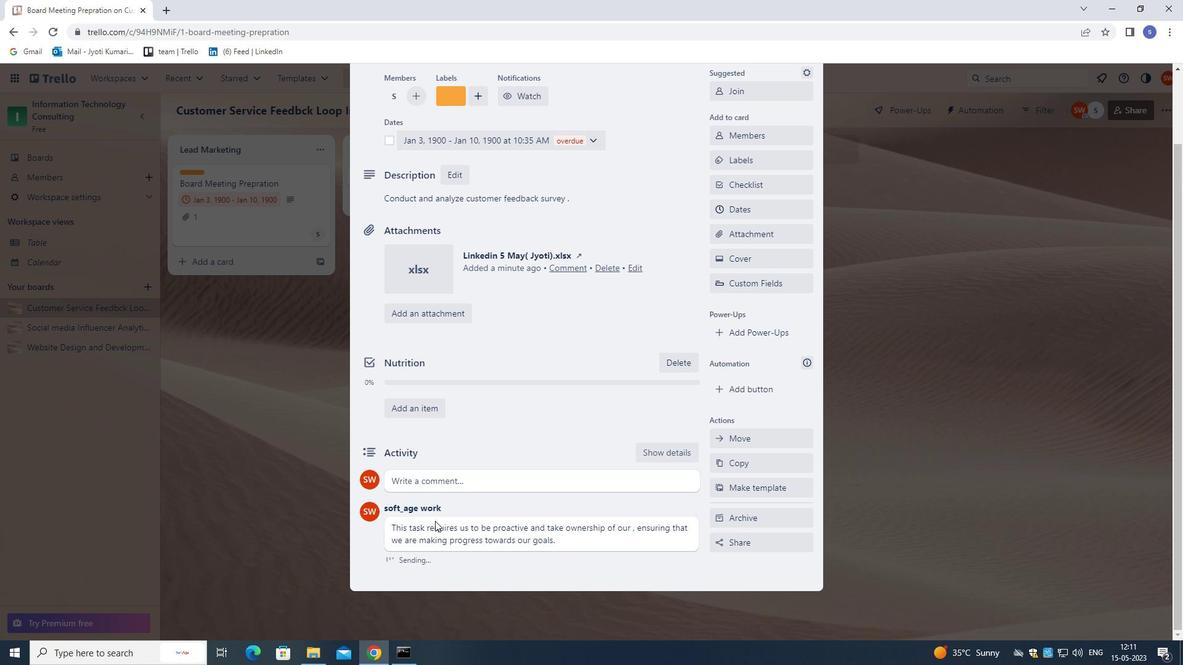 
Action: Mouse scrolled (528, 400) with delta (0, 0)
Screenshot: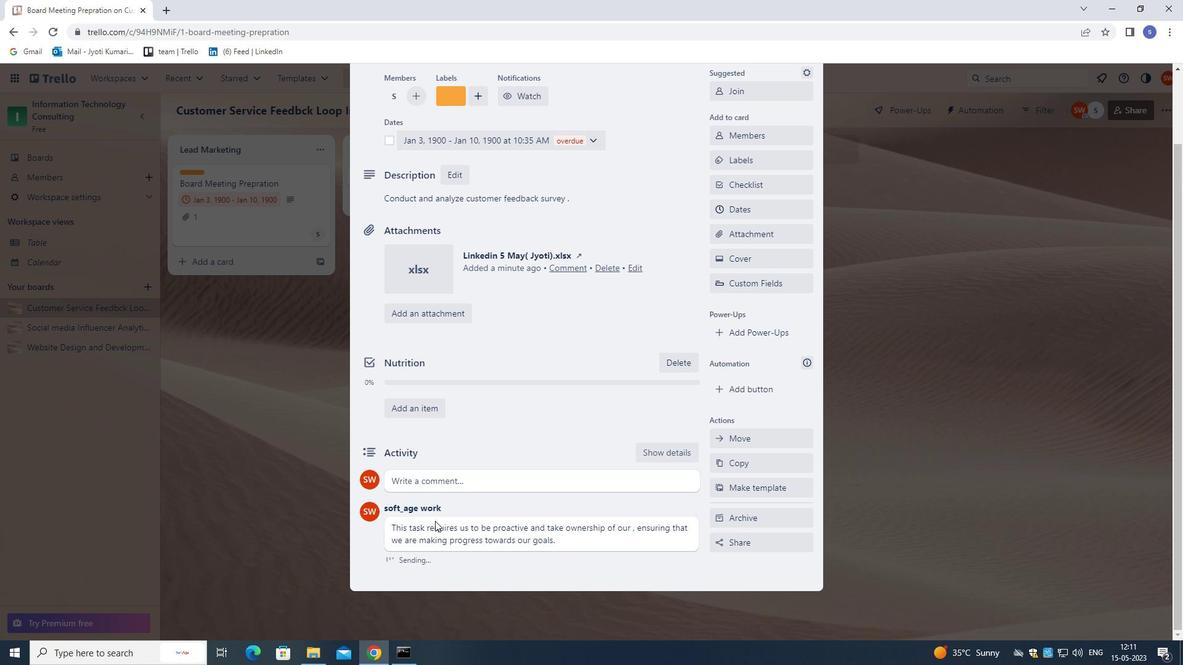 
Action: Mouse moved to (569, 345)
Screenshot: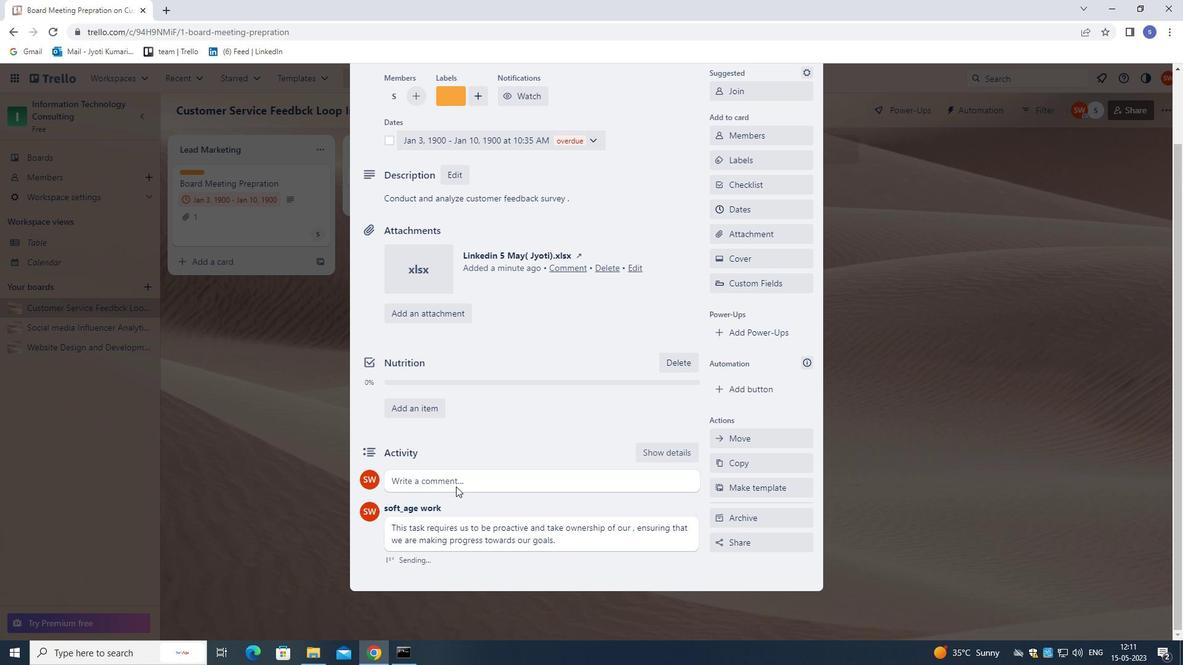 
Action: Mouse scrolled (569, 346) with delta (0, 0)
Screenshot: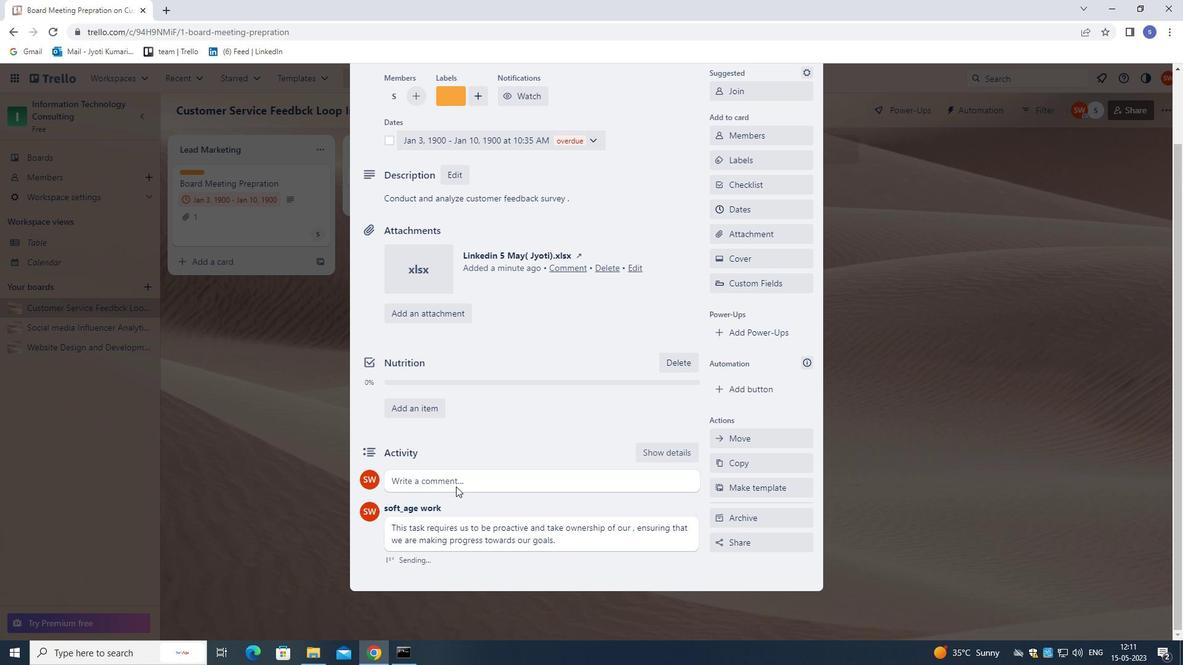 
Action: Mouse moved to (634, 219)
Screenshot: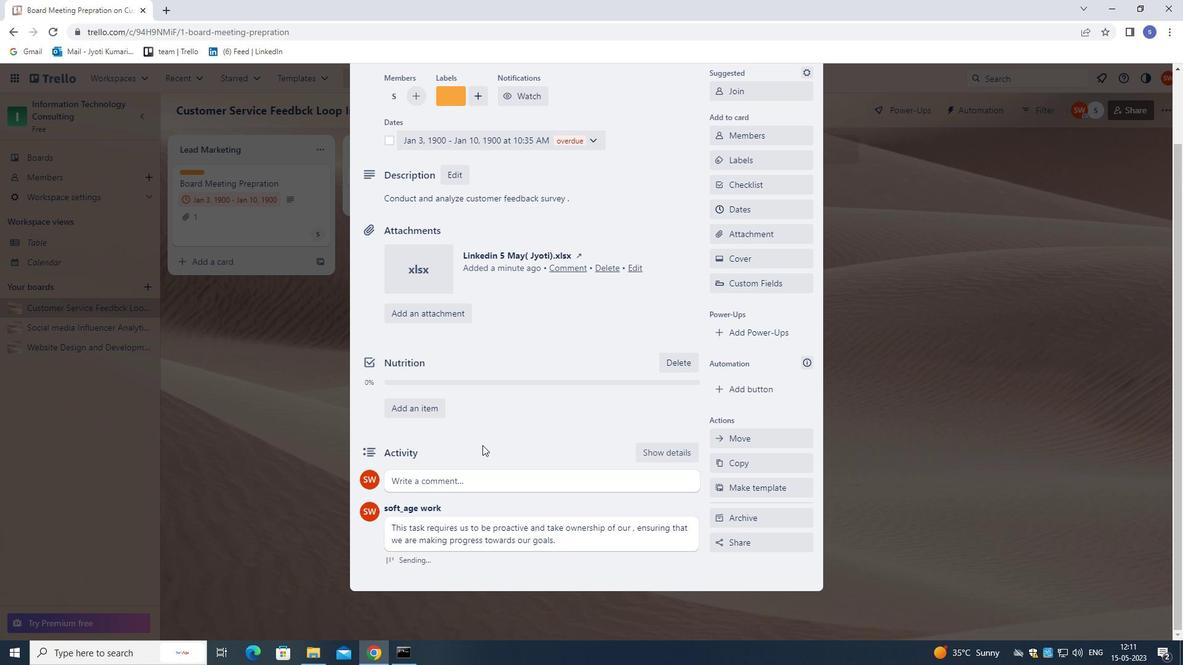 
Action: Mouse scrolled (634, 220) with delta (0, 0)
Screenshot: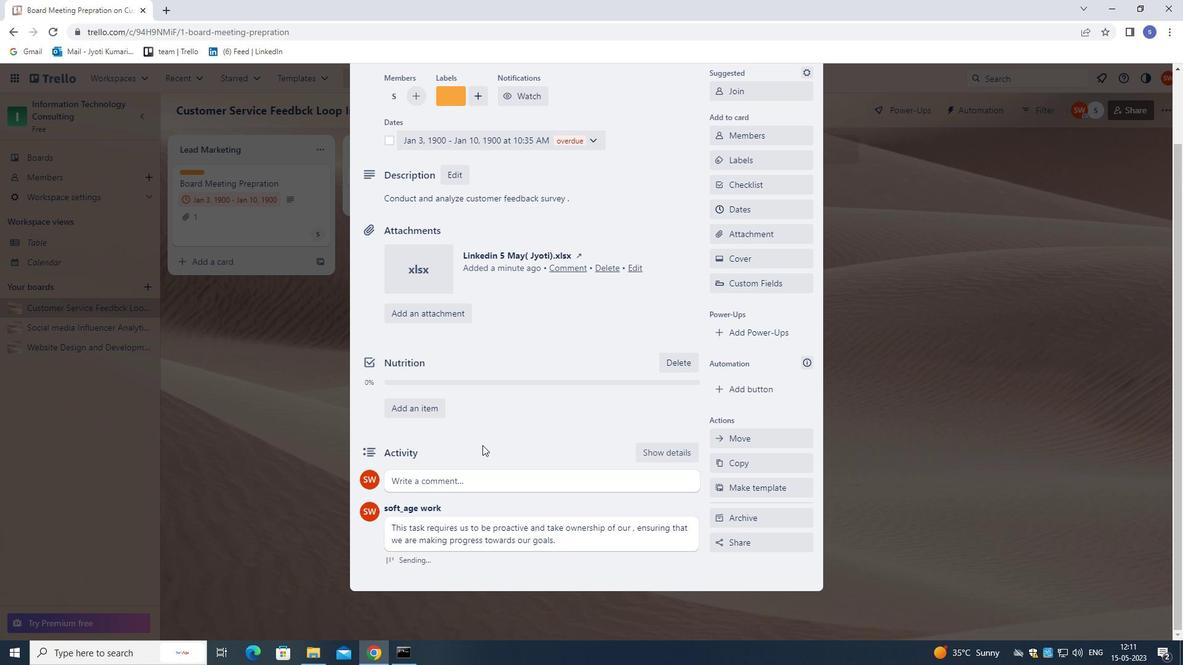 
Action: Mouse moved to (805, 104)
Screenshot: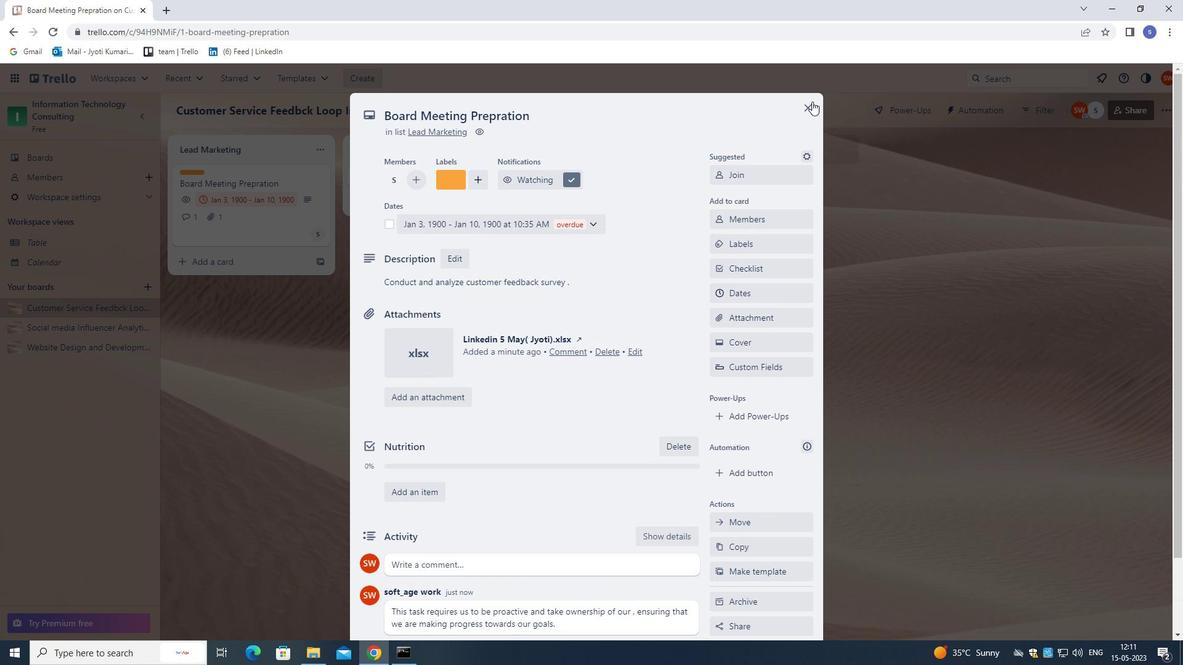 
Action: Mouse pressed left at (805, 104)
Screenshot: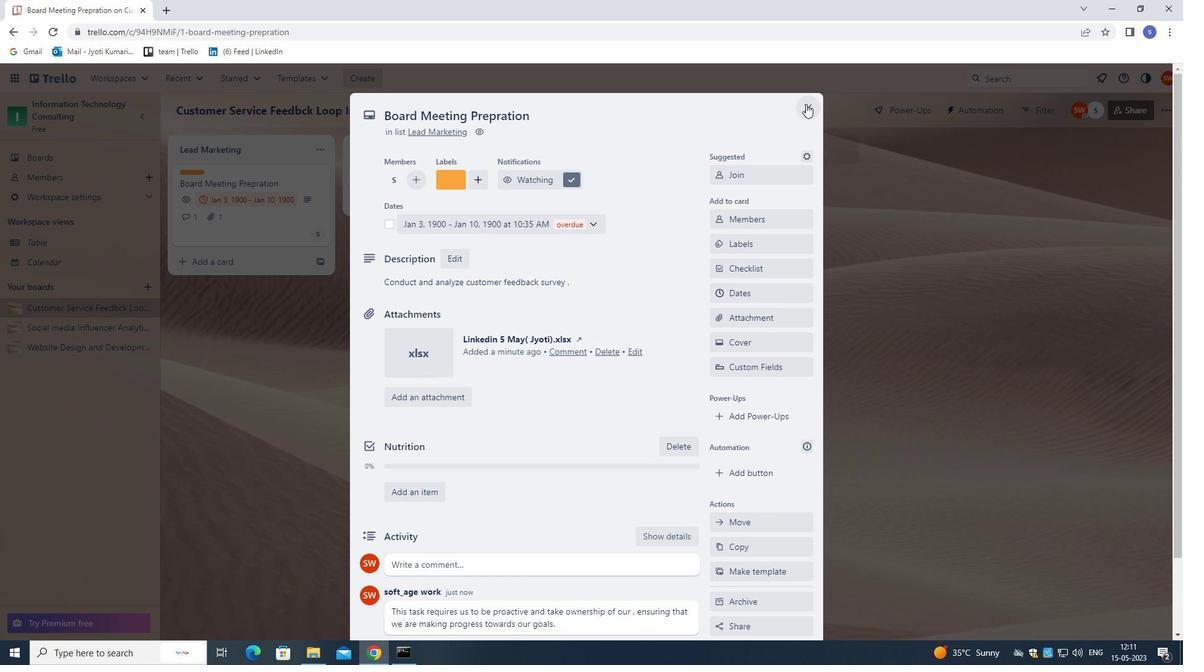 
Action: Mouse moved to (805, 104)
Screenshot: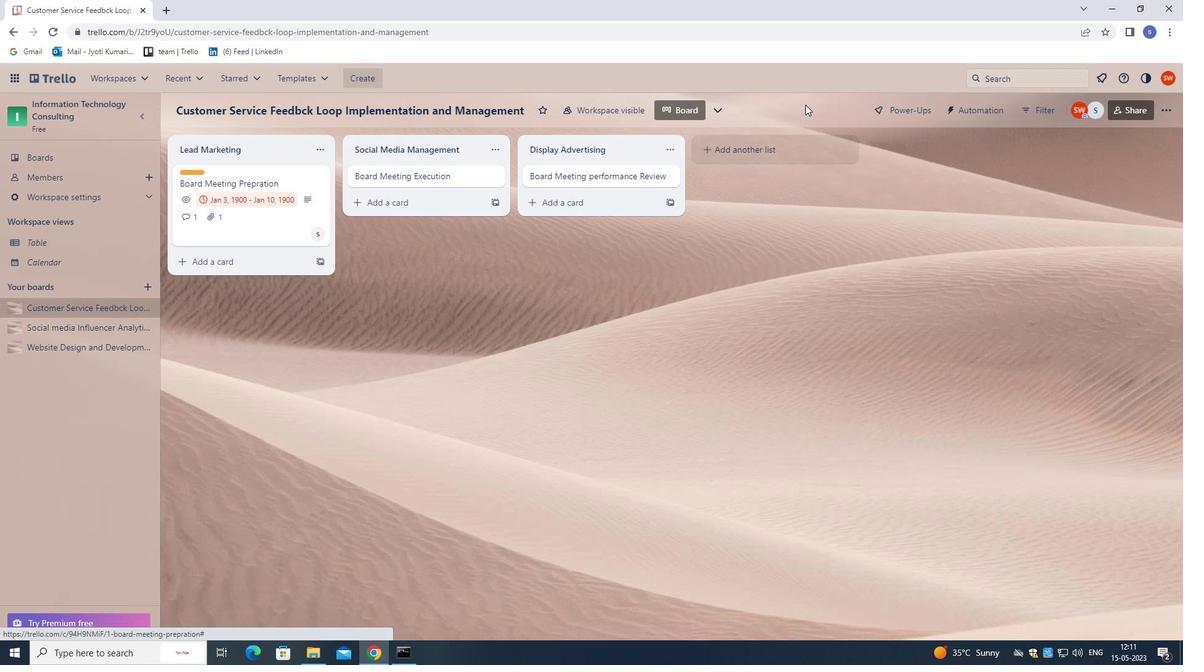 
